 Task: What's the schedule for the last Metrorail Orange Line train from Dadeland South to Miami Airport?
Action: Mouse moved to (153, 68)
Screenshot: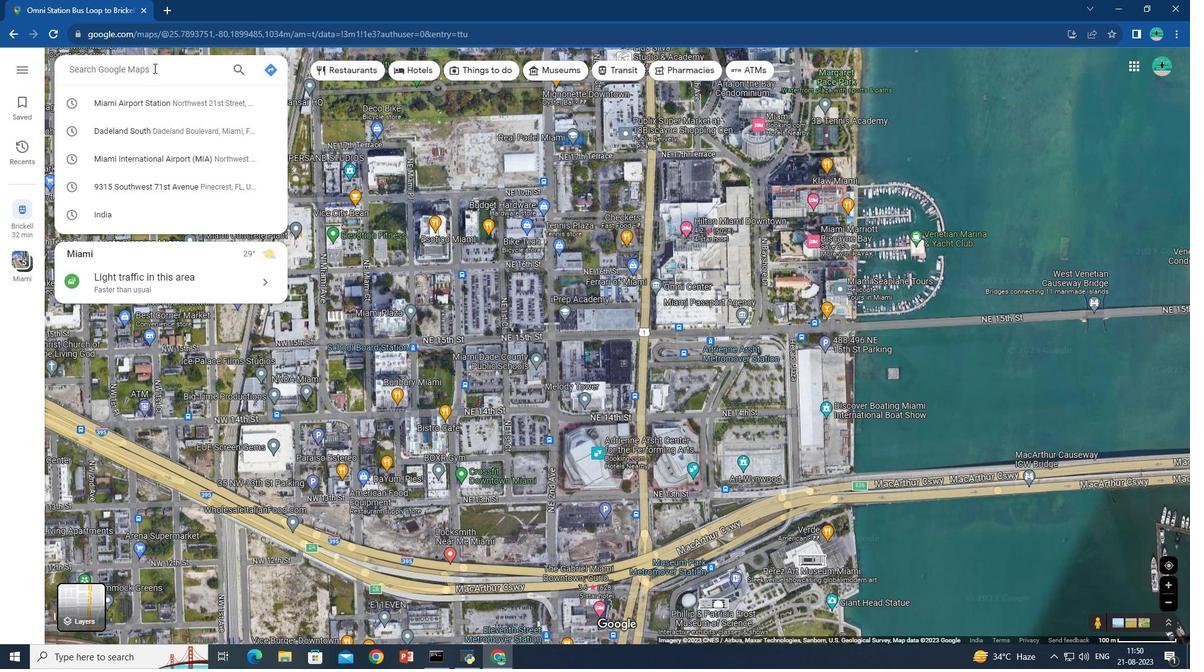 
Action: Mouse pressed left at (153, 68)
Screenshot: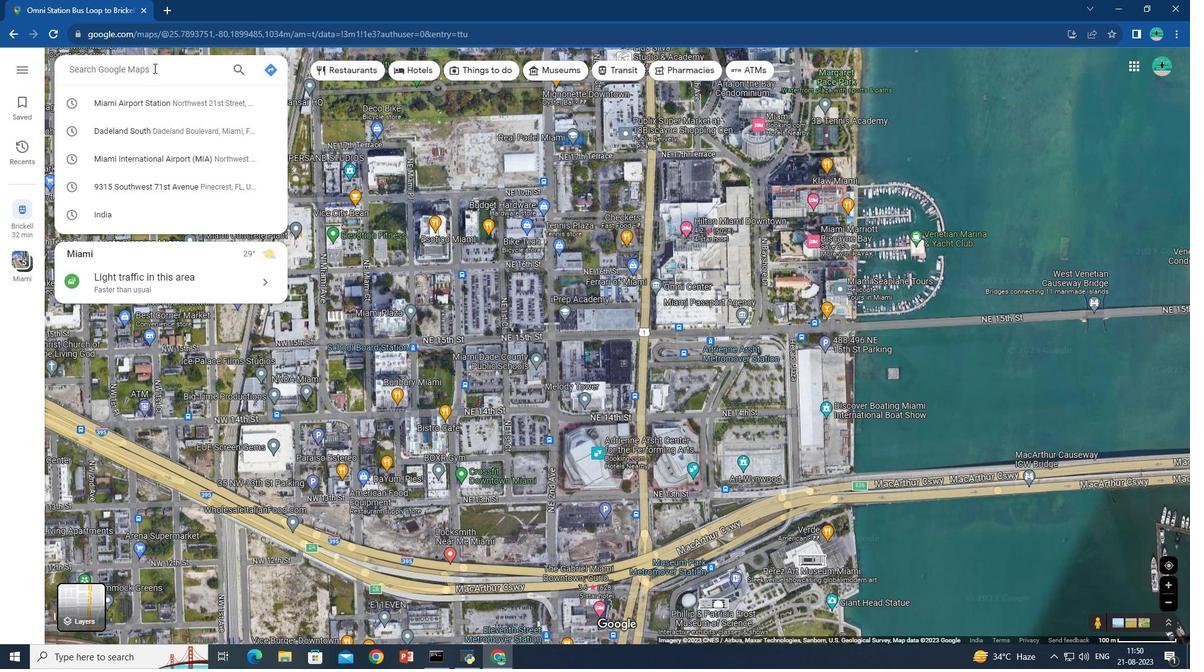 
Action: Key pressed <Key.shift><Key.shift><Key.shift><Key.shift><Key.shift><Key.shift><Key.shift><Key.shift>Dadeland<Key.space><Key.shift>South<Key.space>
Screenshot: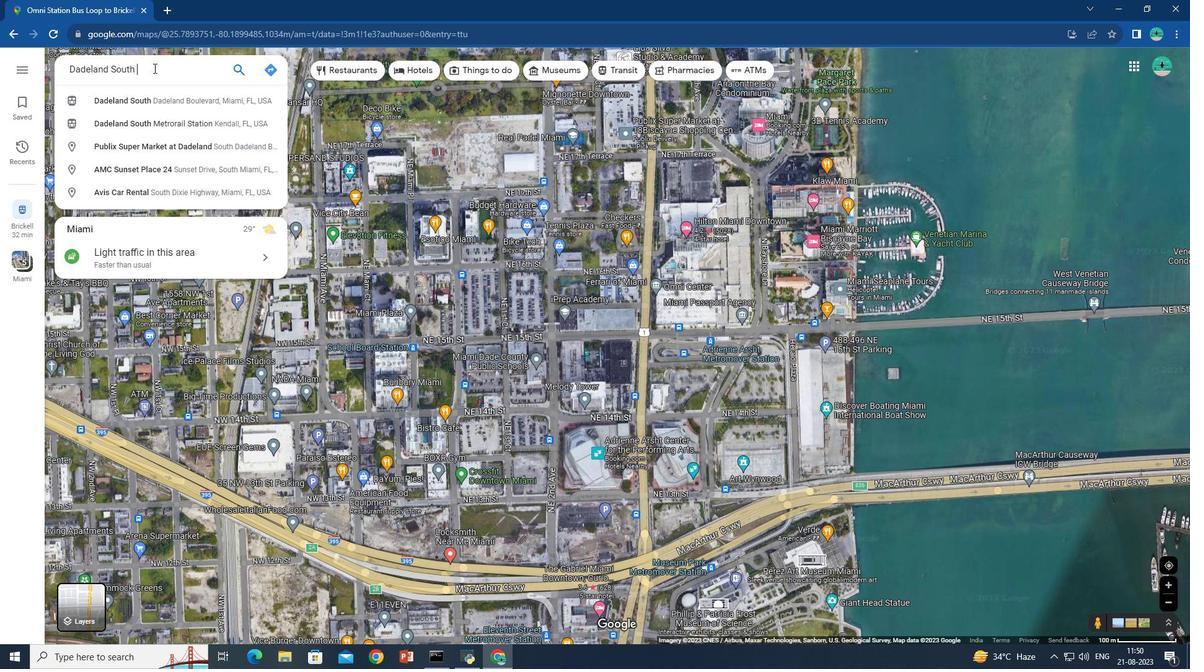 
Action: Mouse moved to (273, 71)
Screenshot: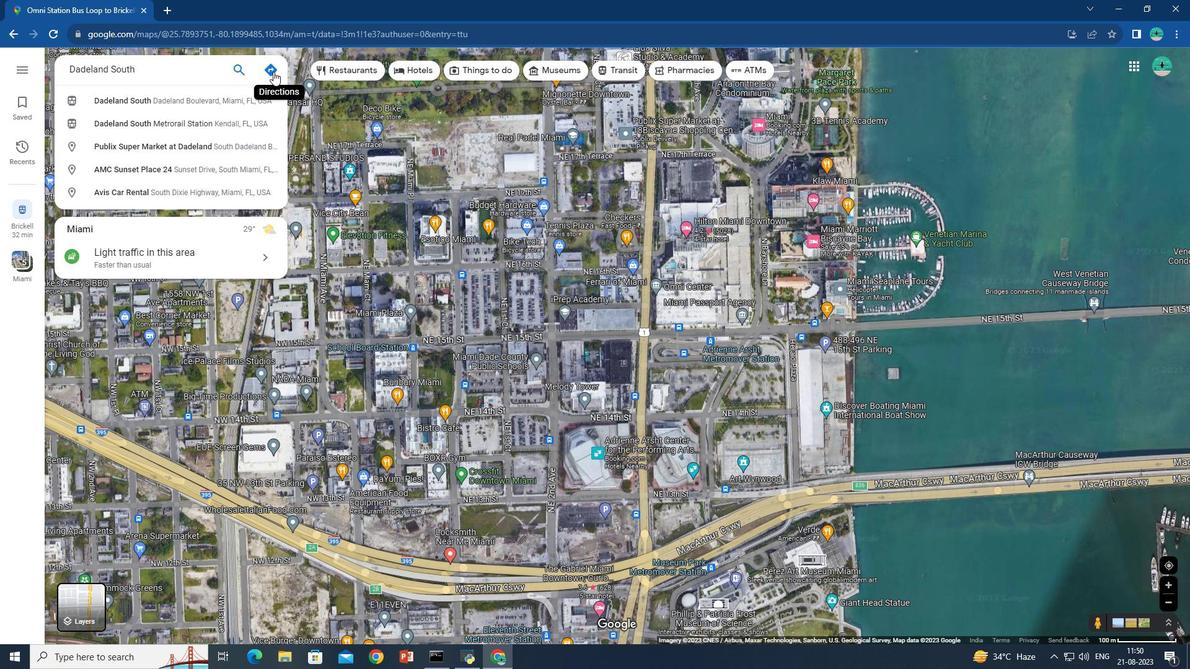 
Action: Mouse pressed left at (273, 71)
Screenshot: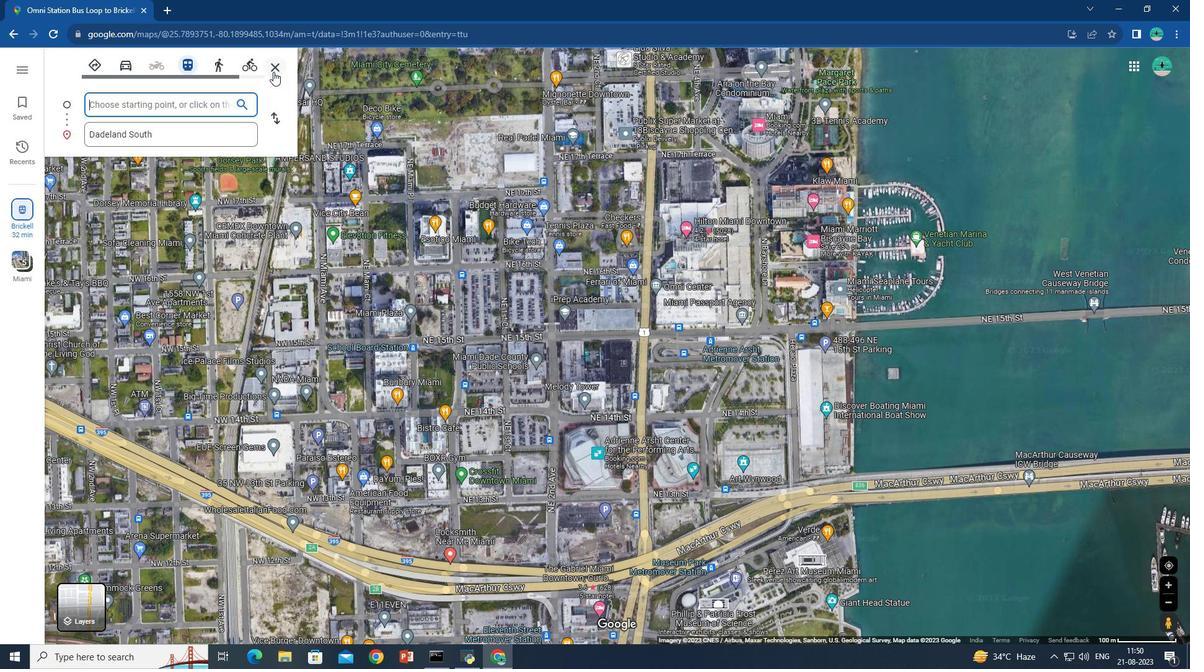 
Action: Mouse moved to (272, 117)
Screenshot: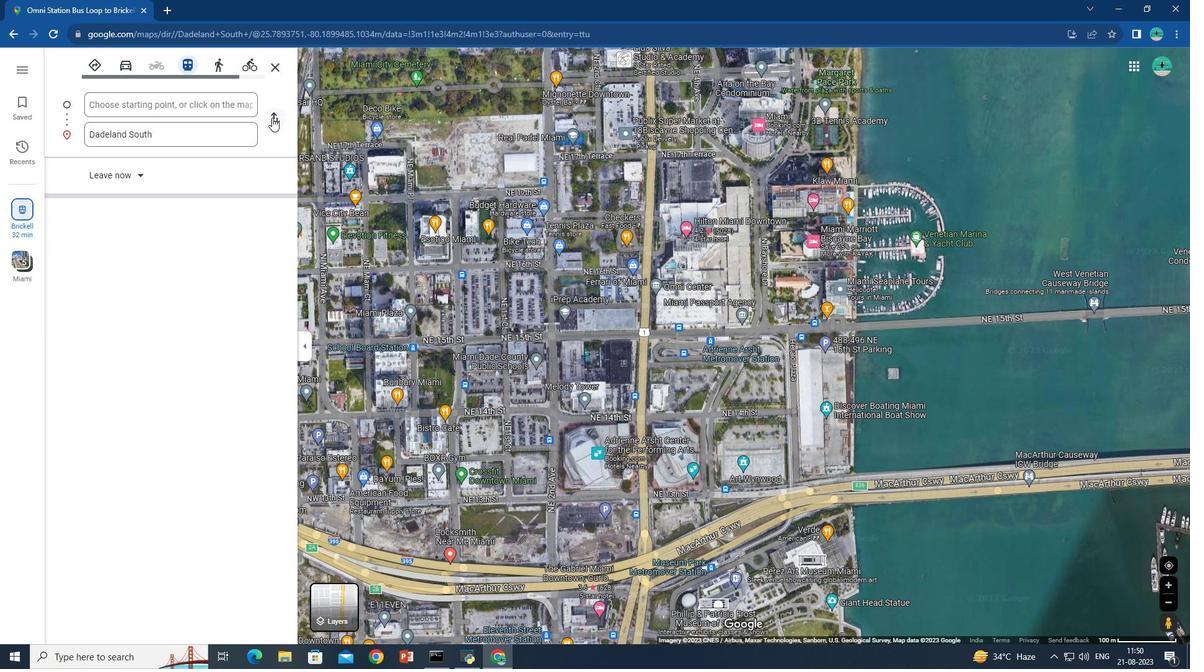 
Action: Mouse pressed left at (272, 117)
Screenshot: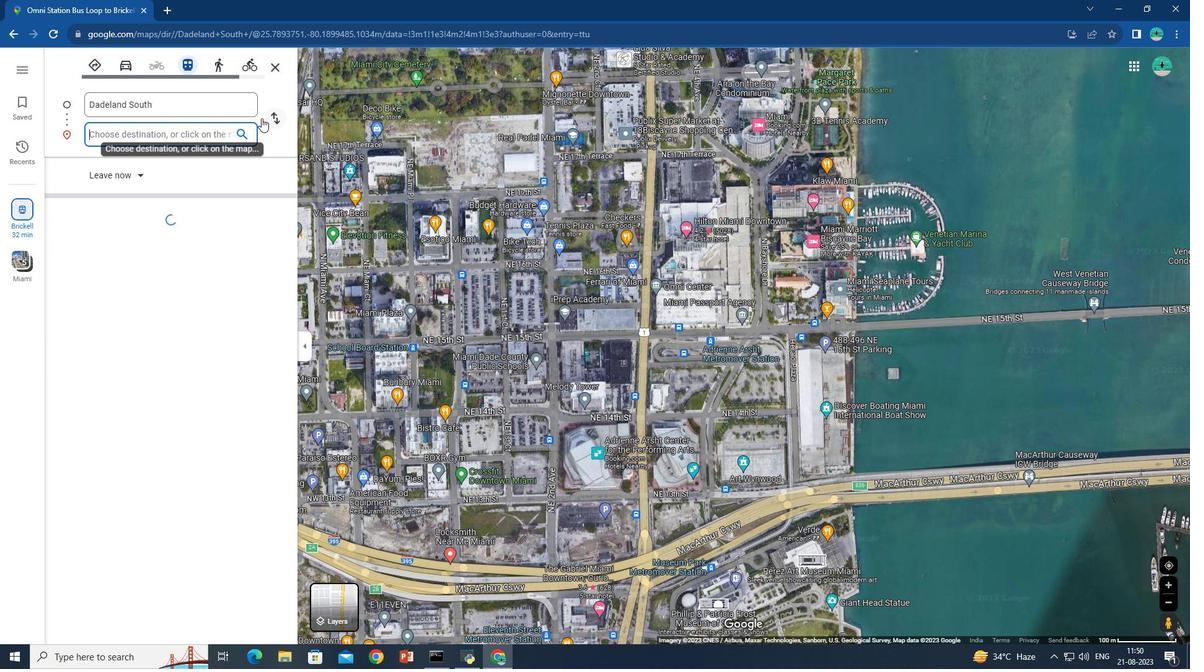 
Action: Mouse moved to (172, 135)
Screenshot: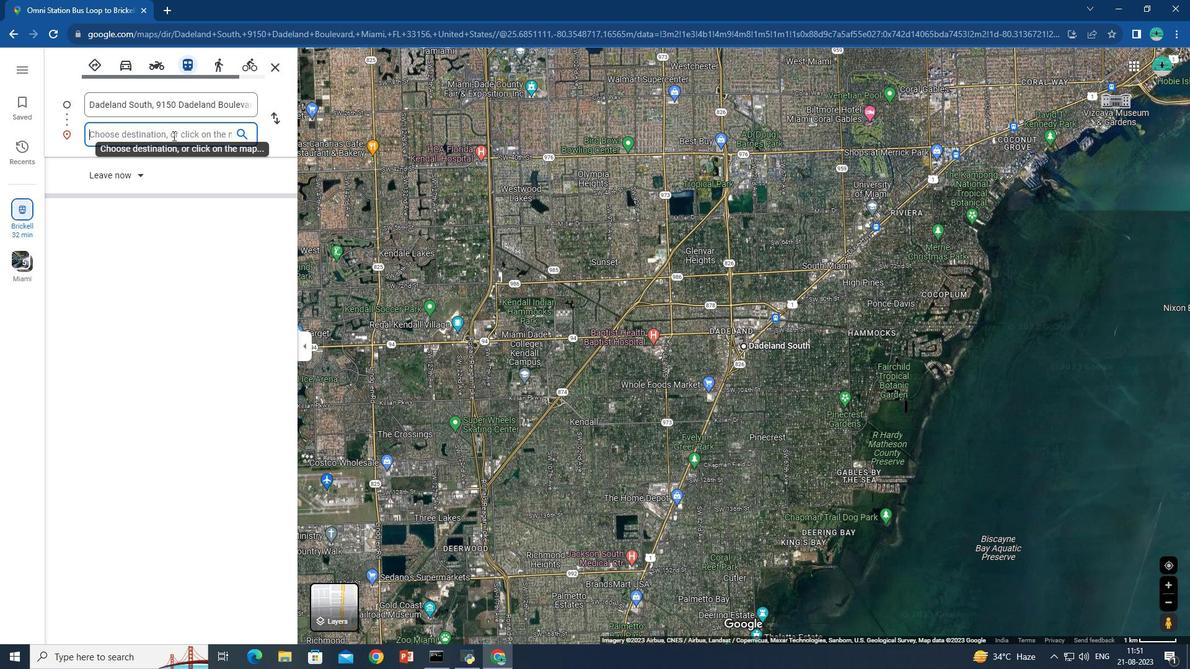 
Action: Mouse pressed left at (172, 135)
Screenshot: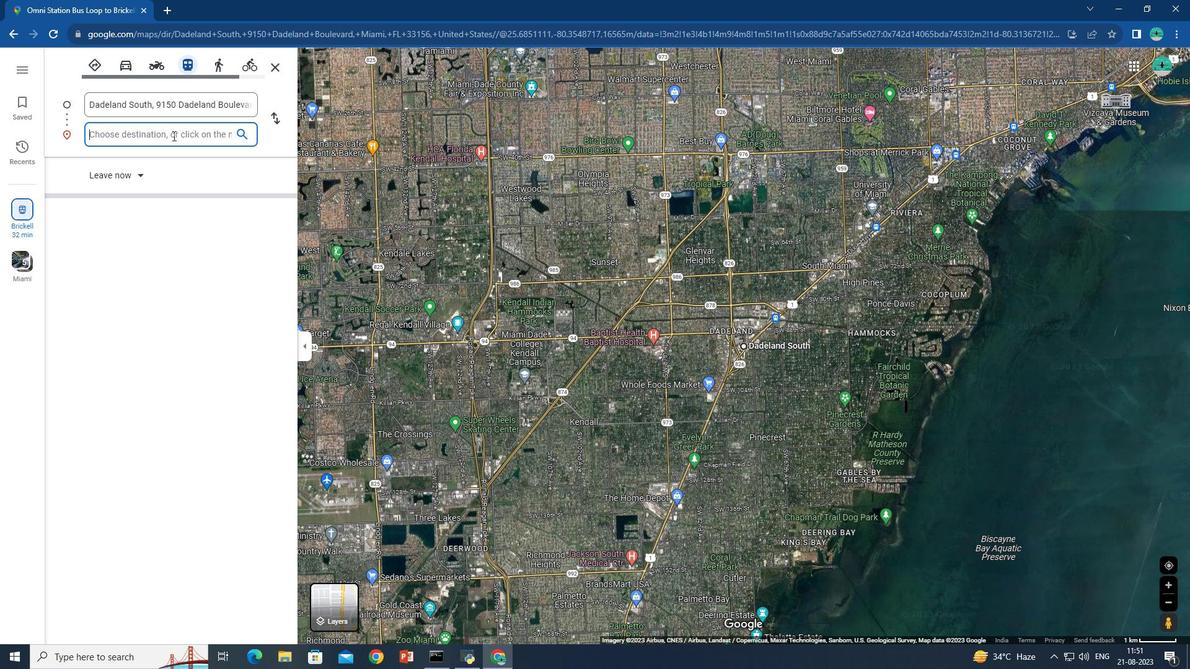 
Action: Key pressed <Key.shift><Key.shift><Key.shift><Key.shift><Key.shift><Key.shift><Key.shift><Key.shift><Key.shift><Key.shift><Key.shift>Miami<Key.space><Key.shift><Key.shift><Key.shift><Key.shift><Key.shift><Key.shift>Airport<Key.enter>
Screenshot: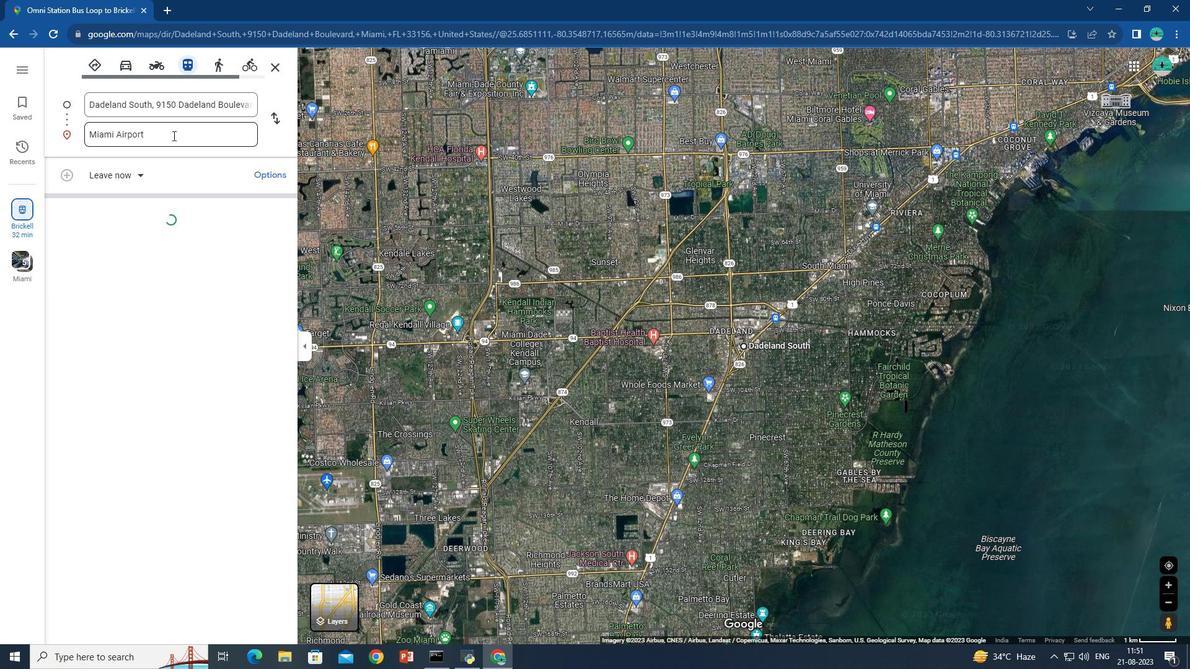 
Action: Mouse moved to (190, 63)
Screenshot: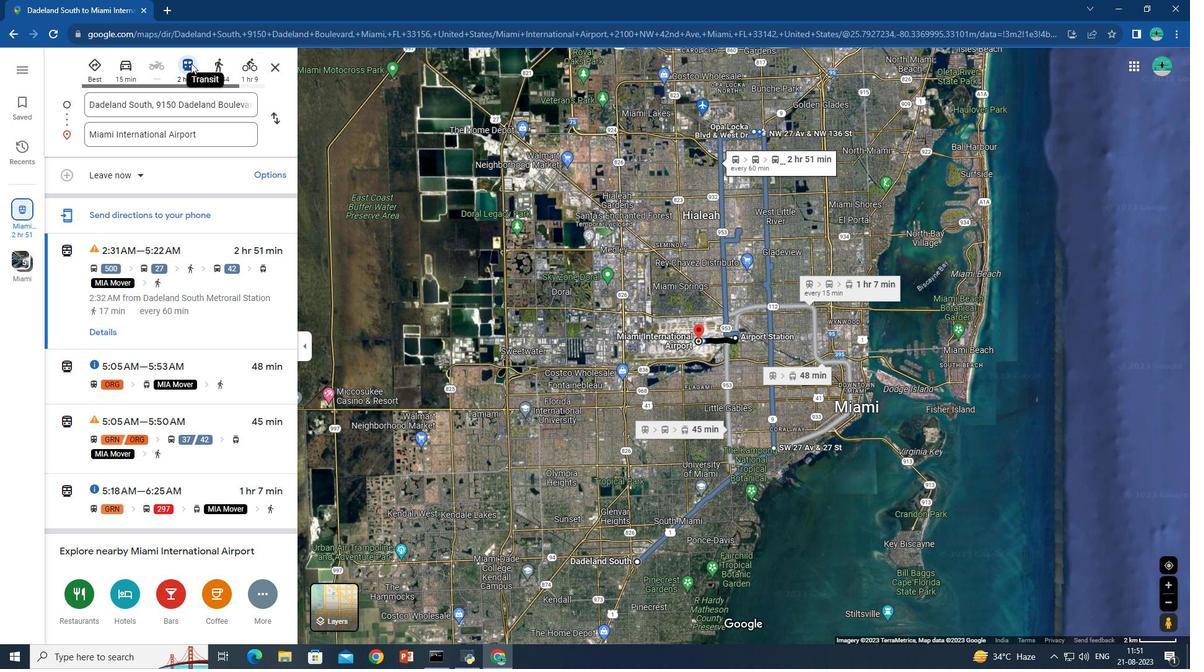 
Action: Mouse pressed left at (190, 63)
Screenshot: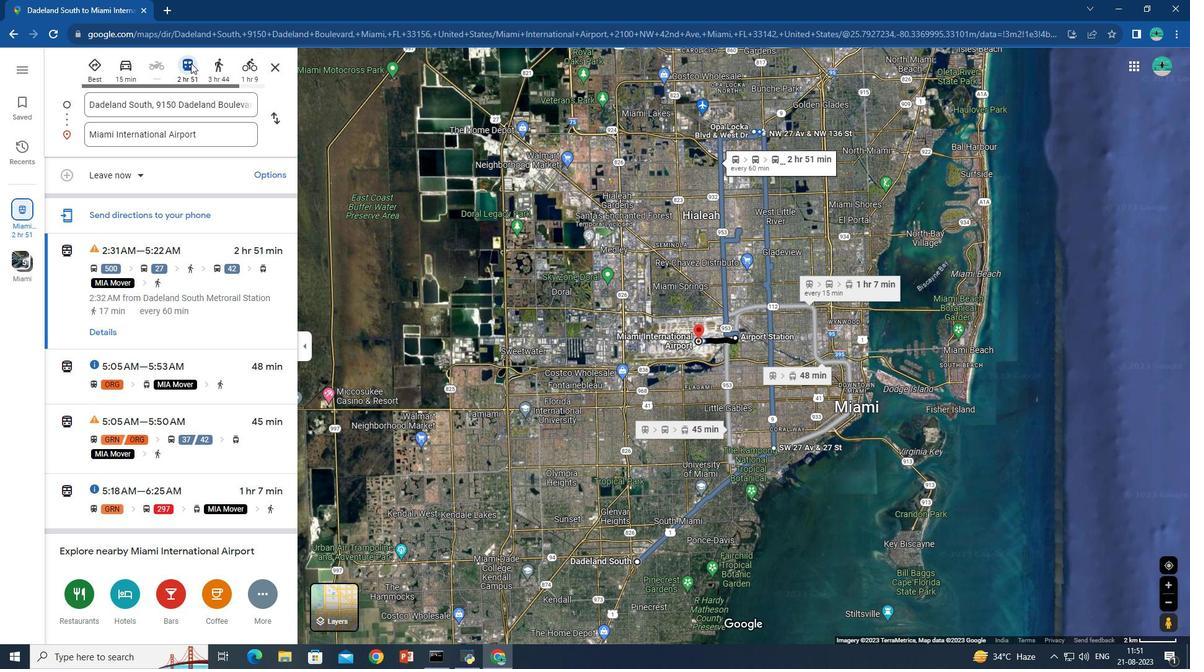 
Action: Mouse moved to (109, 382)
Screenshot: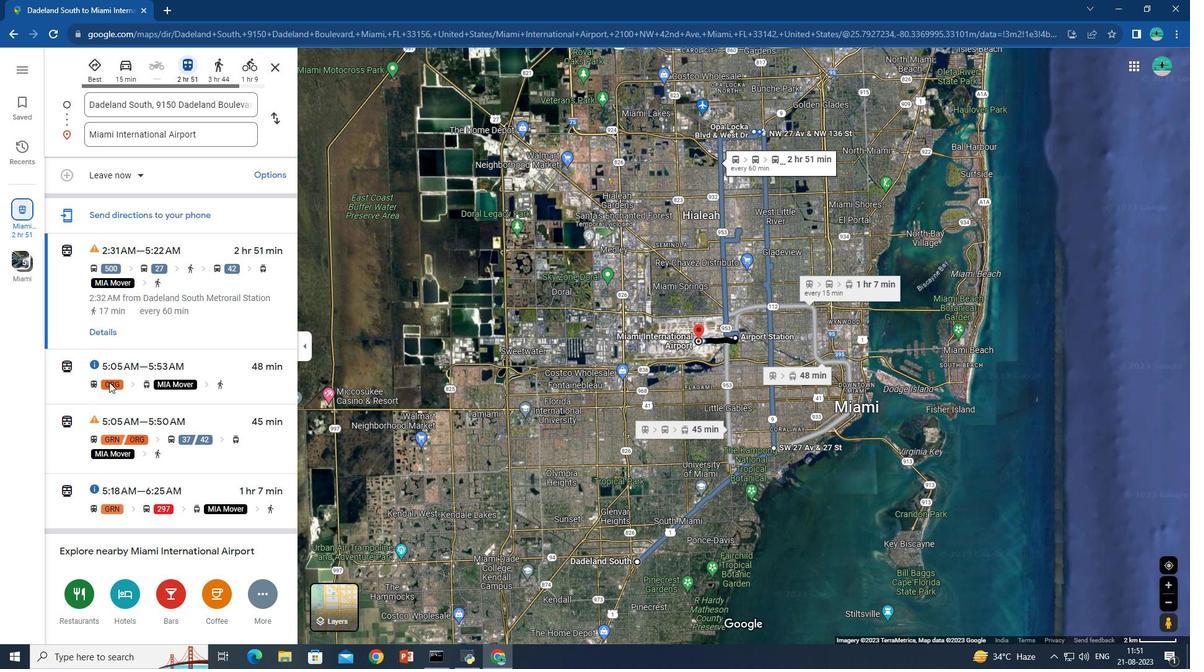 
Action: Mouse pressed left at (109, 382)
Screenshot: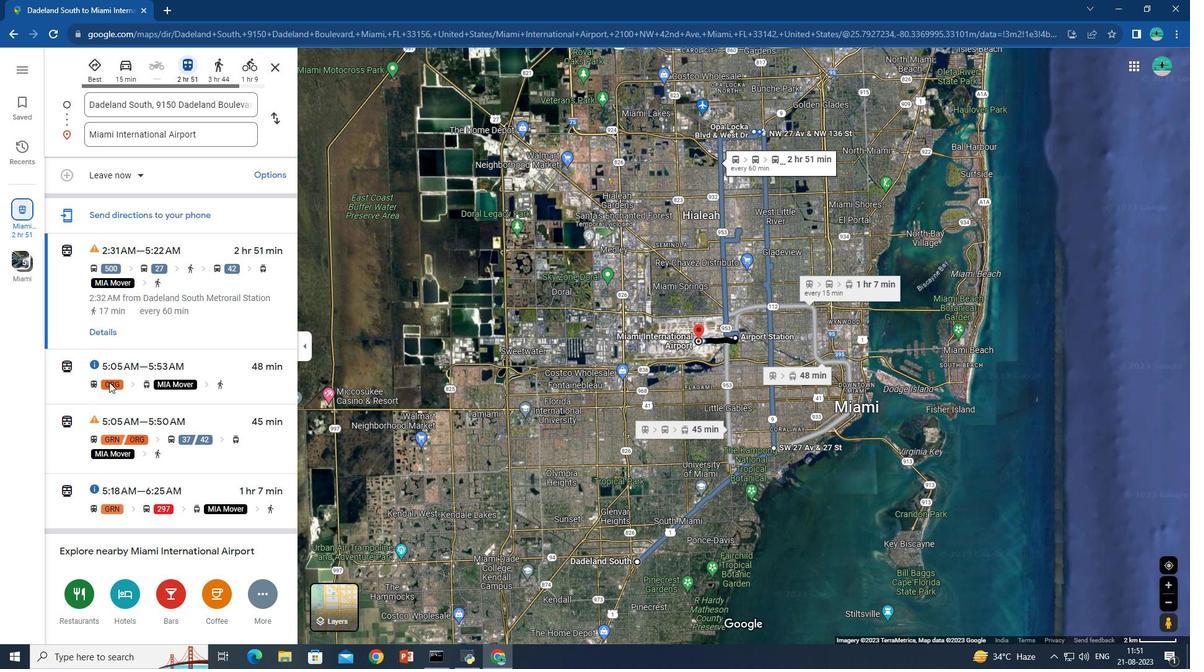 
Action: Mouse moved to (671, 512)
Screenshot: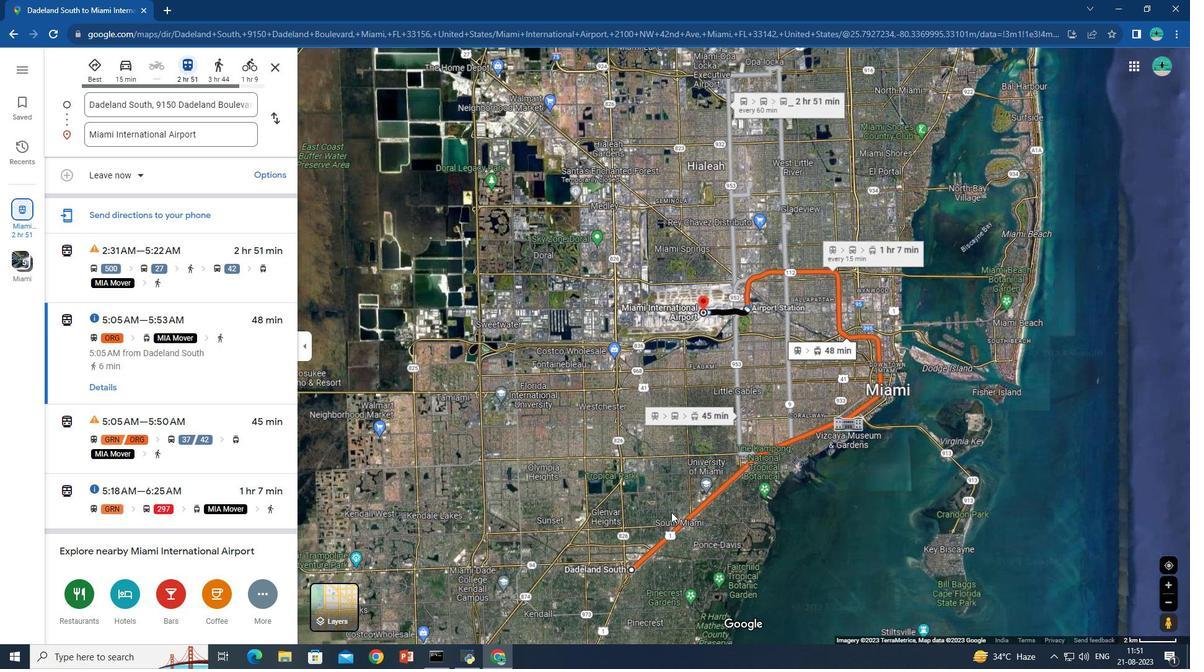 
Action: Mouse scrolled (671, 513) with delta (0, 0)
Screenshot: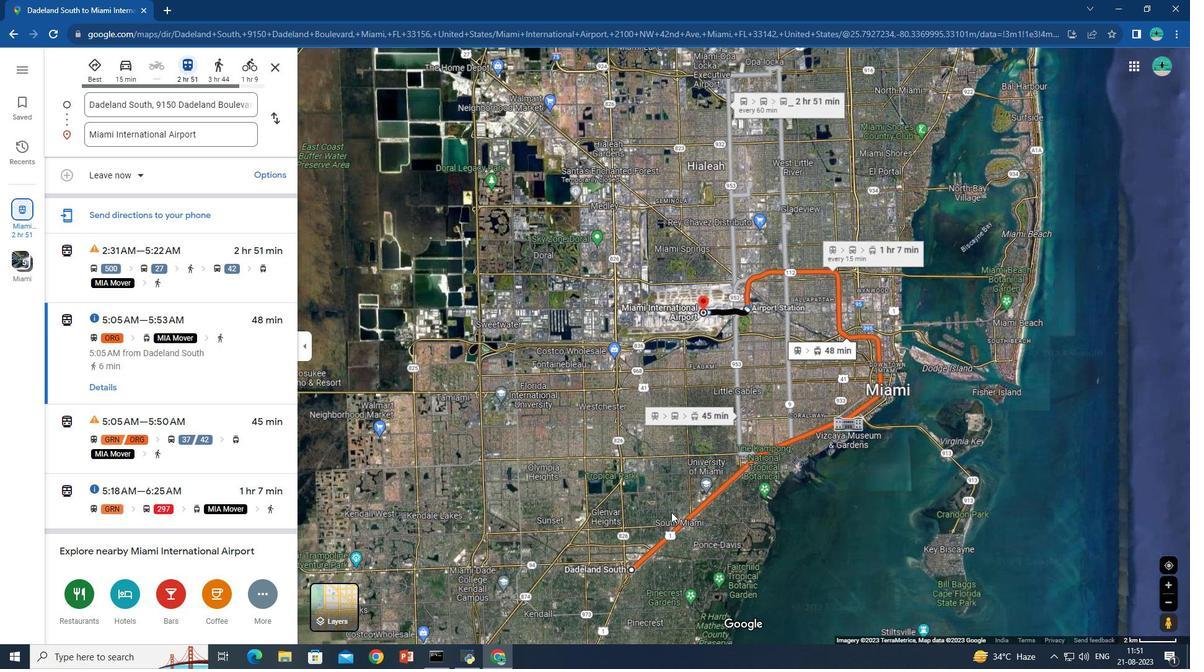 
Action: Mouse scrolled (671, 513) with delta (0, 0)
Screenshot: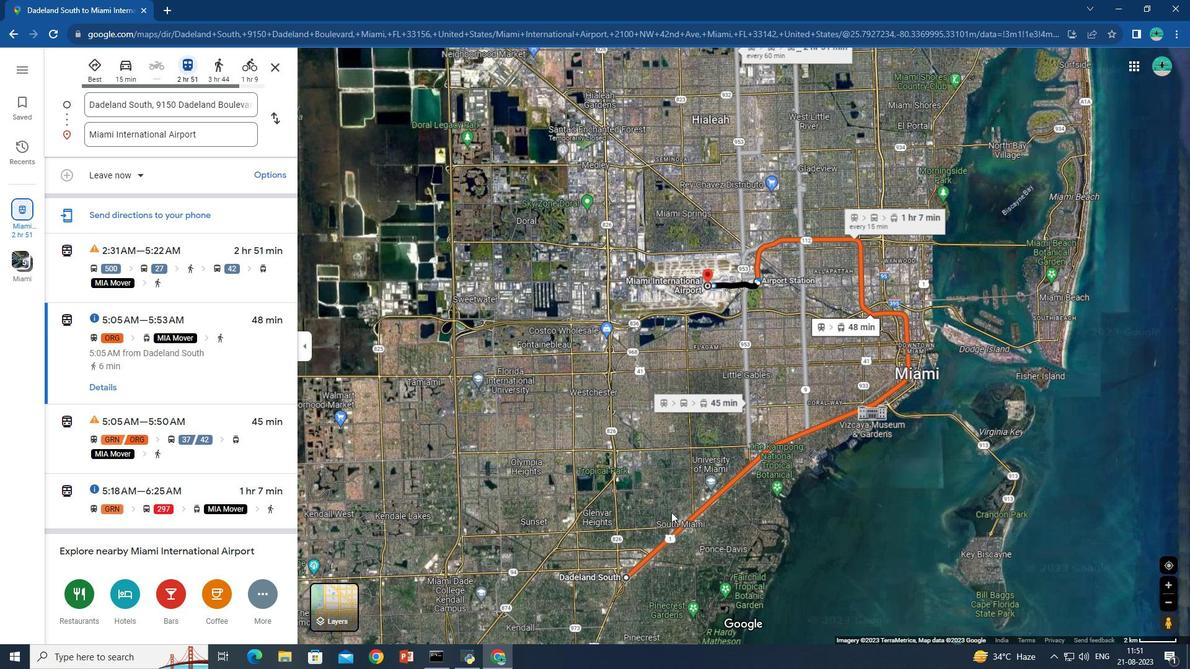 
Action: Mouse scrolled (671, 513) with delta (0, 0)
Screenshot: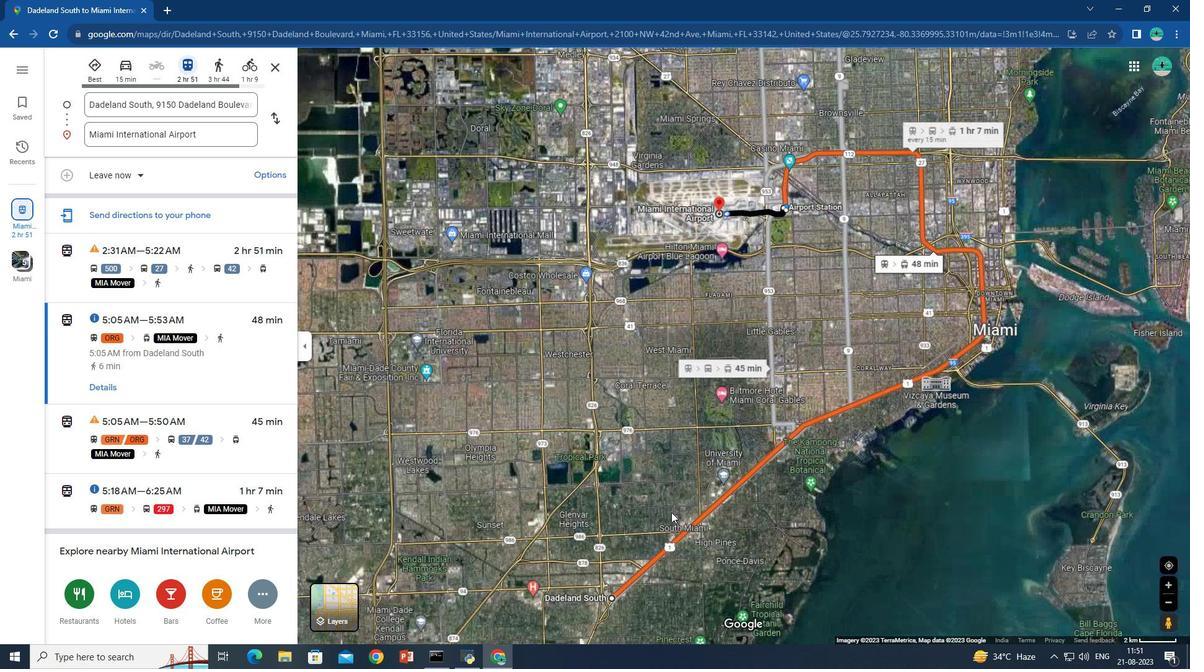 
Action: Mouse scrolled (671, 513) with delta (0, 0)
Screenshot: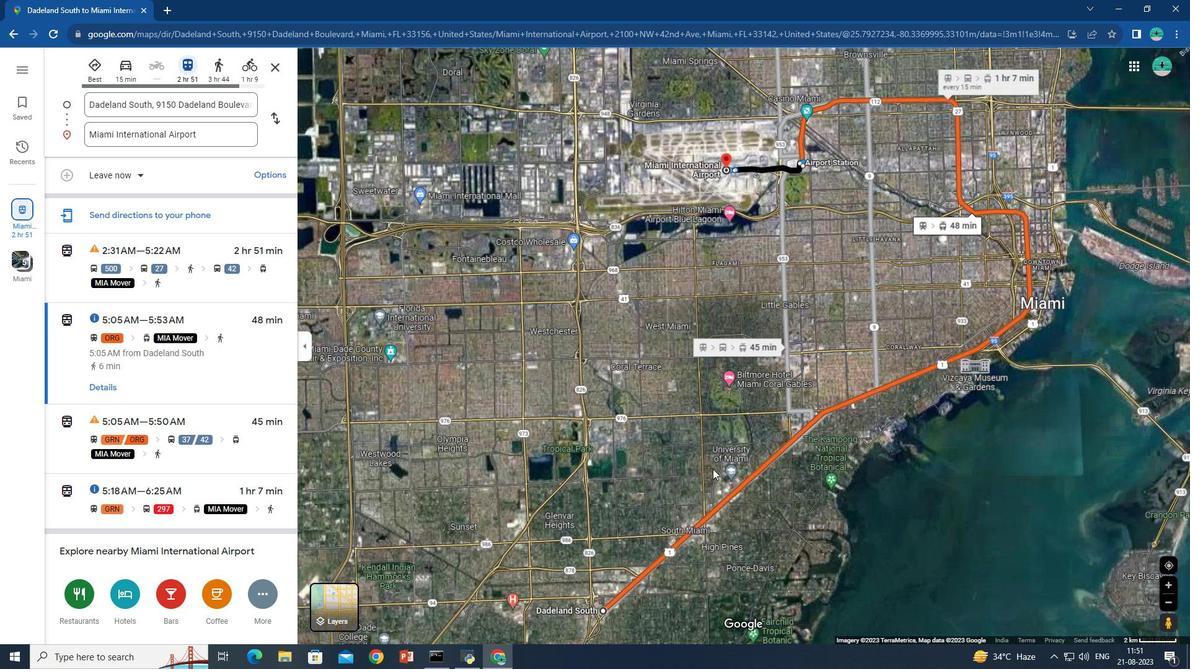 
Action: Mouse moved to (719, 185)
Screenshot: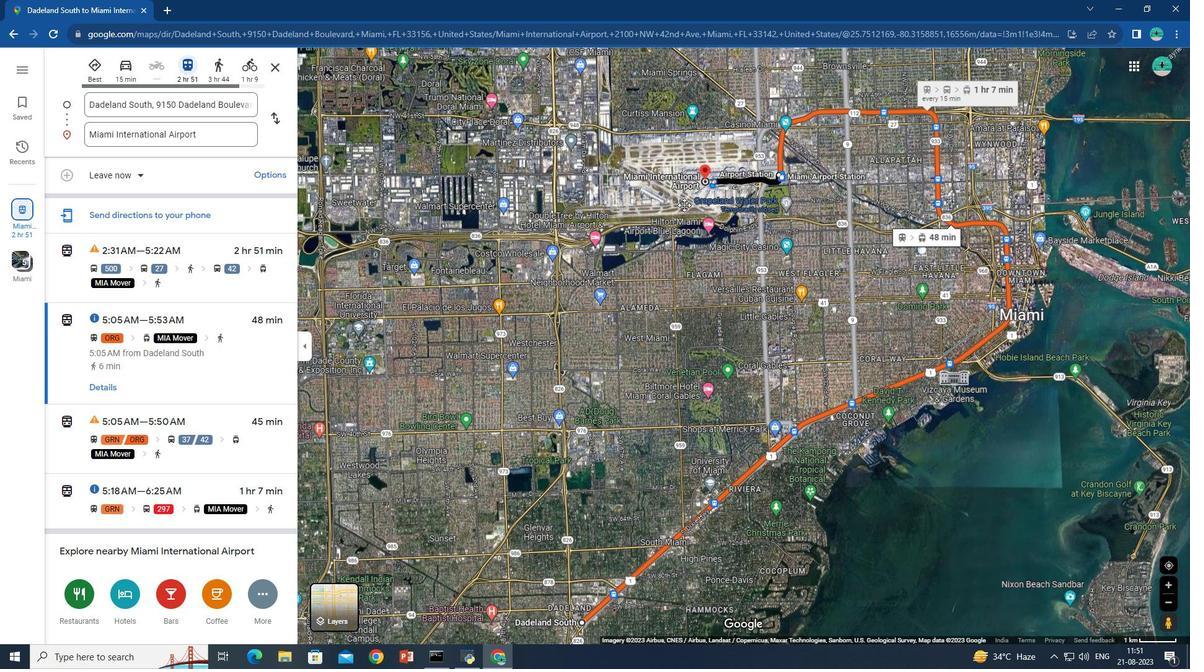 
Action: Mouse pressed left at (719, 185)
Screenshot: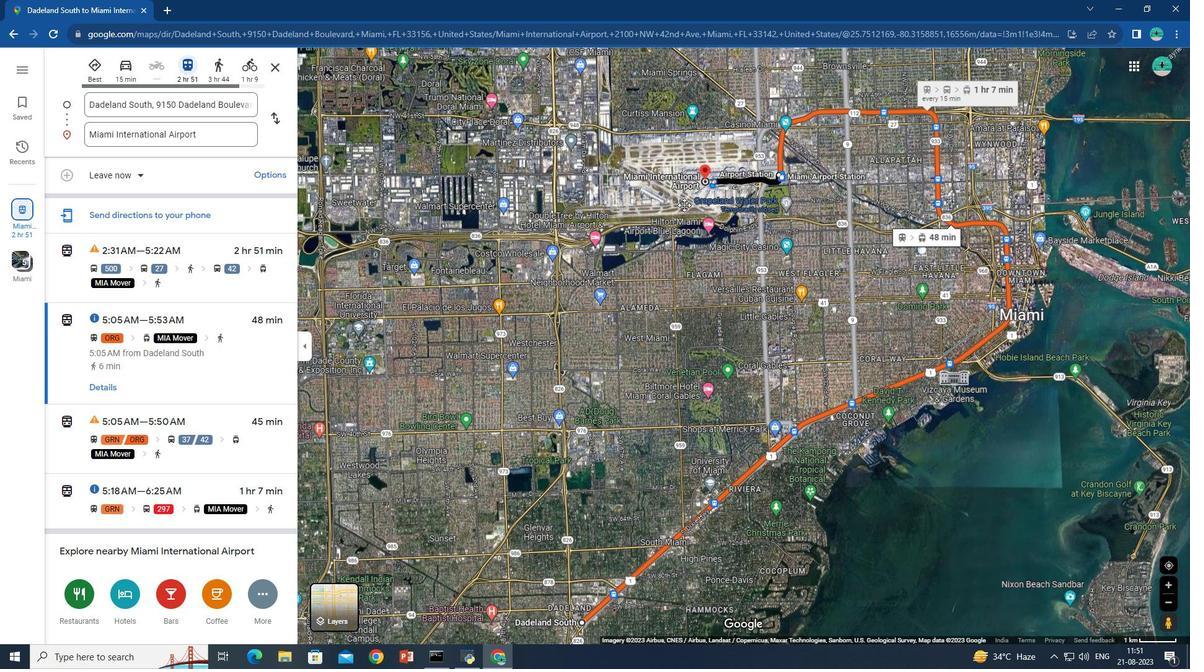 
Action: Mouse moved to (109, 384)
Screenshot: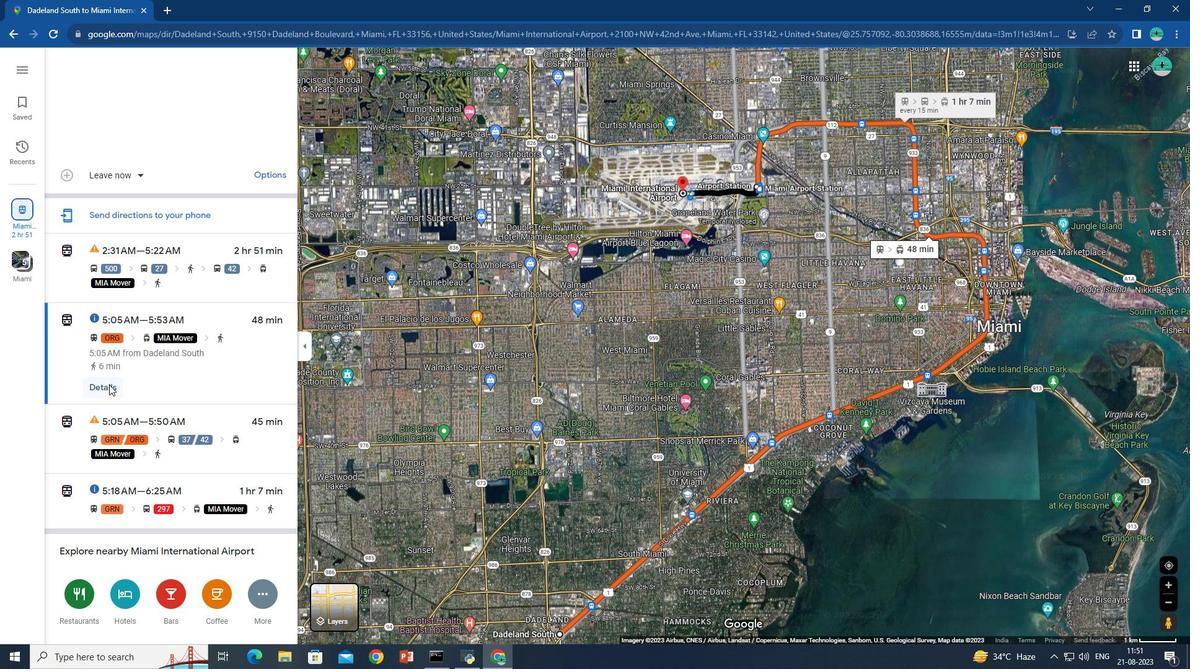 
Action: Mouse pressed left at (109, 384)
Screenshot: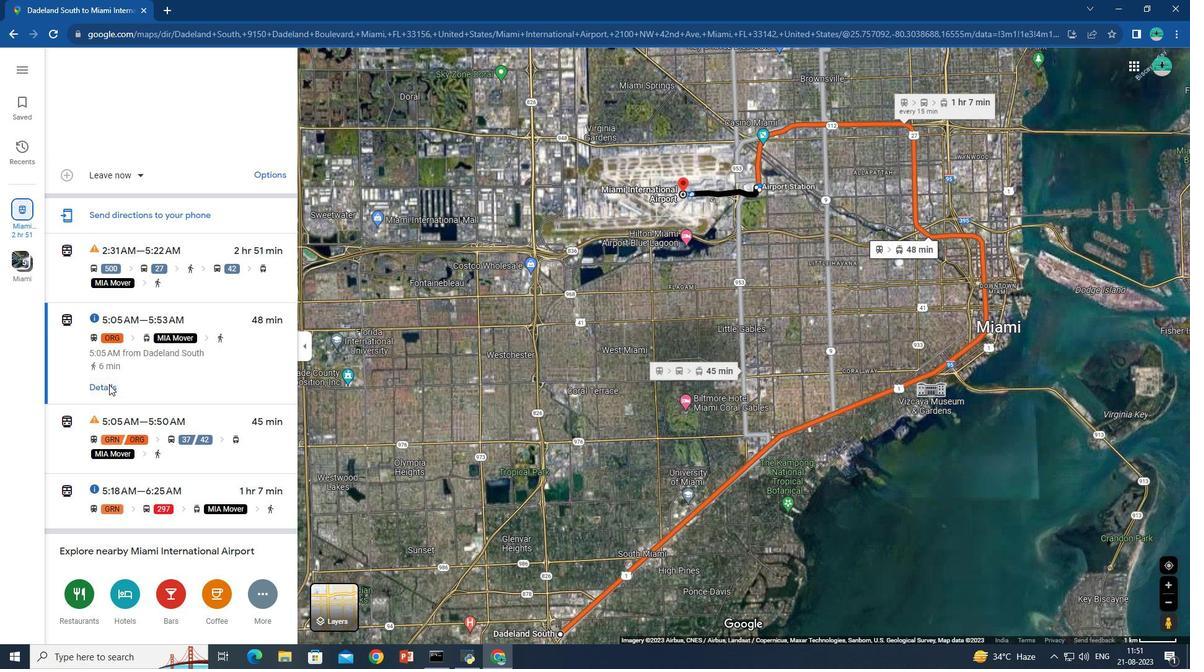 
Action: Mouse moved to (115, 275)
Screenshot: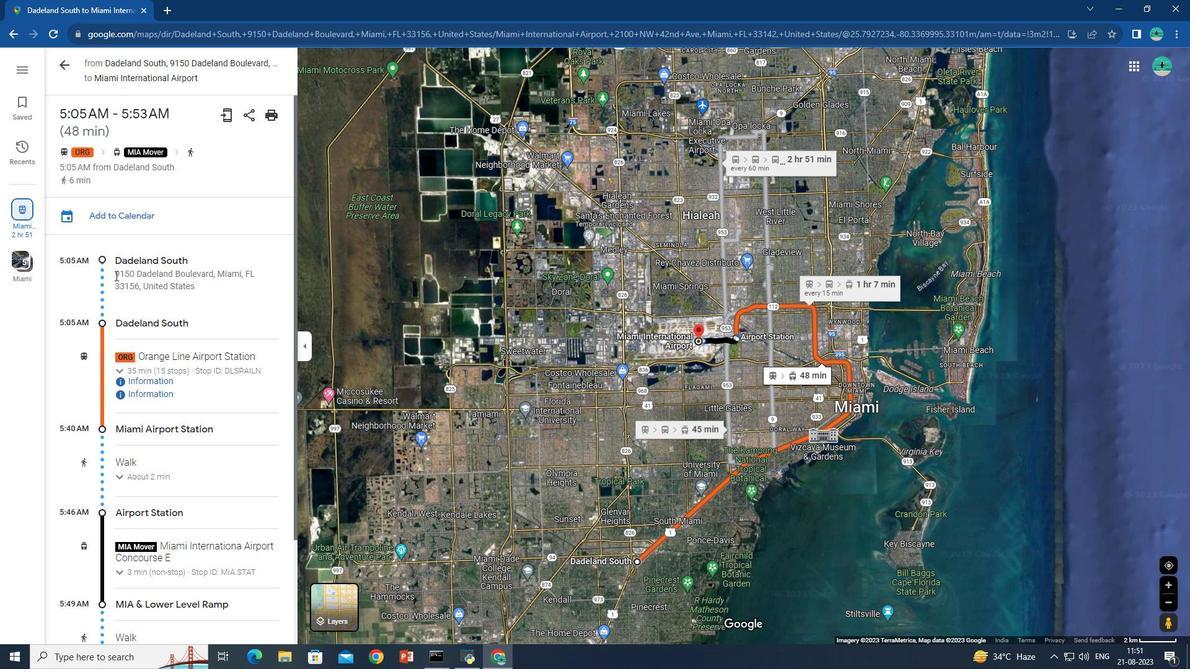 
Action: Mouse scrolled (115, 275) with delta (0, 0)
Screenshot: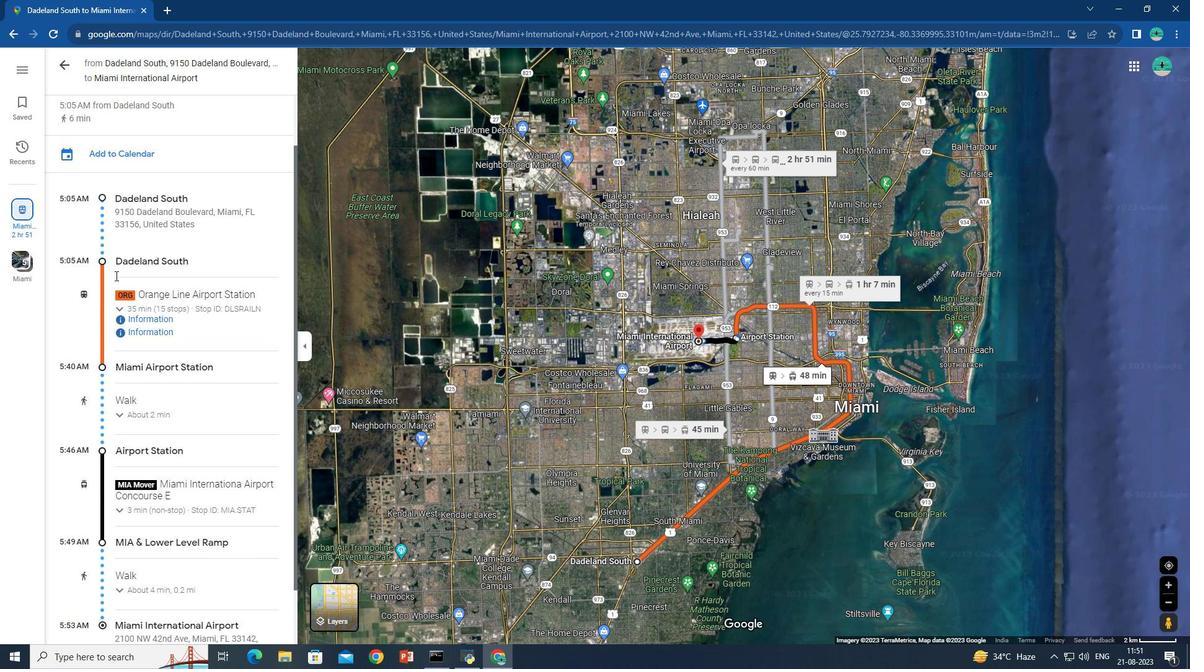 
Action: Mouse scrolled (115, 275) with delta (0, 0)
Screenshot: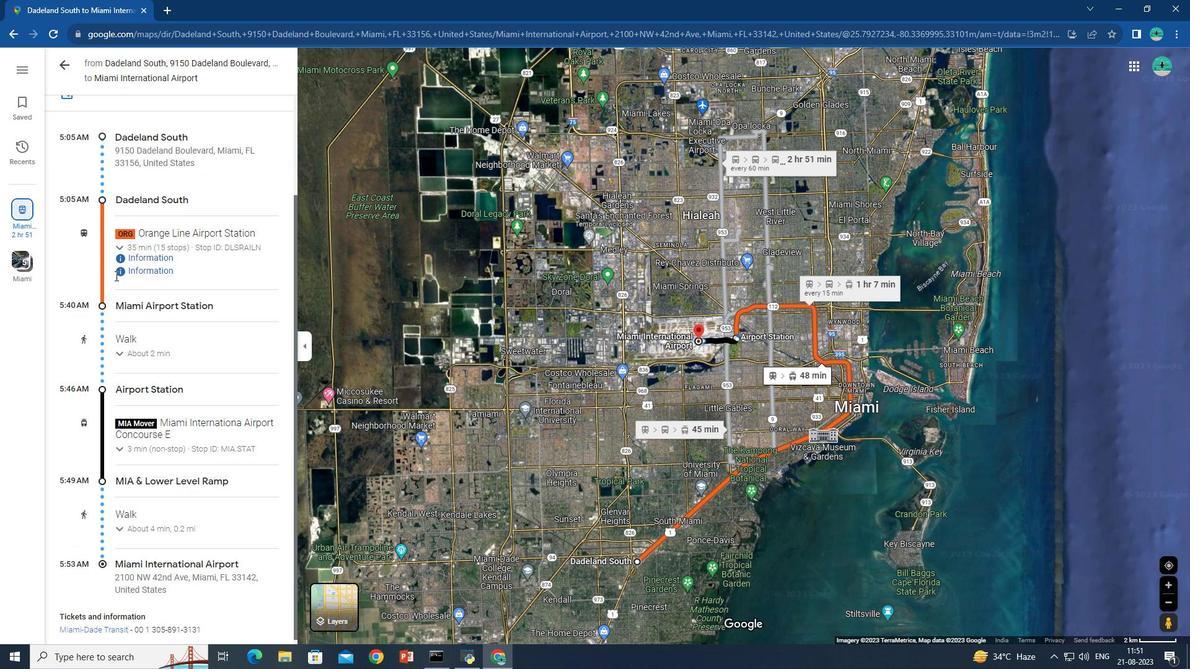 
Action: Mouse scrolled (115, 275) with delta (0, 0)
Screenshot: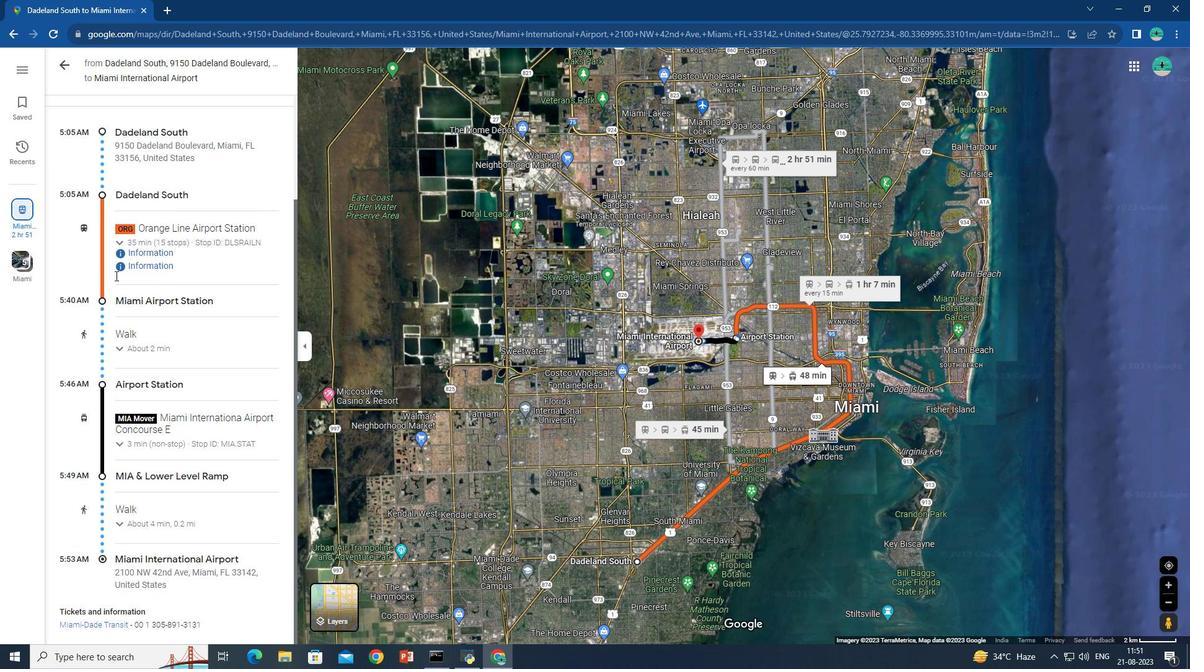 
Action: Mouse scrolled (115, 275) with delta (0, 0)
Screenshot: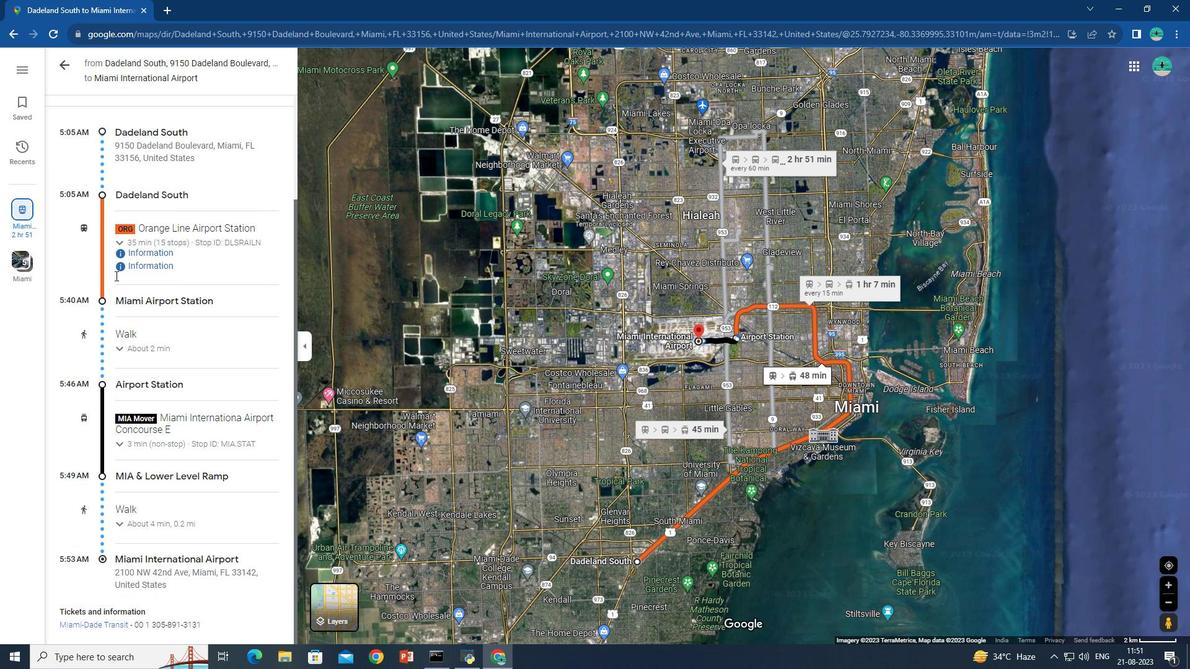 
Action: Mouse moved to (125, 524)
Screenshot: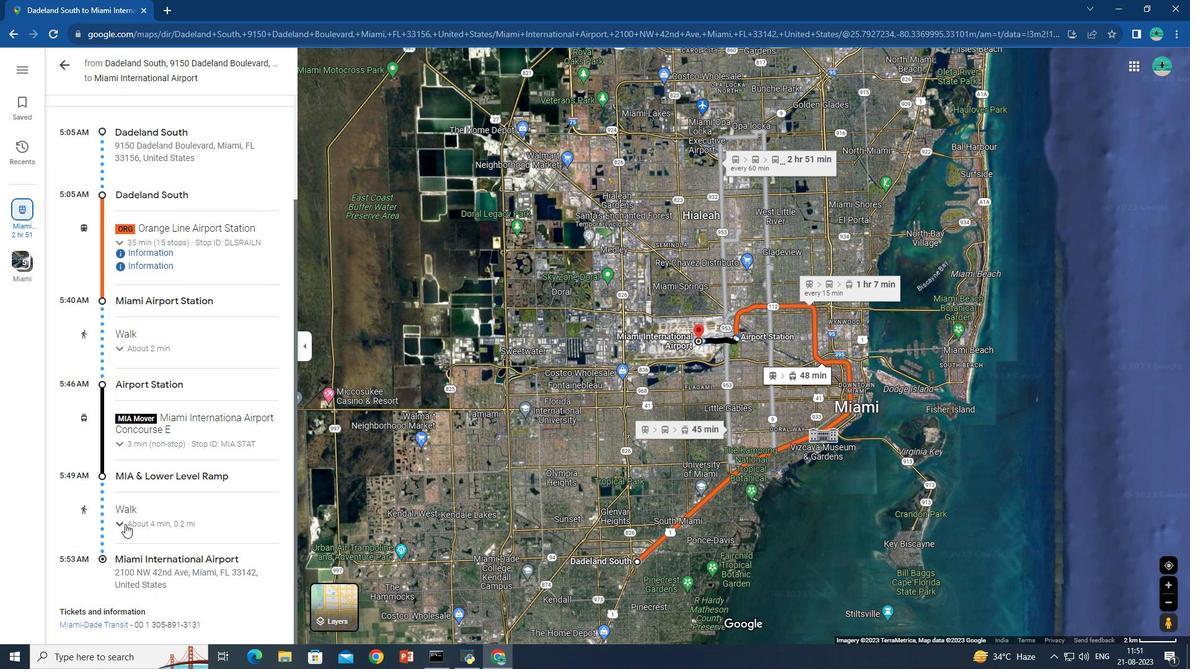 
Action: Mouse pressed left at (125, 524)
Screenshot: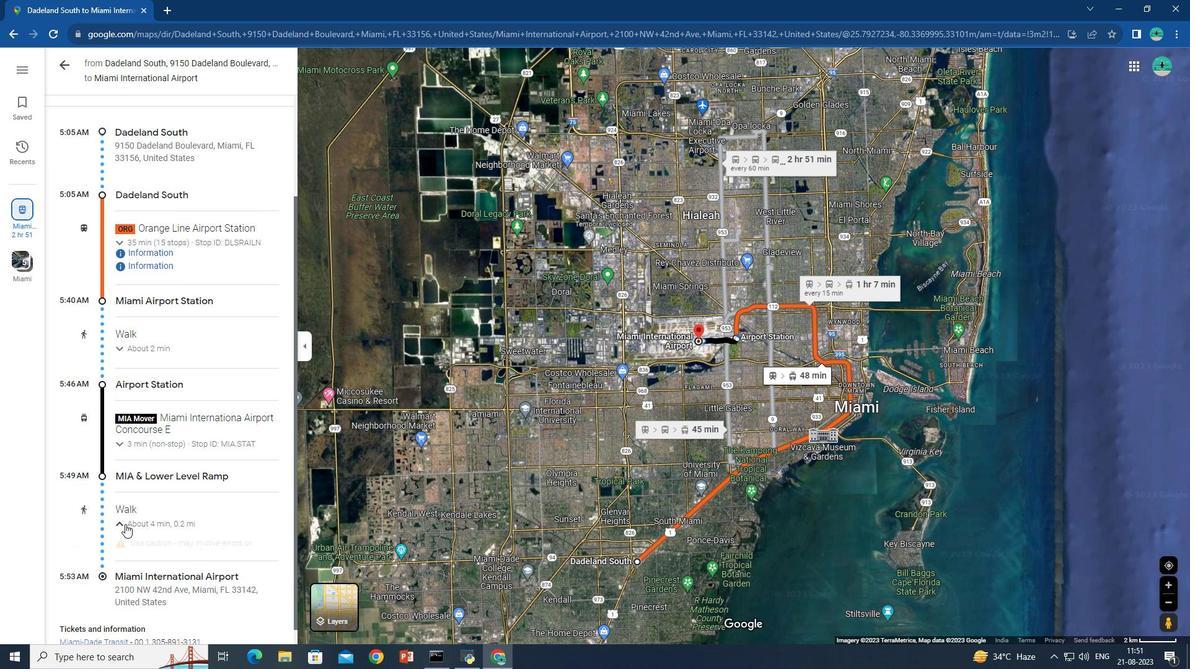 
Action: Mouse moved to (125, 534)
Screenshot: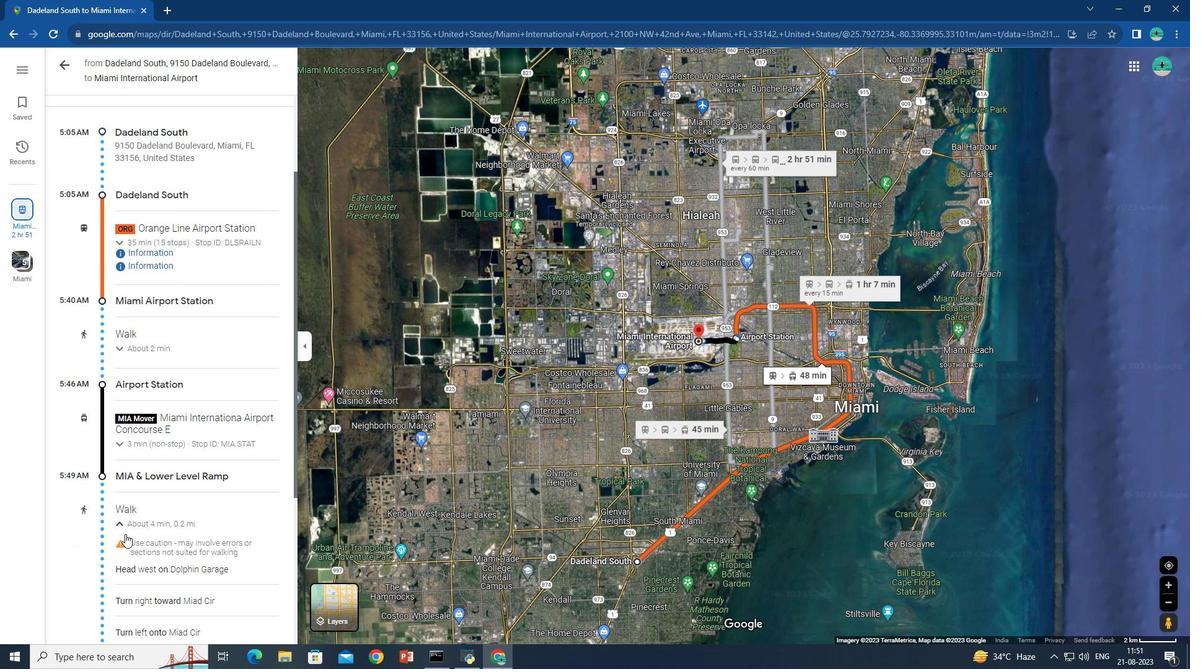 
Action: Mouse scrolled (125, 533) with delta (0, 0)
Screenshot: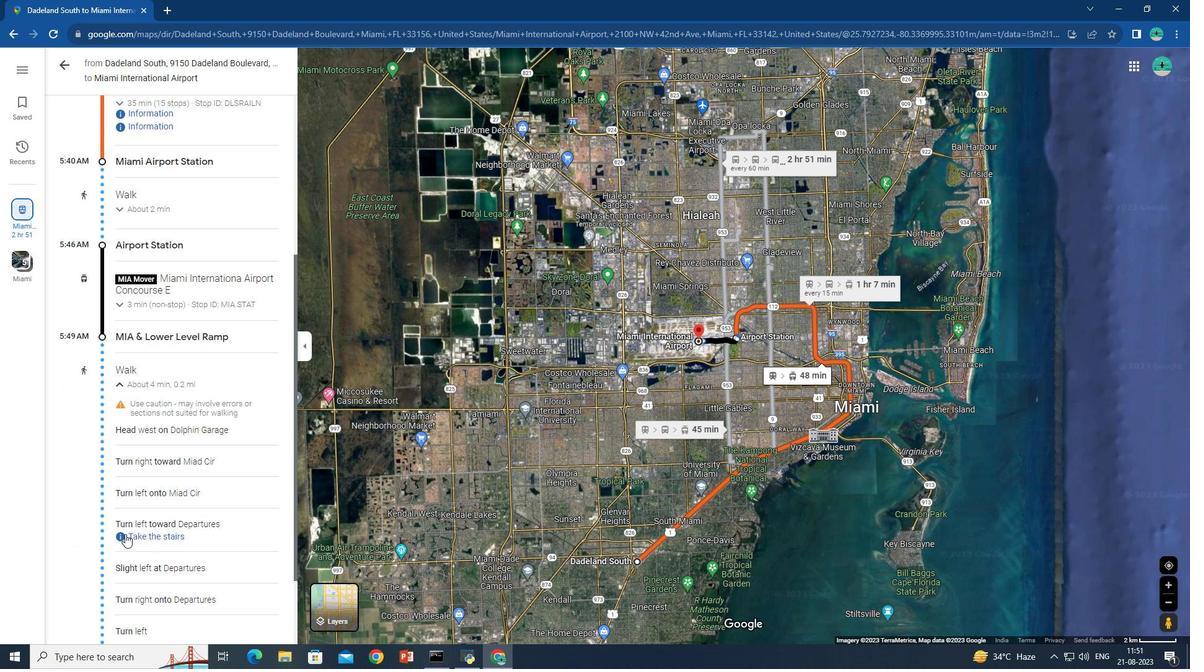 
Action: Mouse scrolled (125, 533) with delta (0, 0)
Screenshot: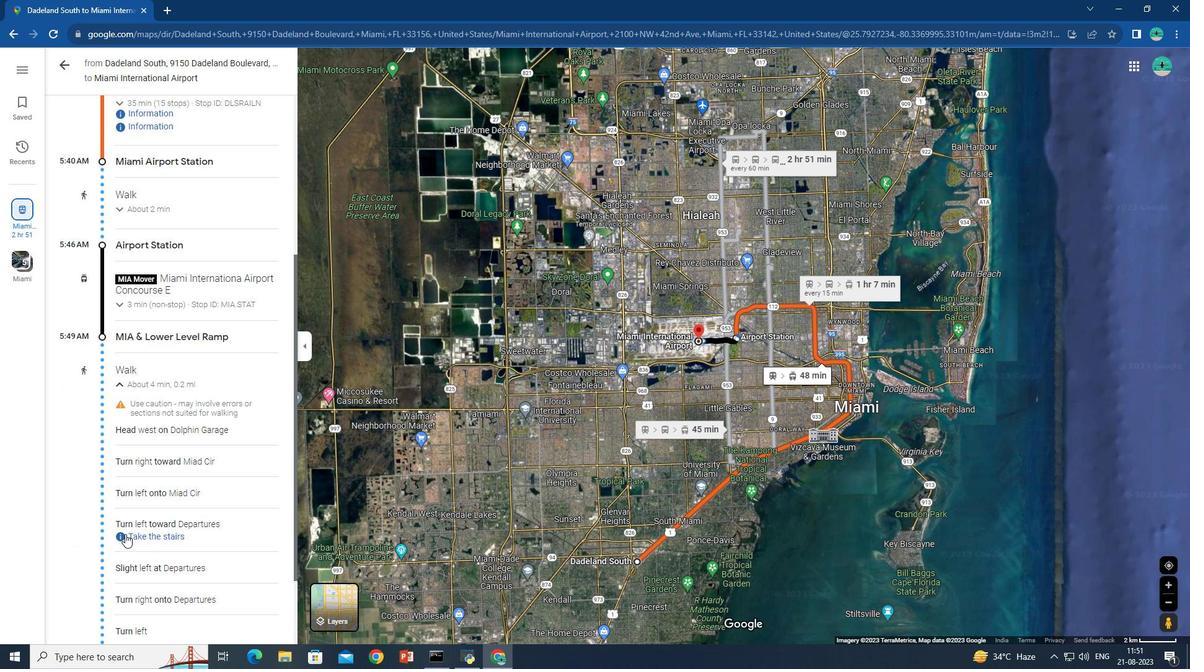 
Action: Mouse scrolled (125, 533) with delta (0, 0)
Screenshot: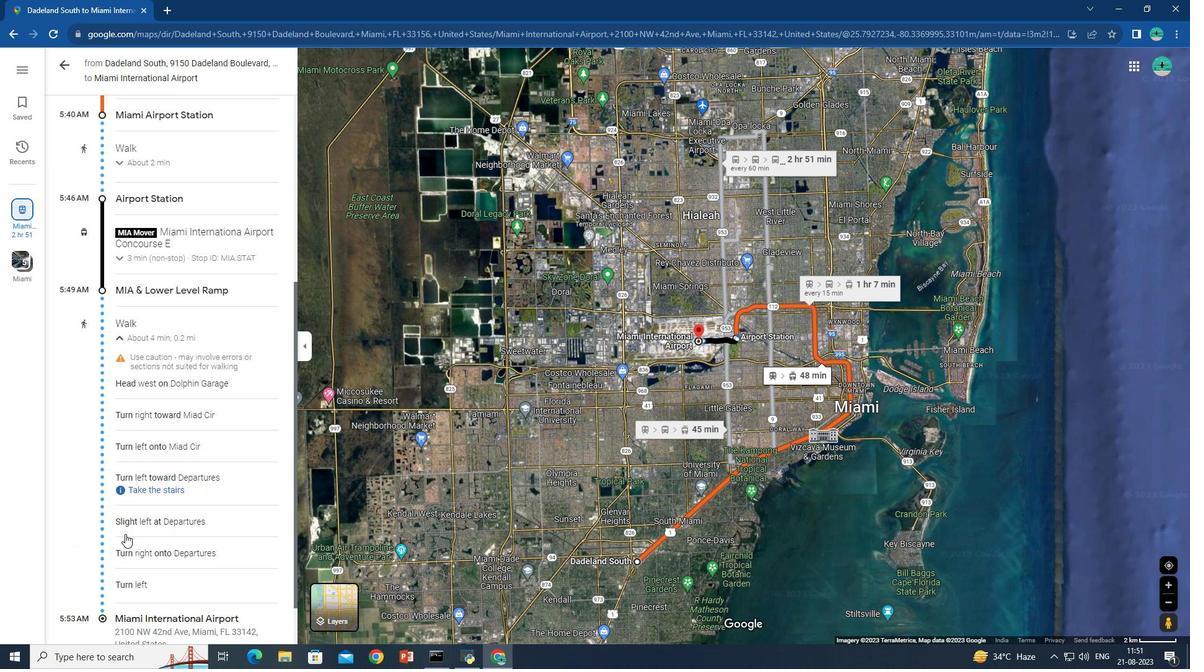
Action: Mouse moved to (130, 511)
Screenshot: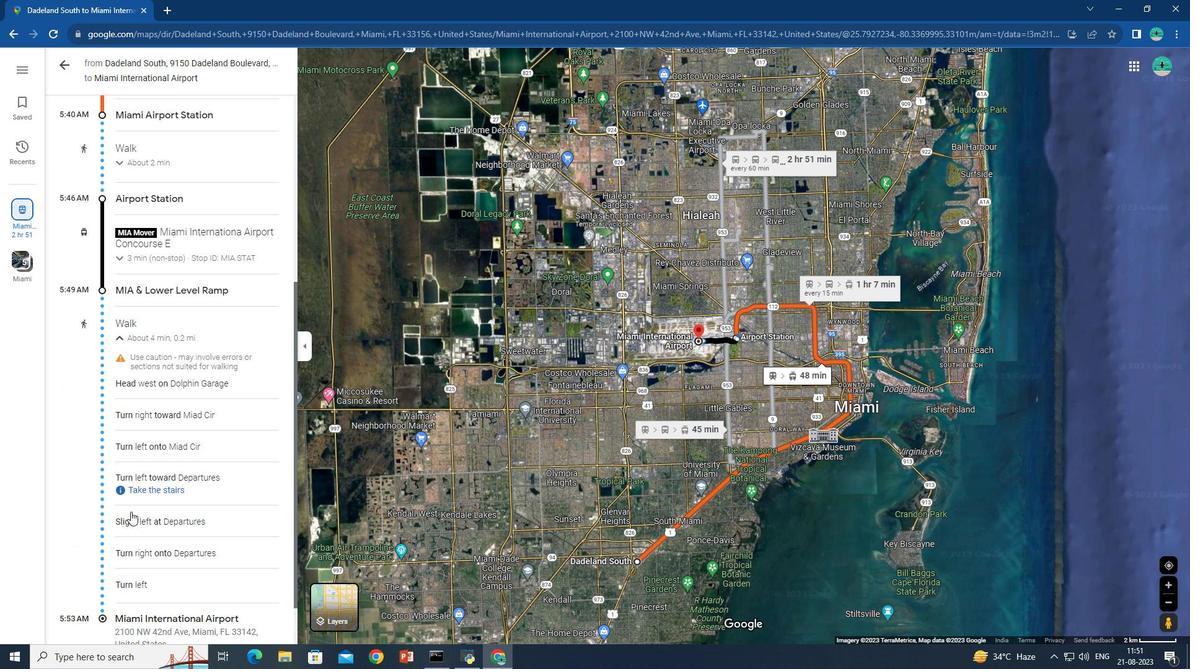 
Action: Mouse scrolled (130, 511) with delta (0, 0)
Screenshot: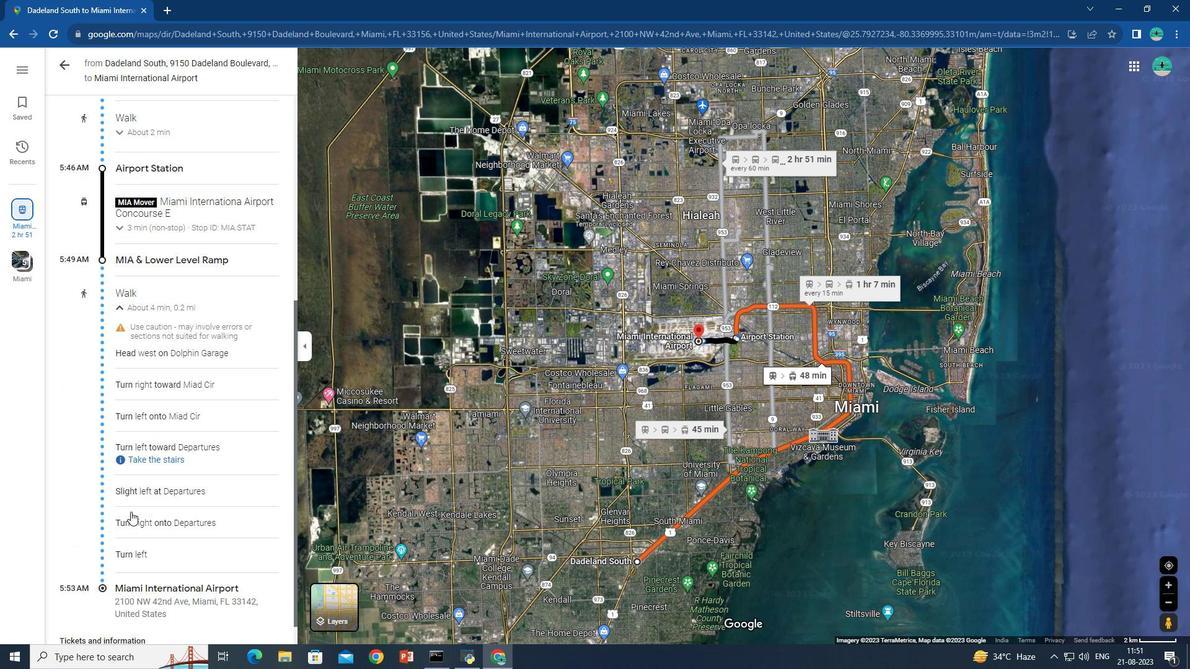 
Action: Mouse scrolled (130, 511) with delta (0, 0)
Screenshot: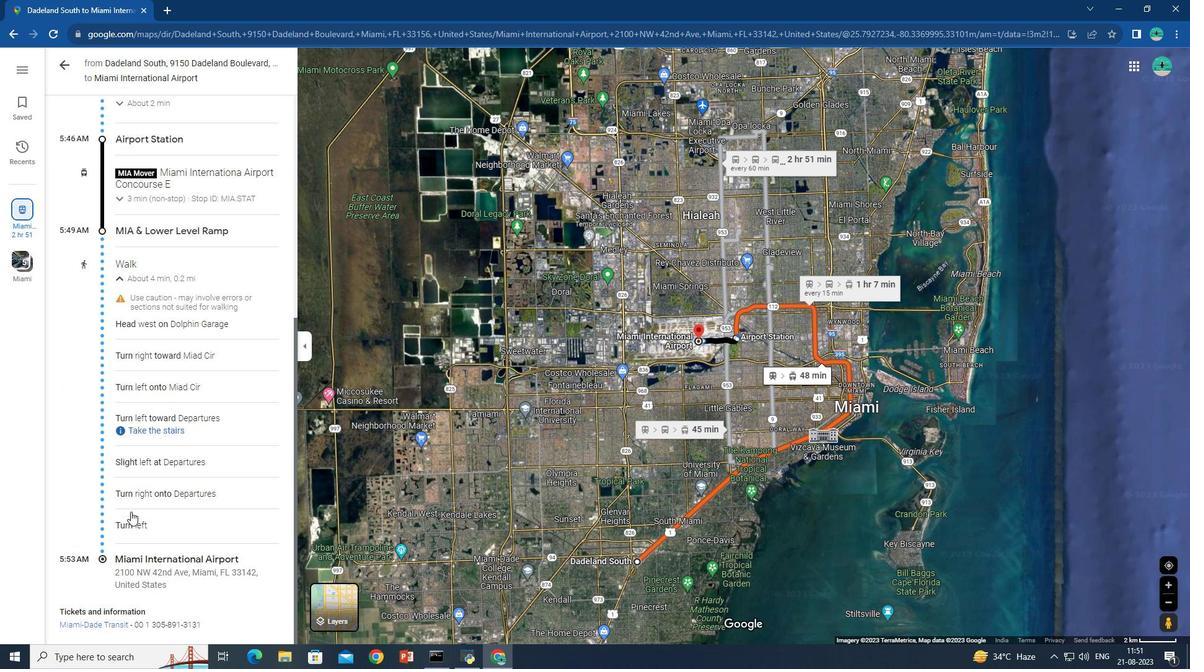 
Action: Mouse scrolled (130, 511) with delta (0, 0)
Screenshot: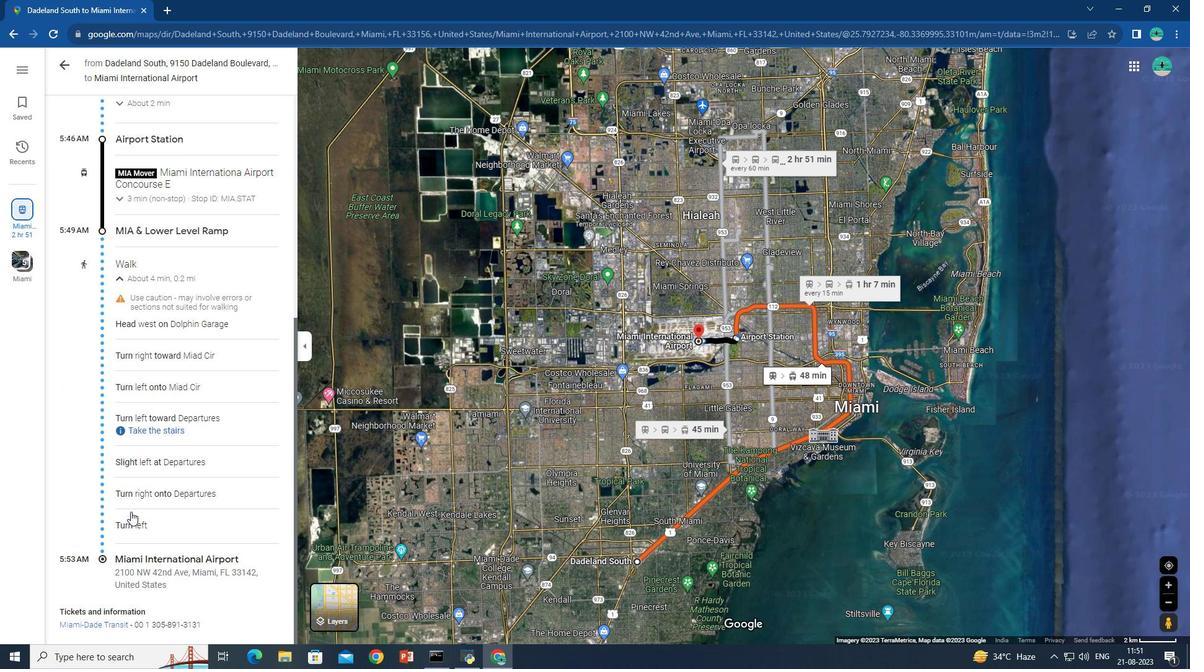 
Action: Mouse scrolled (130, 511) with delta (0, 0)
Screenshot: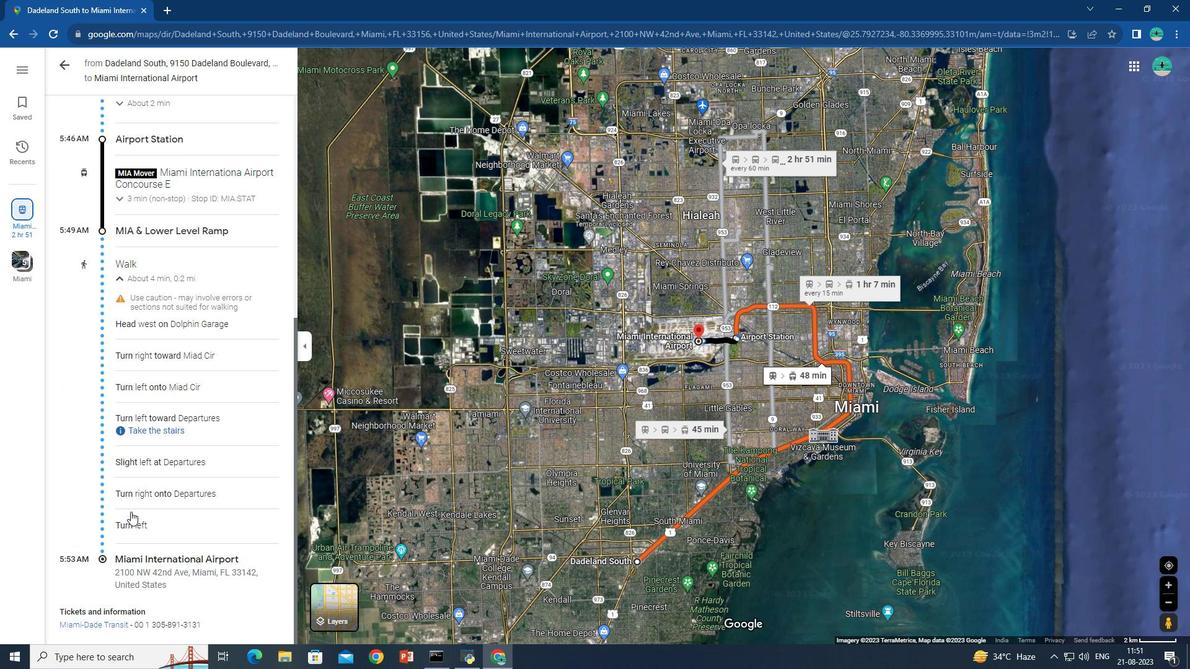 
Action: Mouse moved to (128, 520)
Screenshot: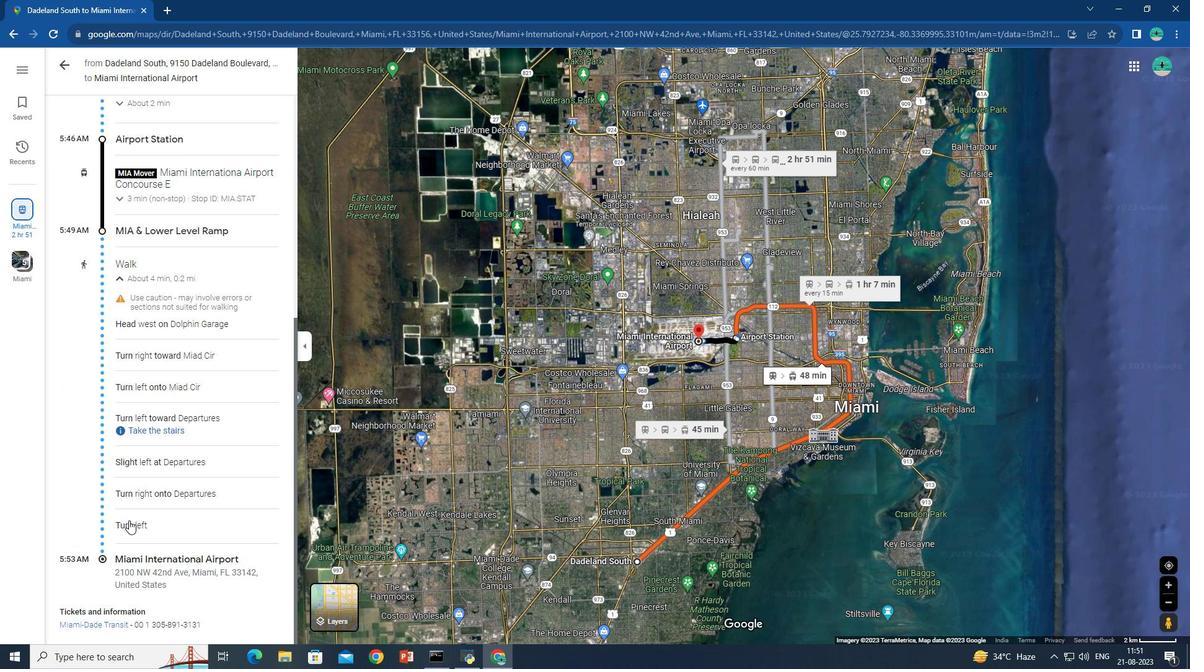 
Action: Mouse pressed left at (128, 520)
Screenshot: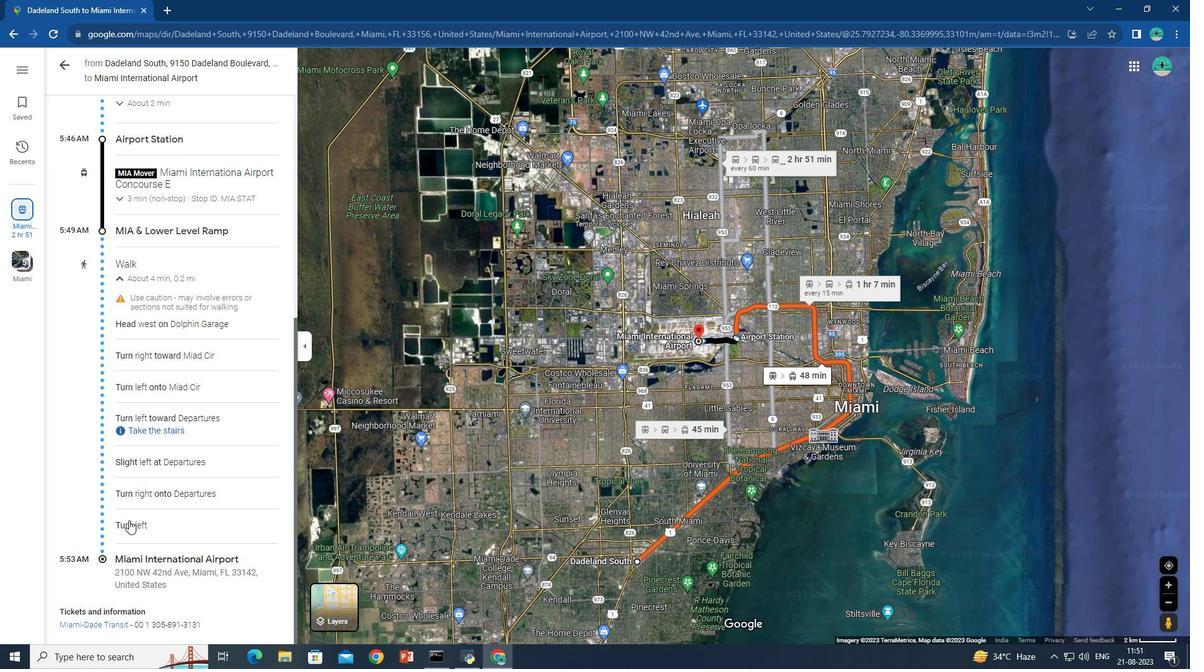 
Action: Mouse moved to (130, 503)
Screenshot: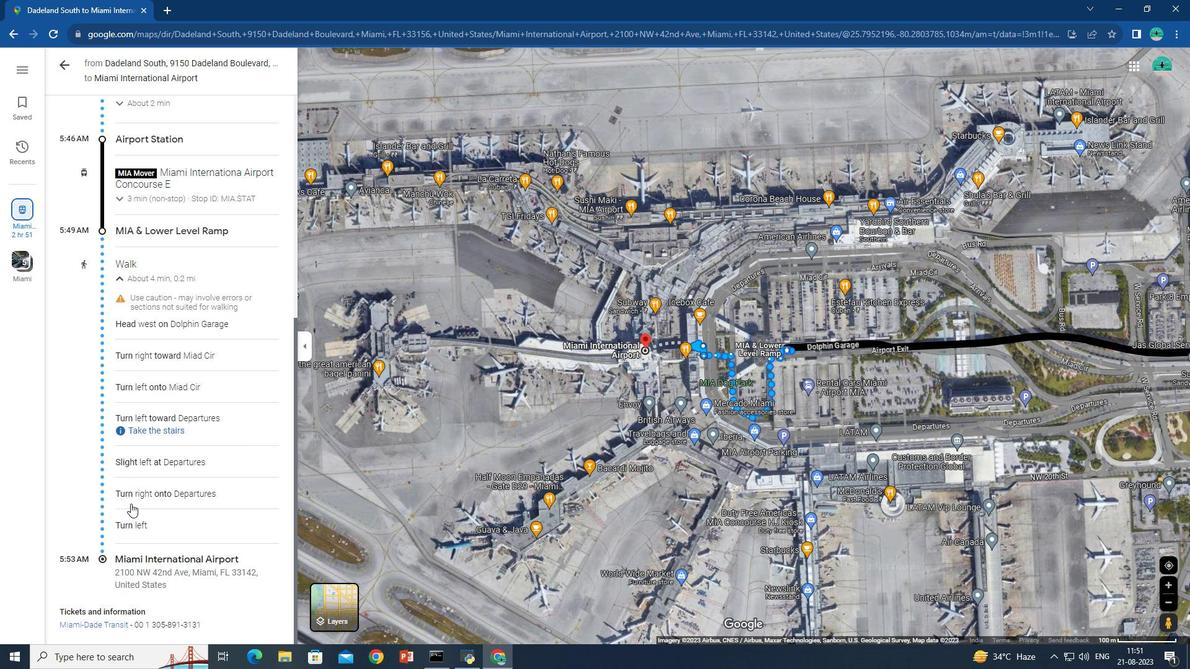 
Action: Mouse scrolled (130, 504) with delta (0, 0)
Screenshot: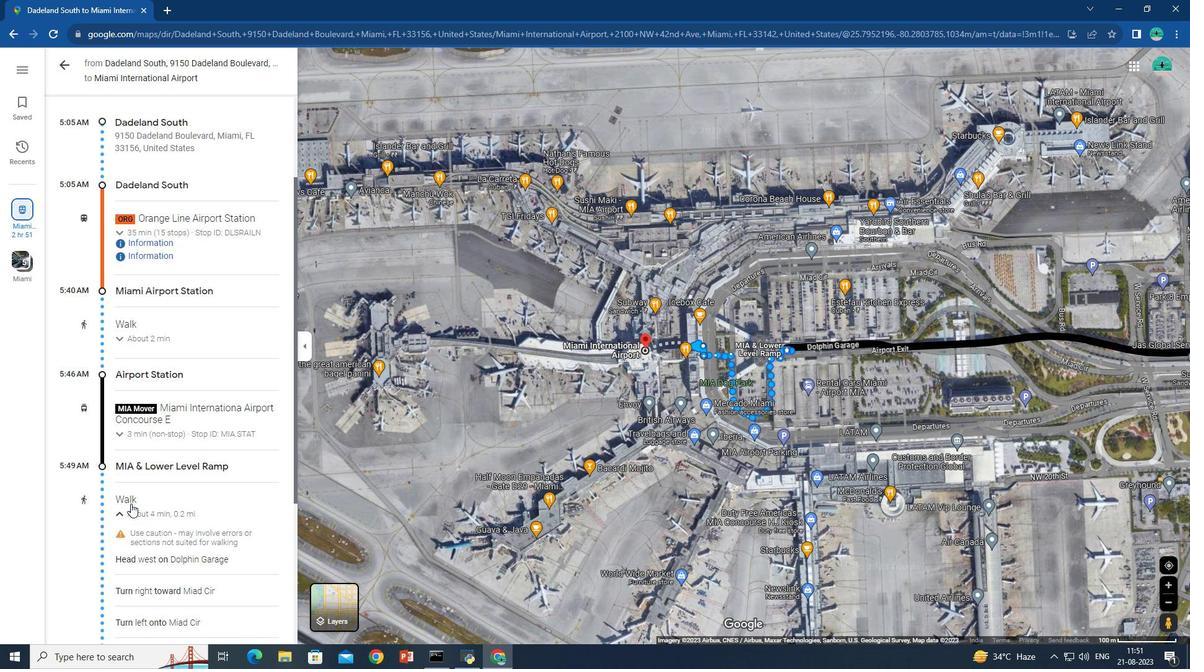 
Action: Mouse scrolled (130, 504) with delta (0, 0)
Screenshot: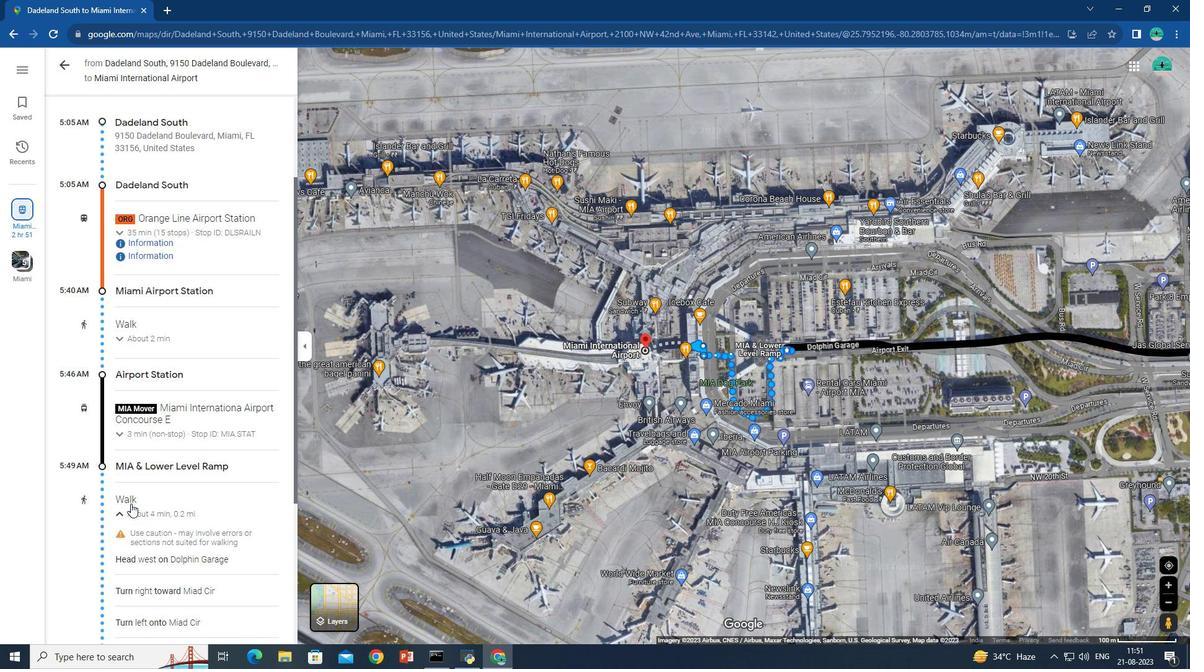 
Action: Mouse scrolled (130, 504) with delta (0, 0)
Screenshot: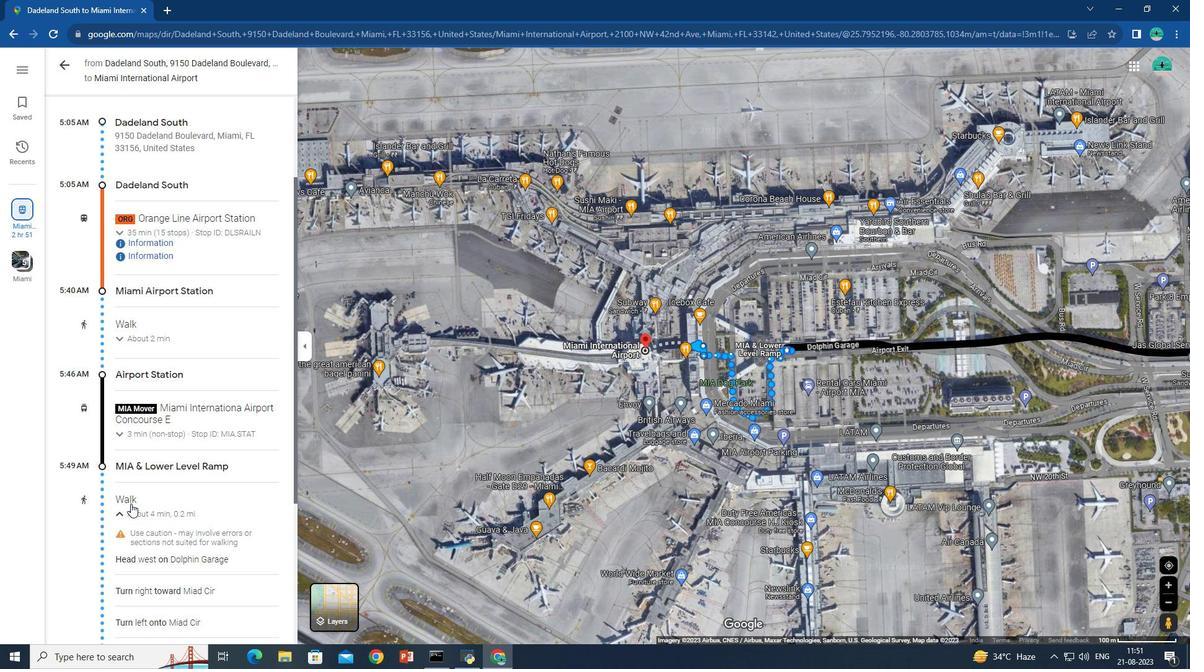 
Action: Mouse scrolled (130, 504) with delta (0, 0)
Screenshot: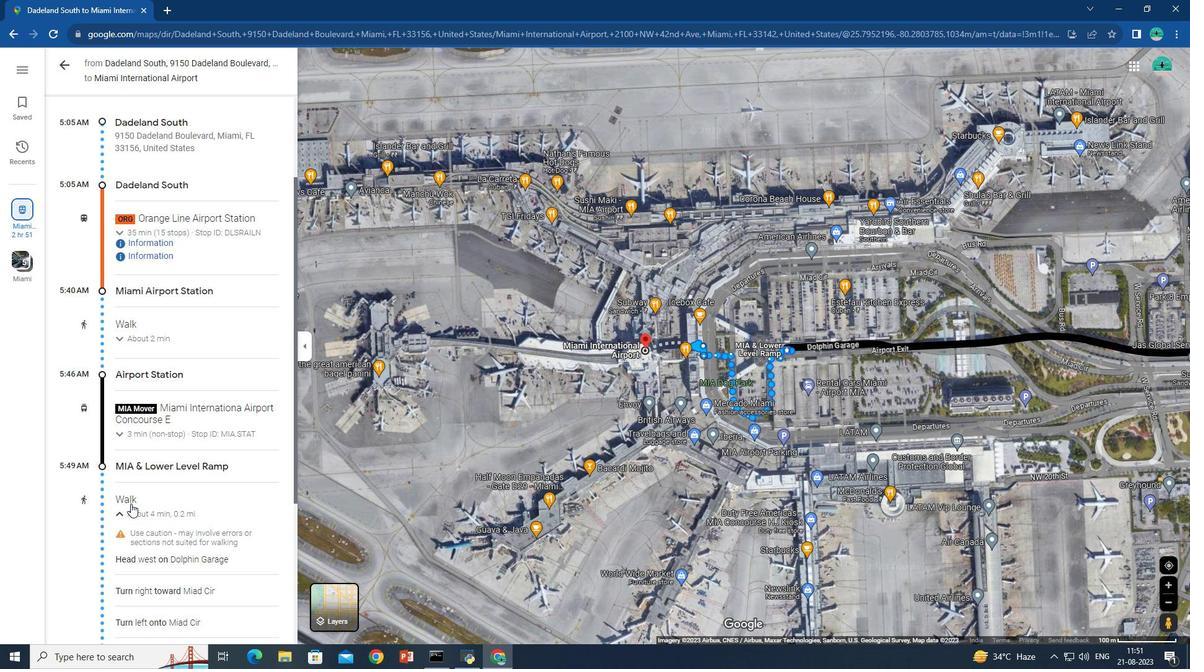 
Action: Mouse scrolled (130, 504) with delta (0, 0)
Screenshot: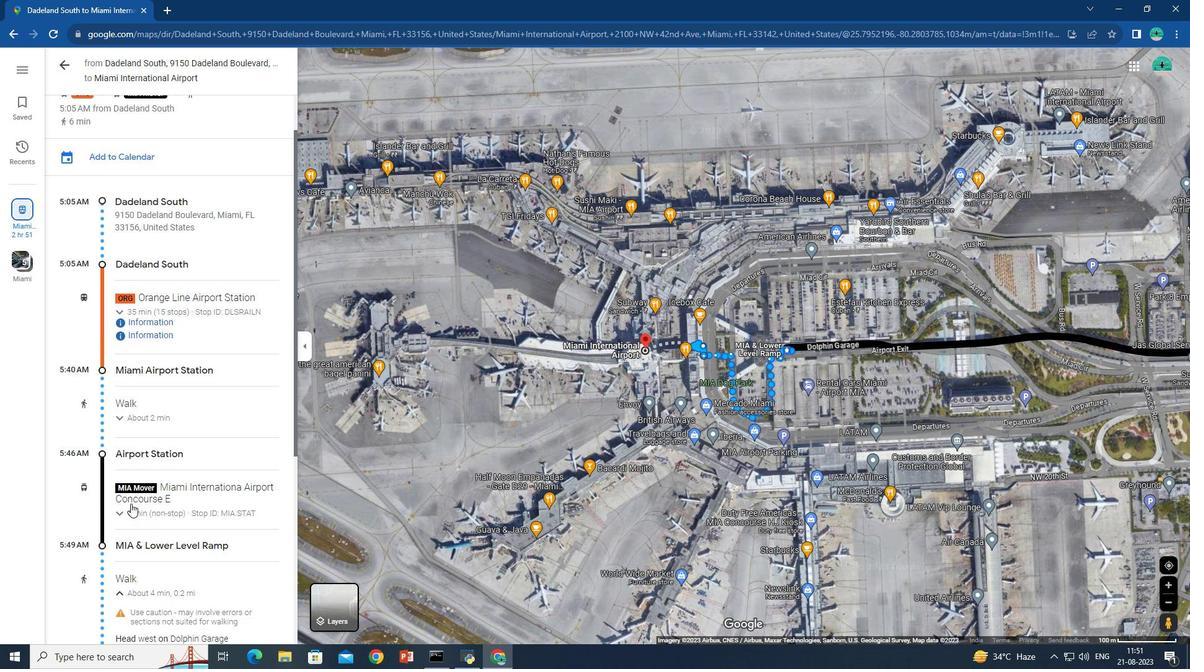 
Action: Mouse scrolled (130, 504) with delta (0, 0)
Screenshot: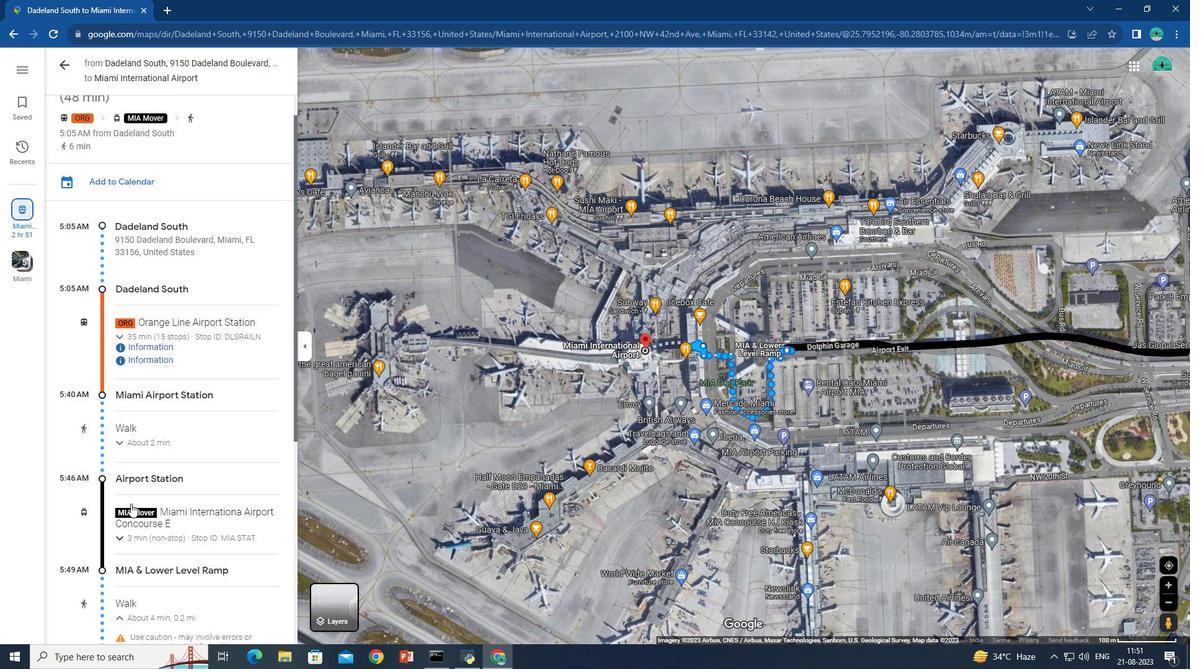 
Action: Mouse scrolled (130, 504) with delta (0, 0)
Screenshot: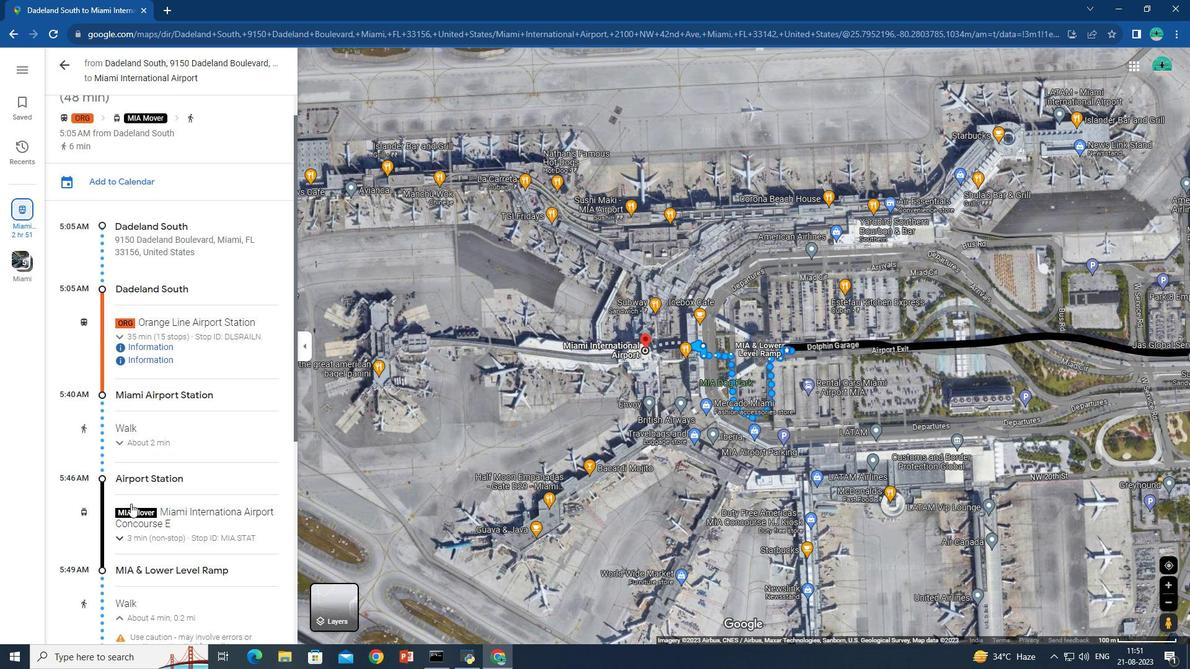 
Action: Mouse scrolled (130, 504) with delta (0, 0)
Screenshot: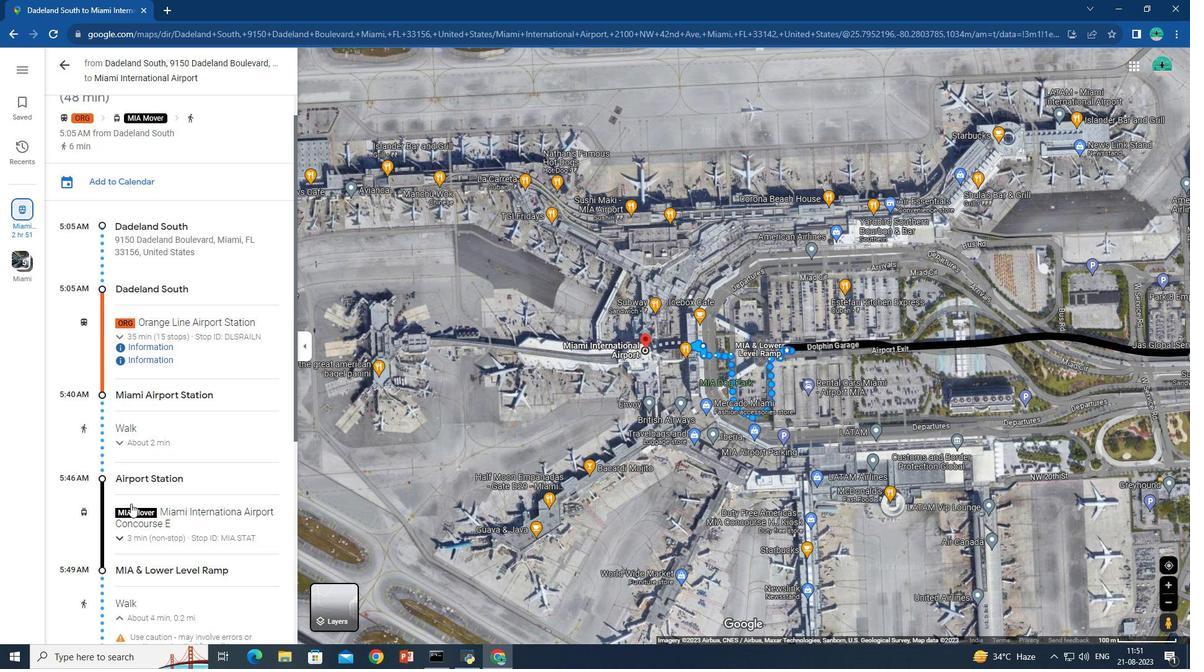 
Action: Mouse scrolled (130, 504) with delta (0, 0)
Screenshot: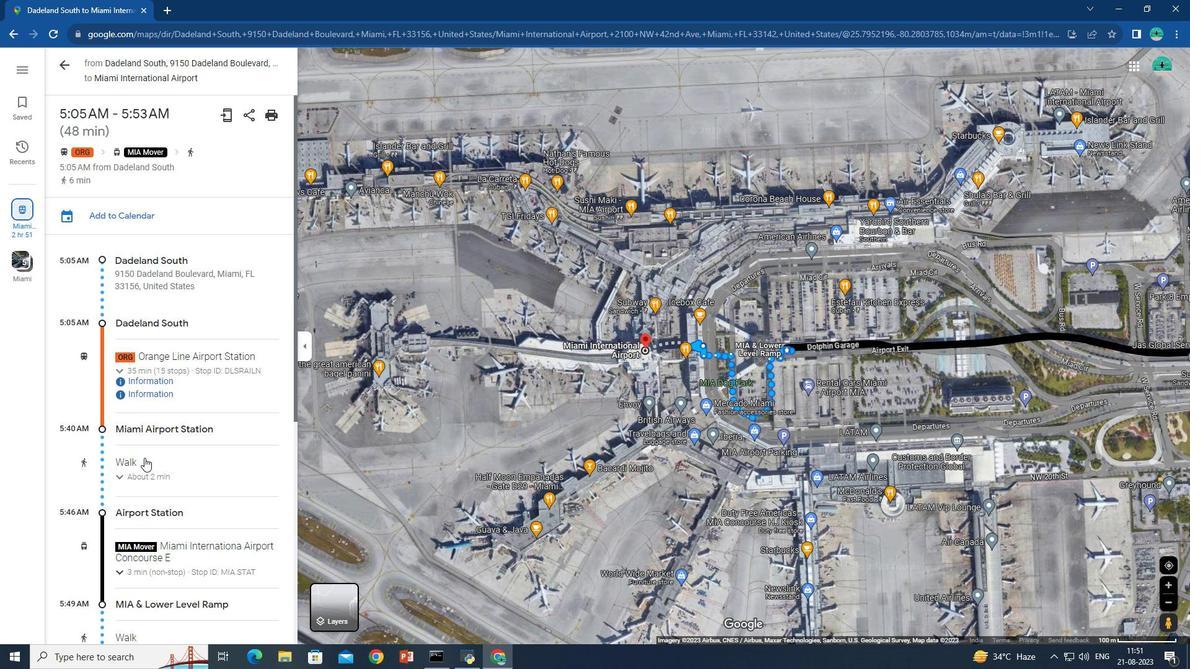 
Action: Mouse scrolled (130, 504) with delta (0, 0)
Screenshot: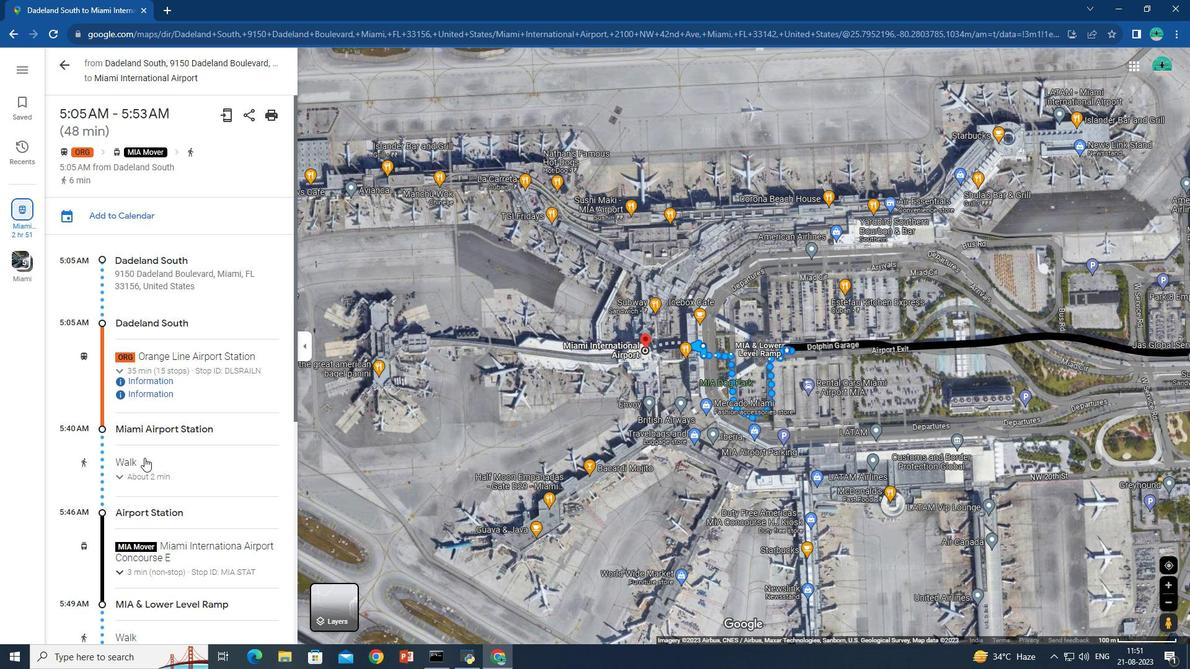 
Action: Mouse moved to (177, 270)
Screenshot: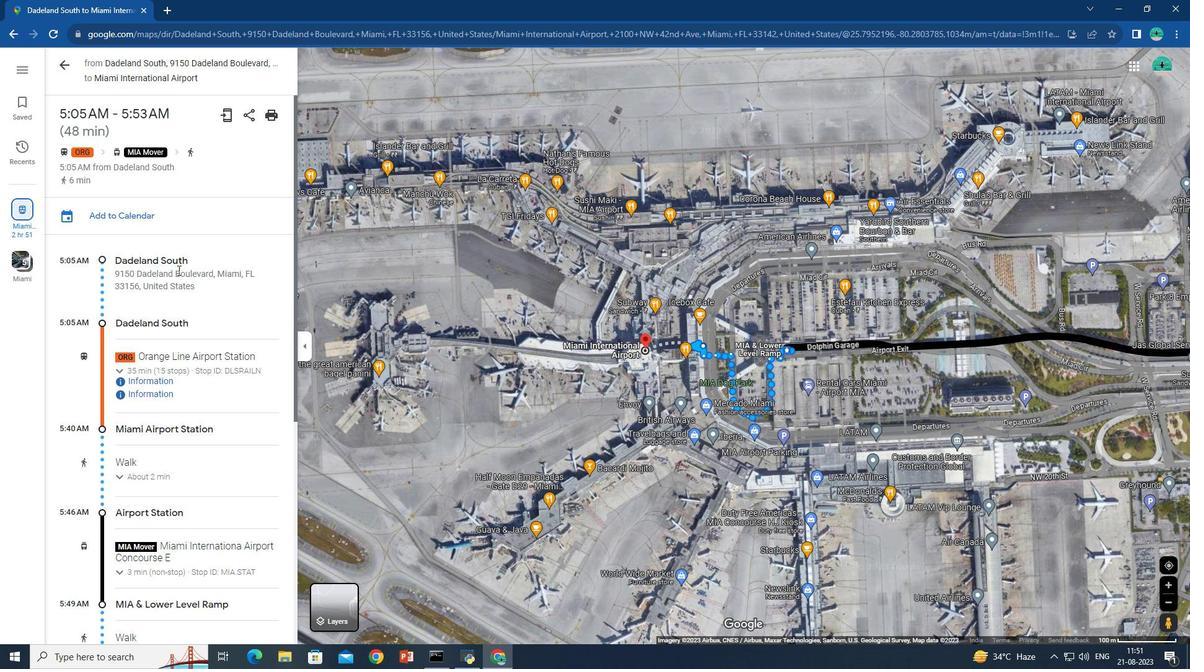 
Action: Mouse pressed left at (177, 270)
Screenshot: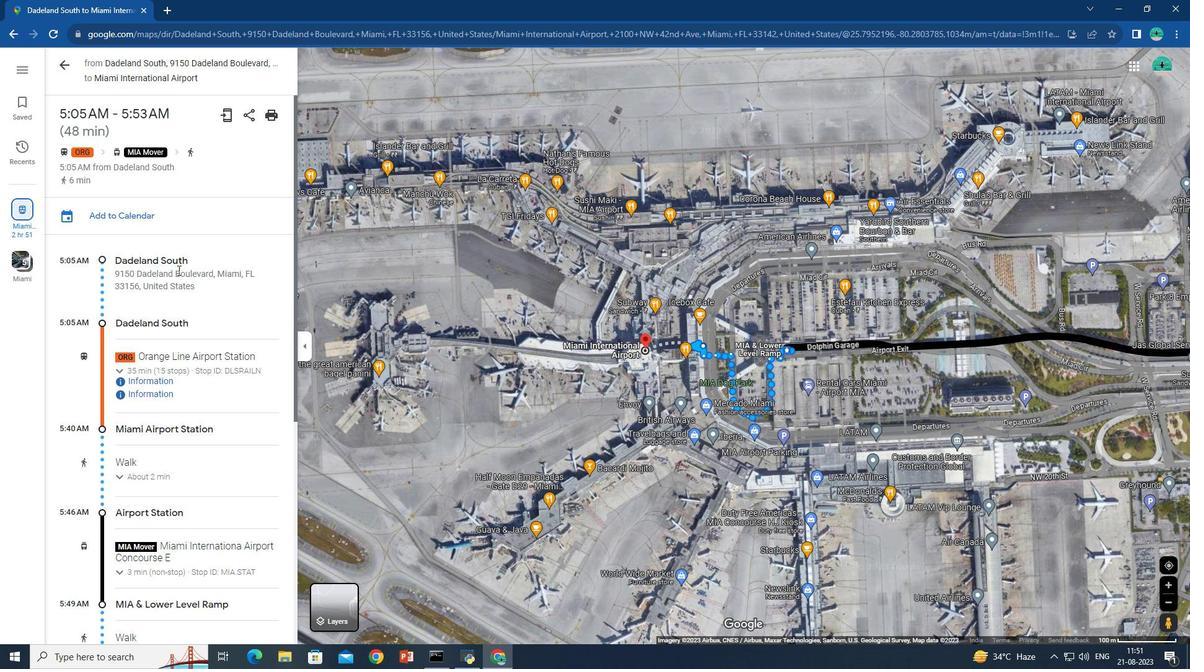 
Action: Mouse moved to (176, 272)
Screenshot: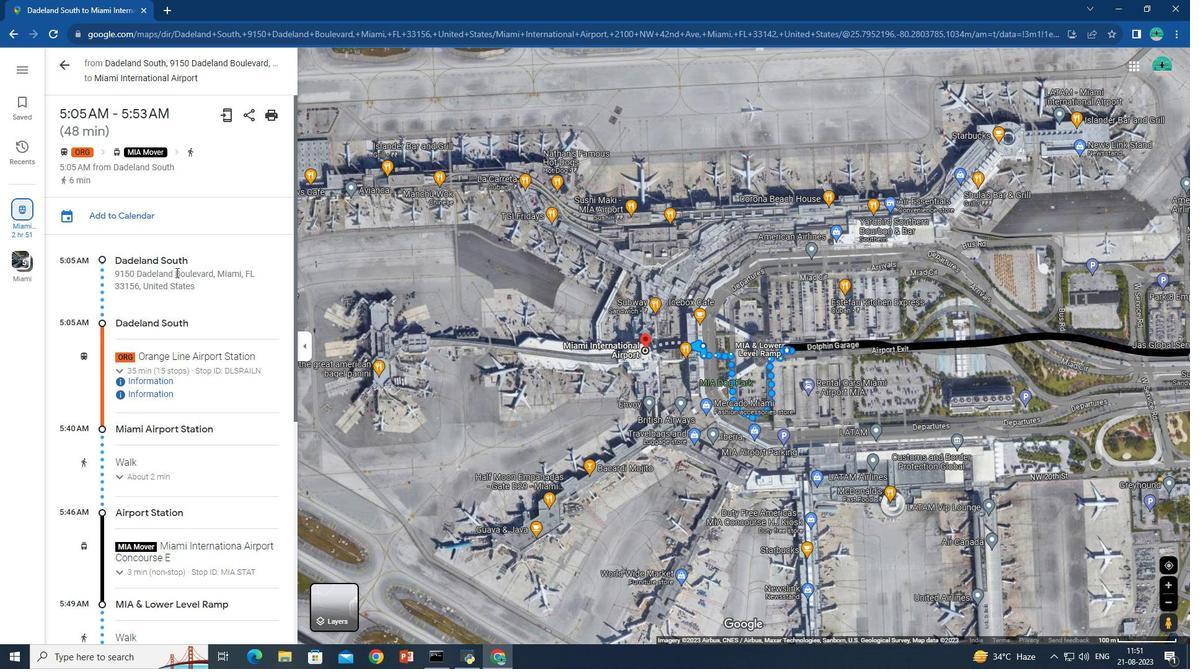 
Action: Mouse pressed left at (176, 272)
Screenshot: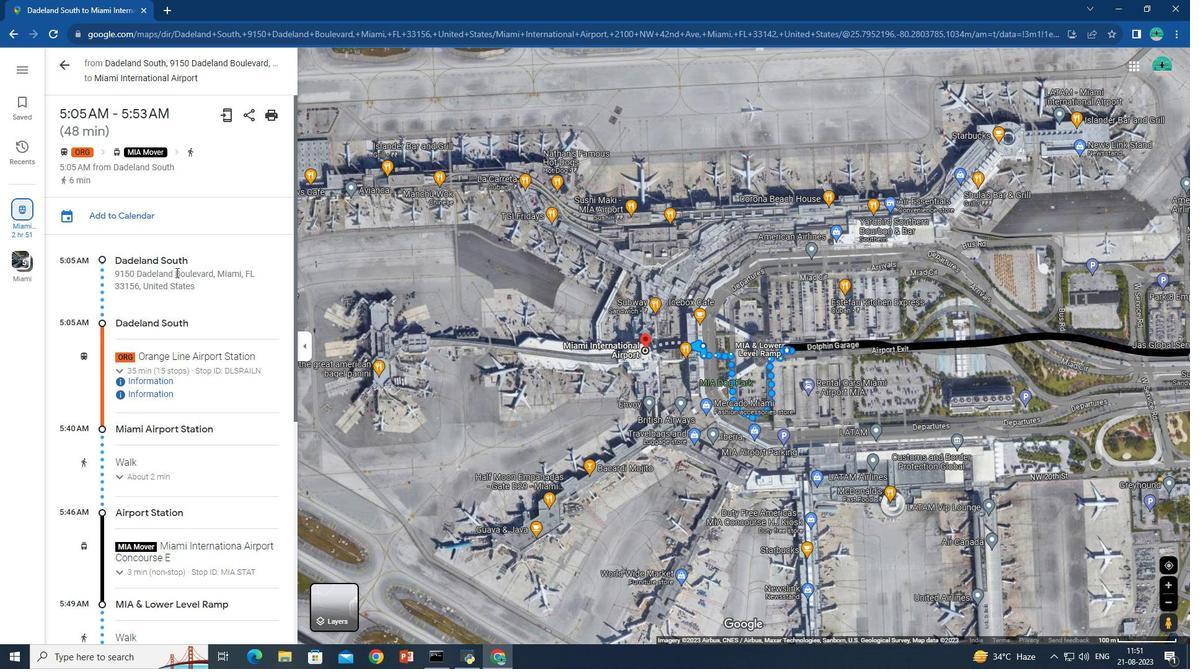 
Action: Mouse moved to (153, 259)
Screenshot: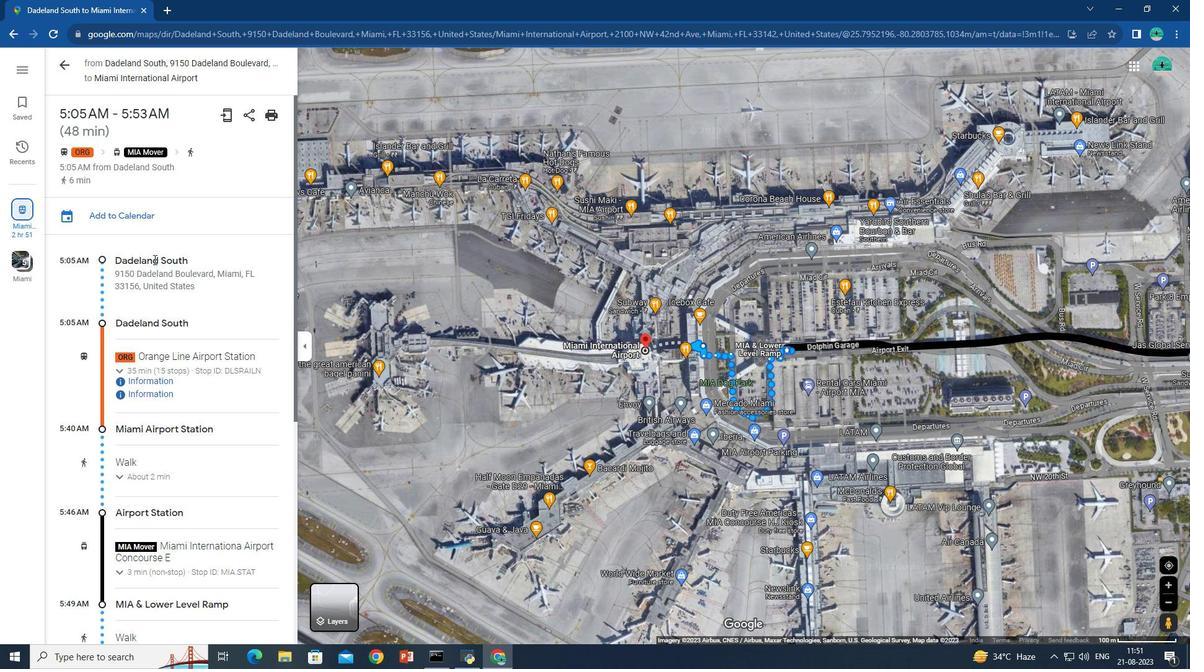 
Action: Mouse pressed left at (153, 259)
Screenshot: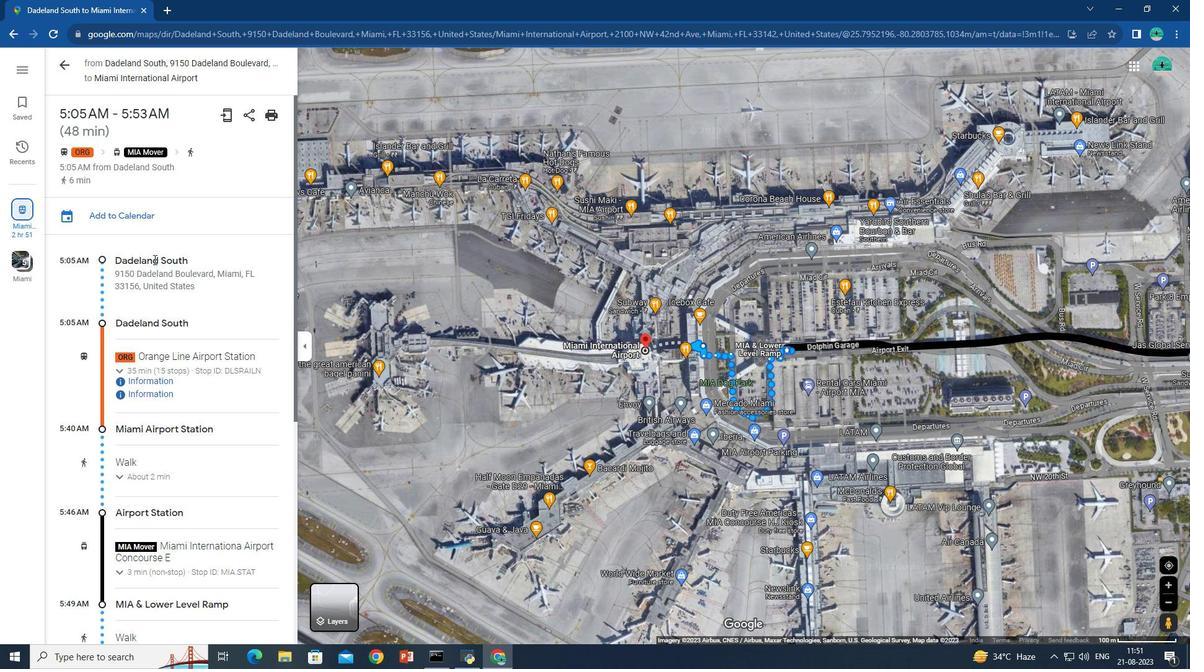 
Action: Mouse moved to (115, 293)
Screenshot: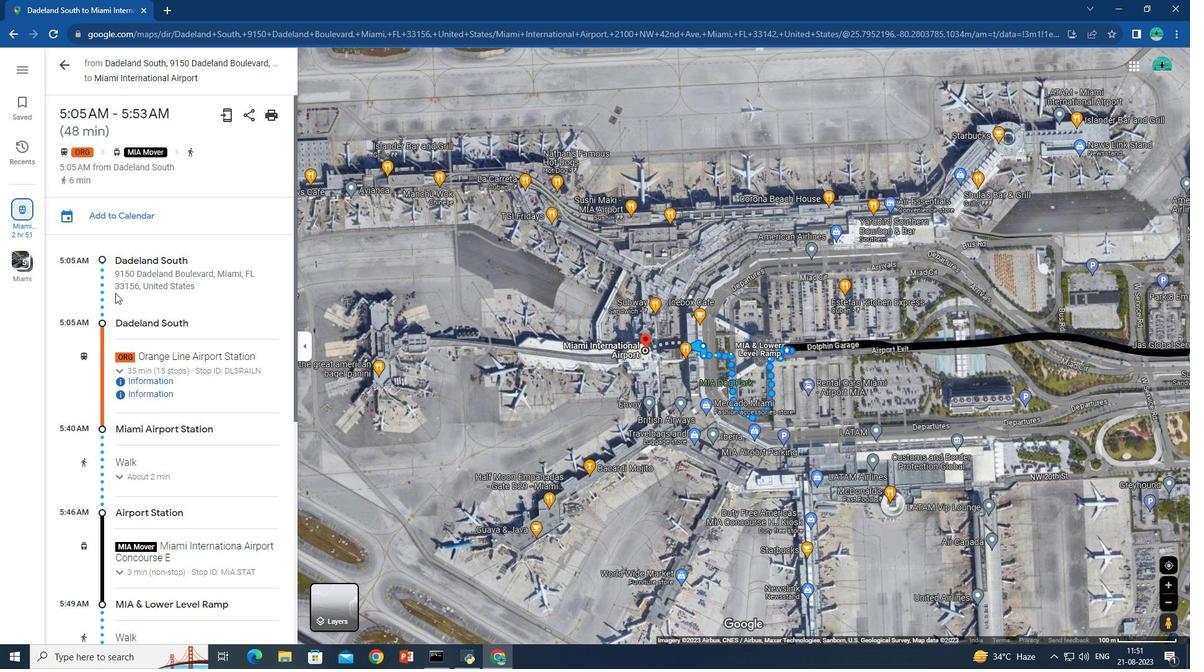 
Action: Mouse pressed left at (115, 293)
Screenshot: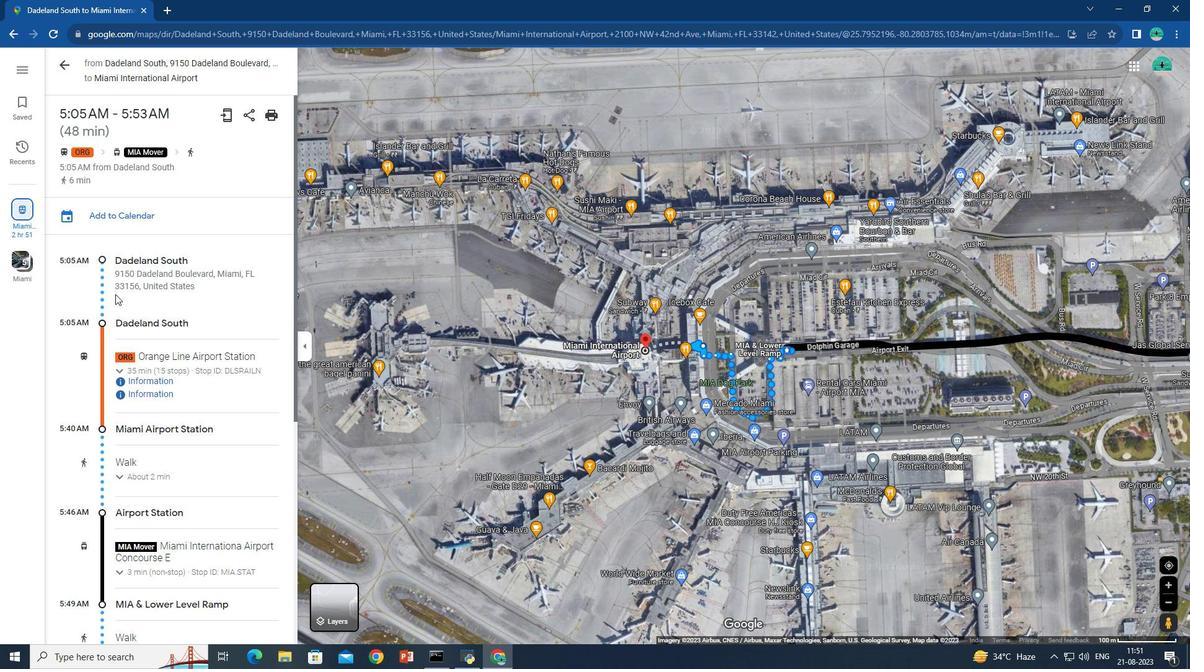 
Action: Mouse moved to (102, 310)
Screenshot: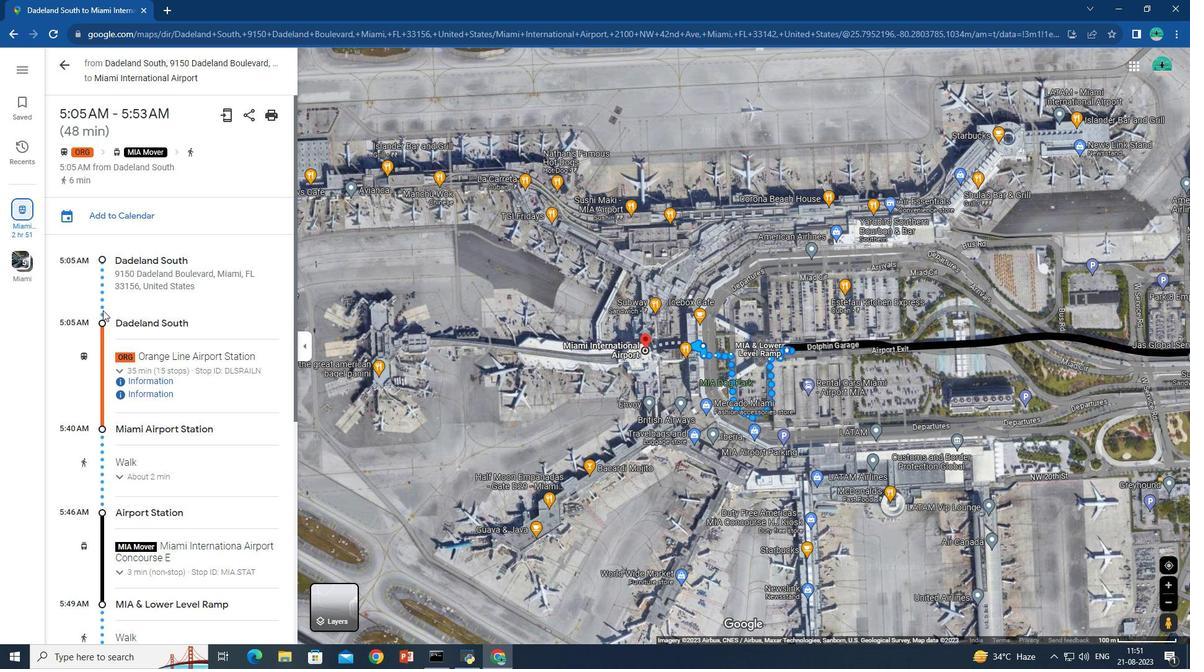 
Action: Mouse pressed left at (102, 310)
Screenshot: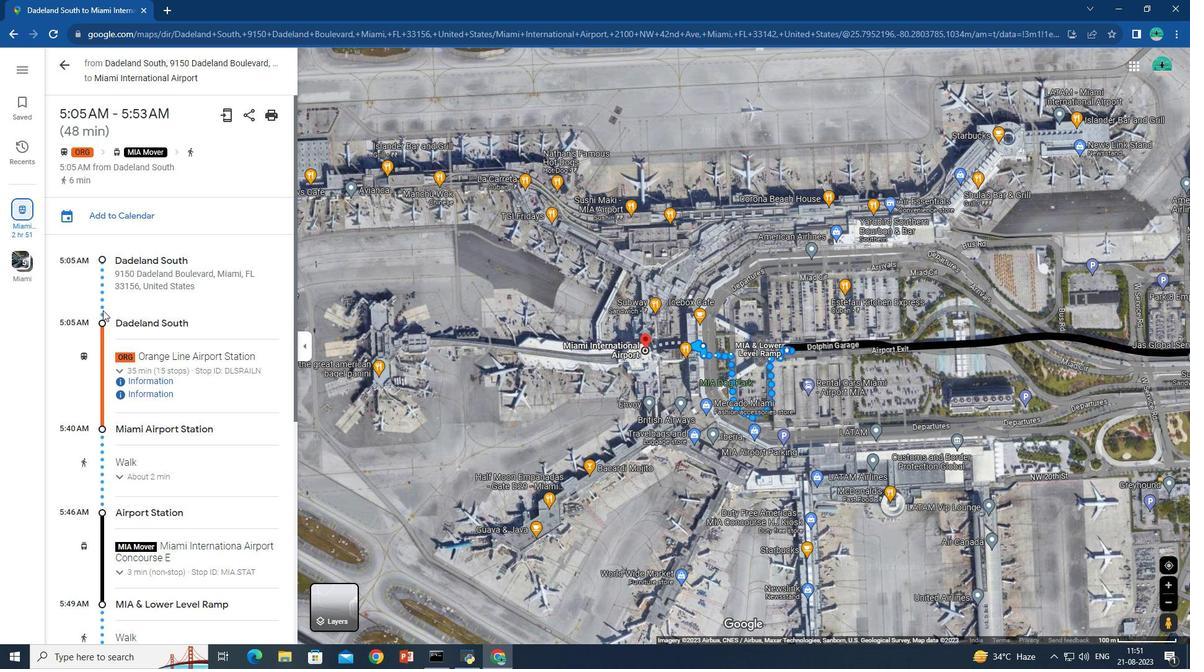 
Action: Mouse moved to (99, 307)
Screenshot: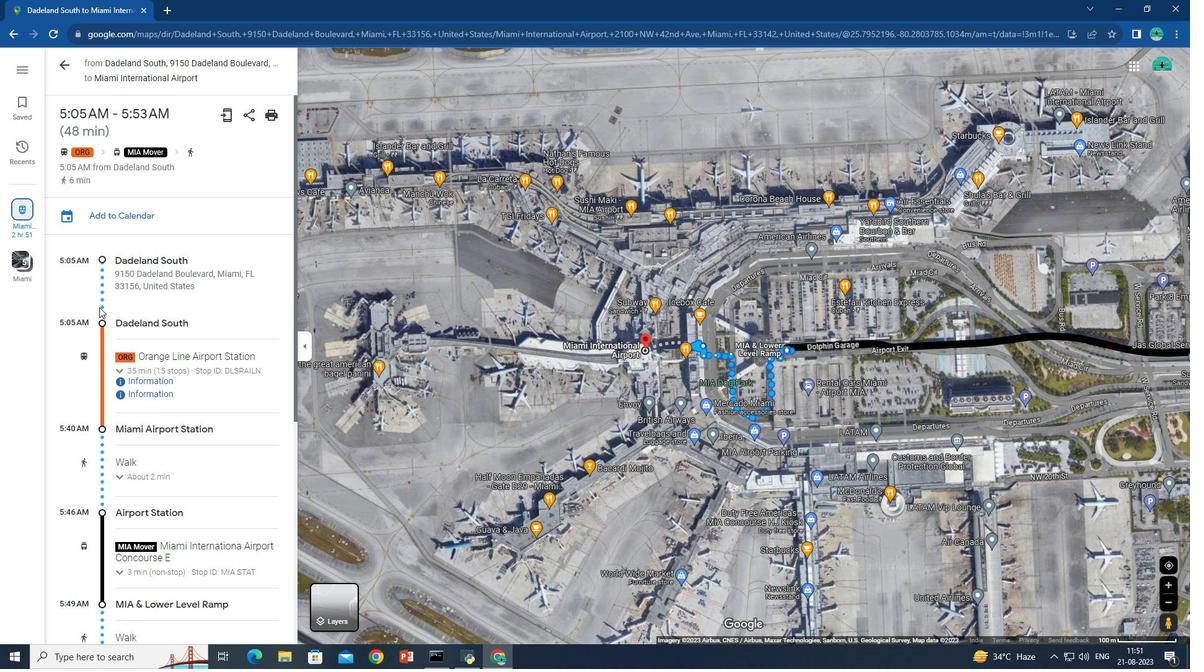 
Action: Mouse pressed left at (99, 307)
Screenshot: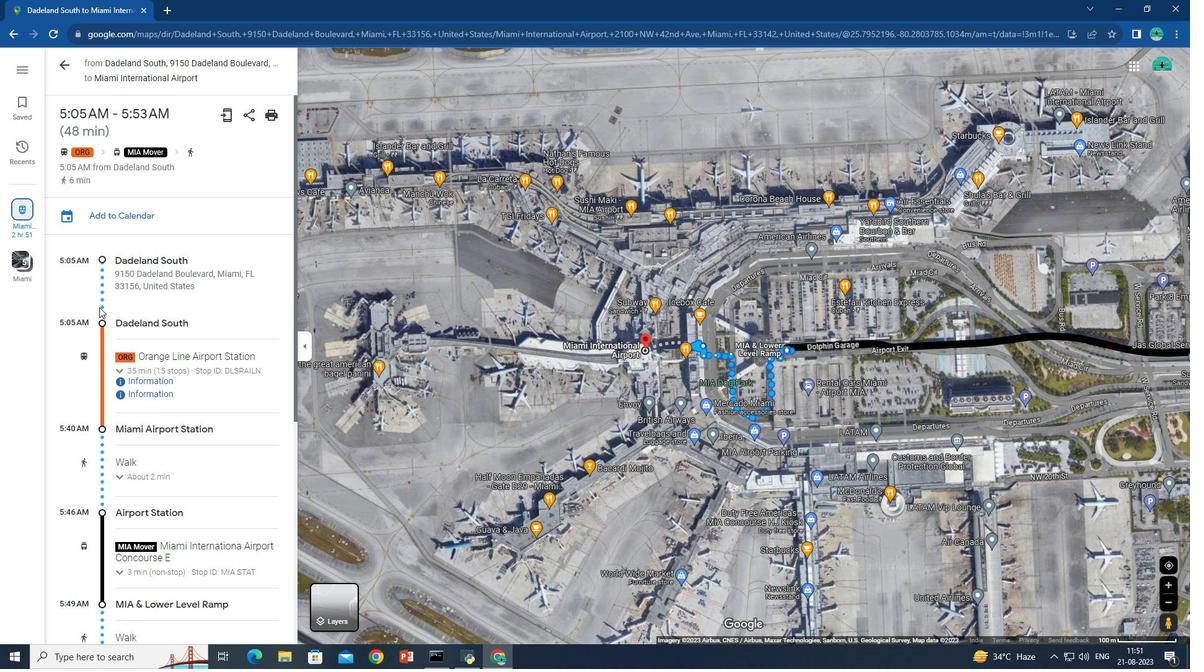 
Action: Mouse moved to (134, 425)
Screenshot: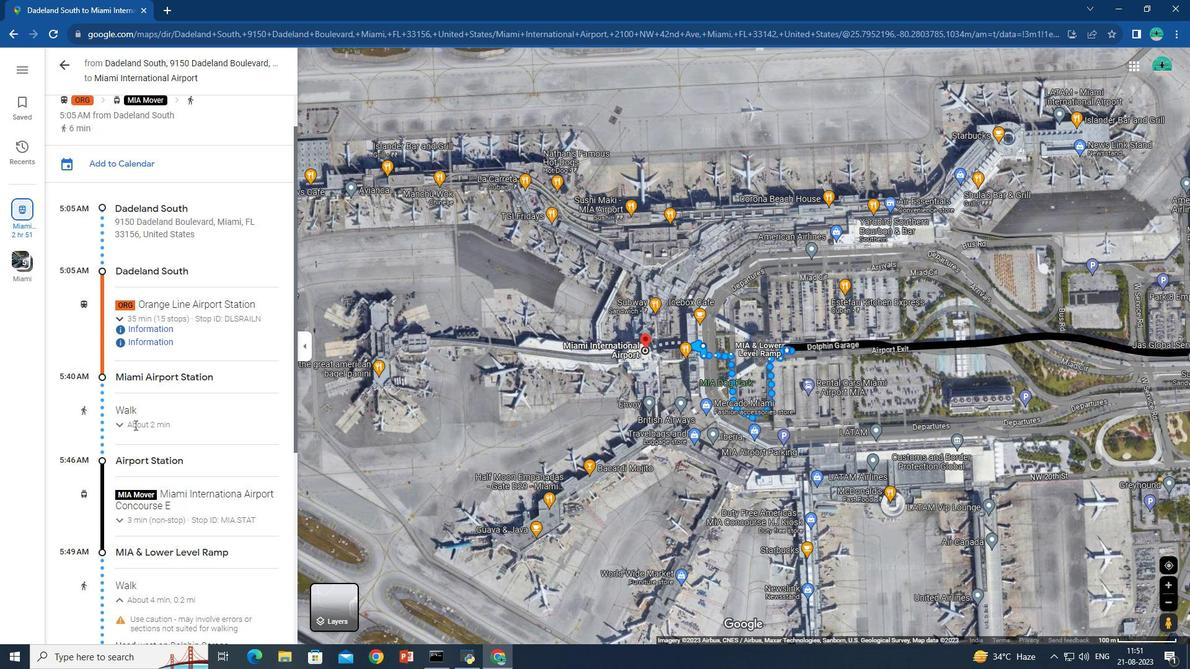 
Action: Mouse scrolled (134, 424) with delta (0, 0)
Screenshot: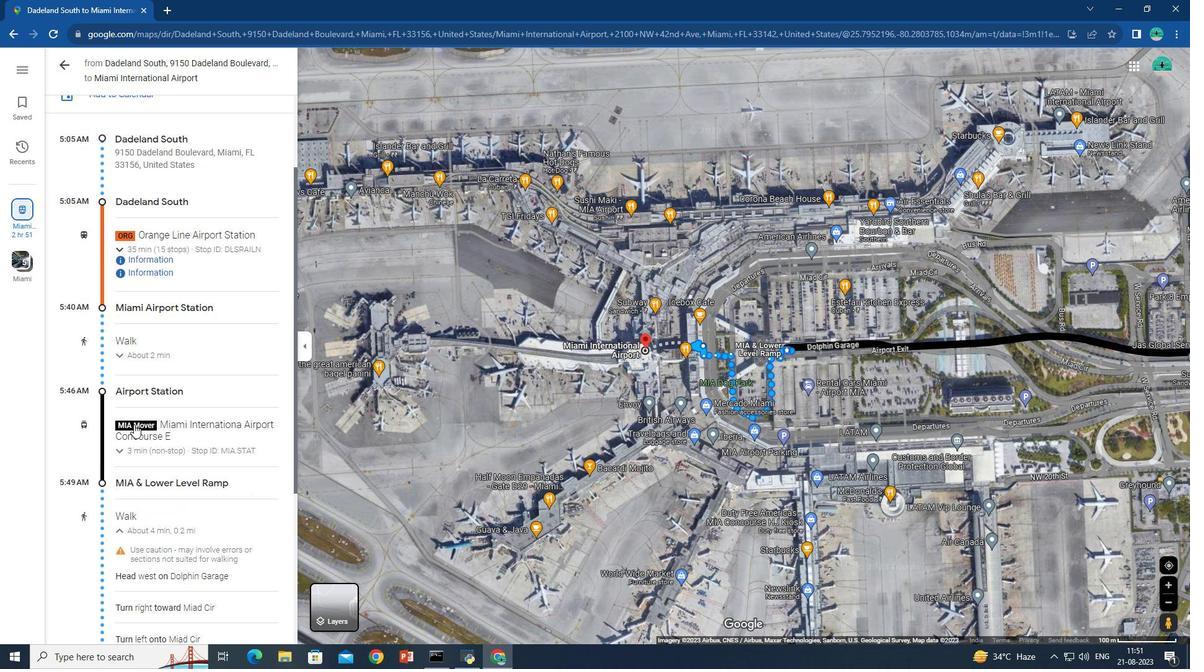 
Action: Mouse scrolled (134, 424) with delta (0, 0)
Screenshot: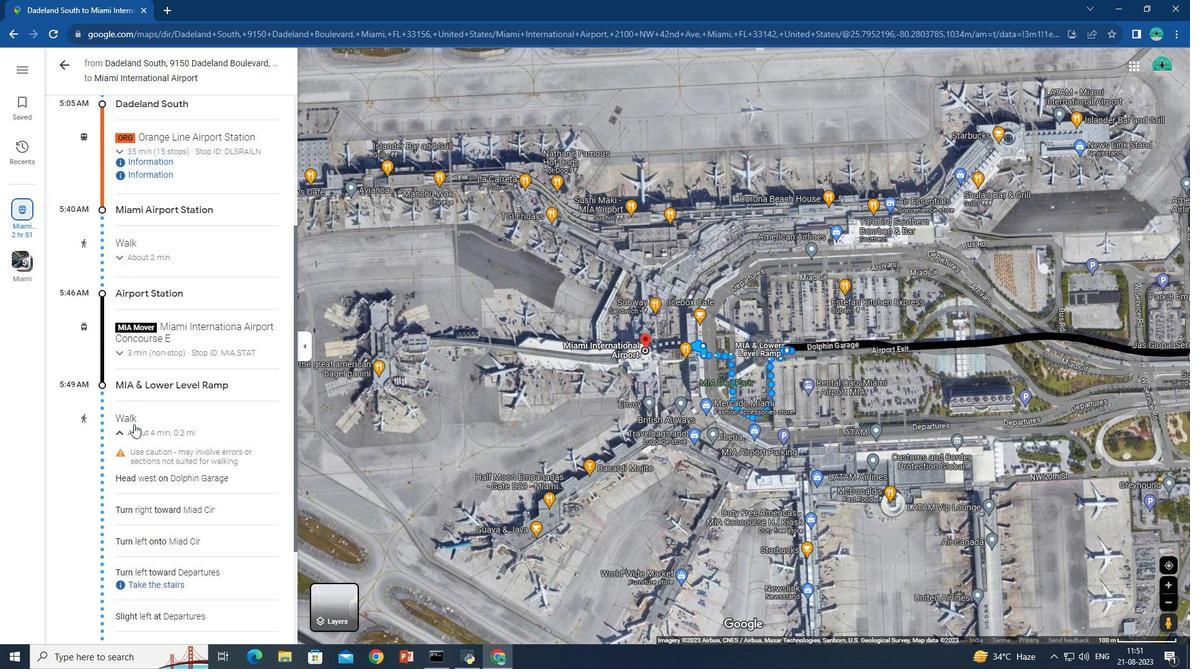 
Action: Mouse scrolled (134, 424) with delta (0, 0)
Screenshot: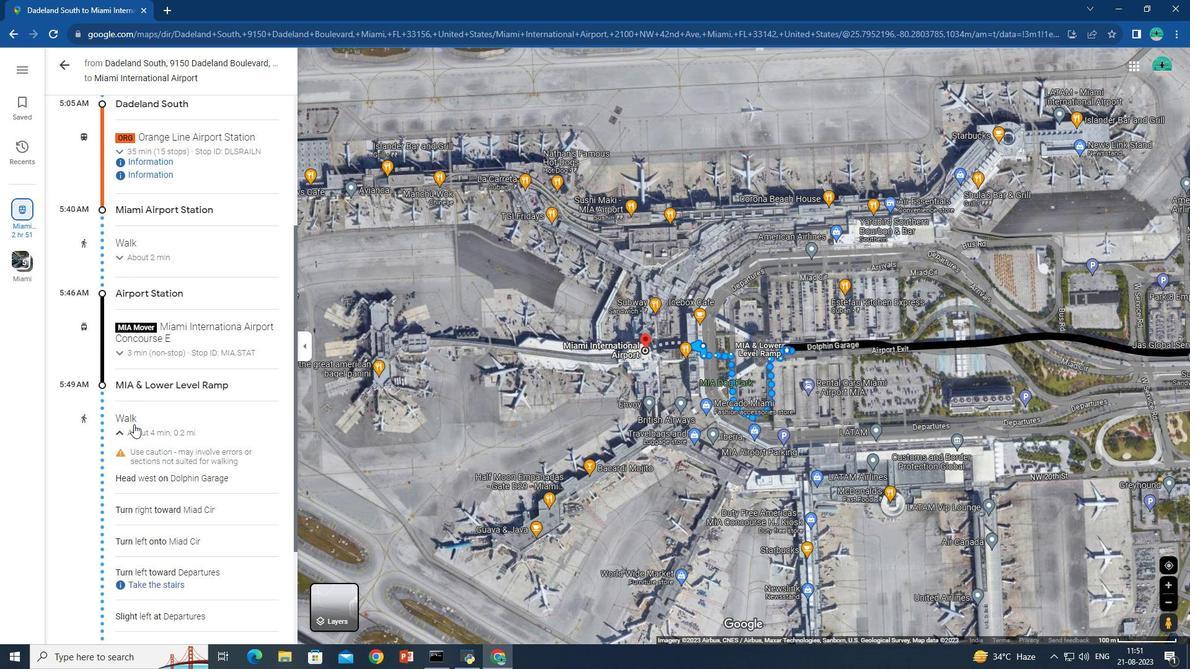 
Action: Mouse scrolled (134, 424) with delta (0, 0)
Screenshot: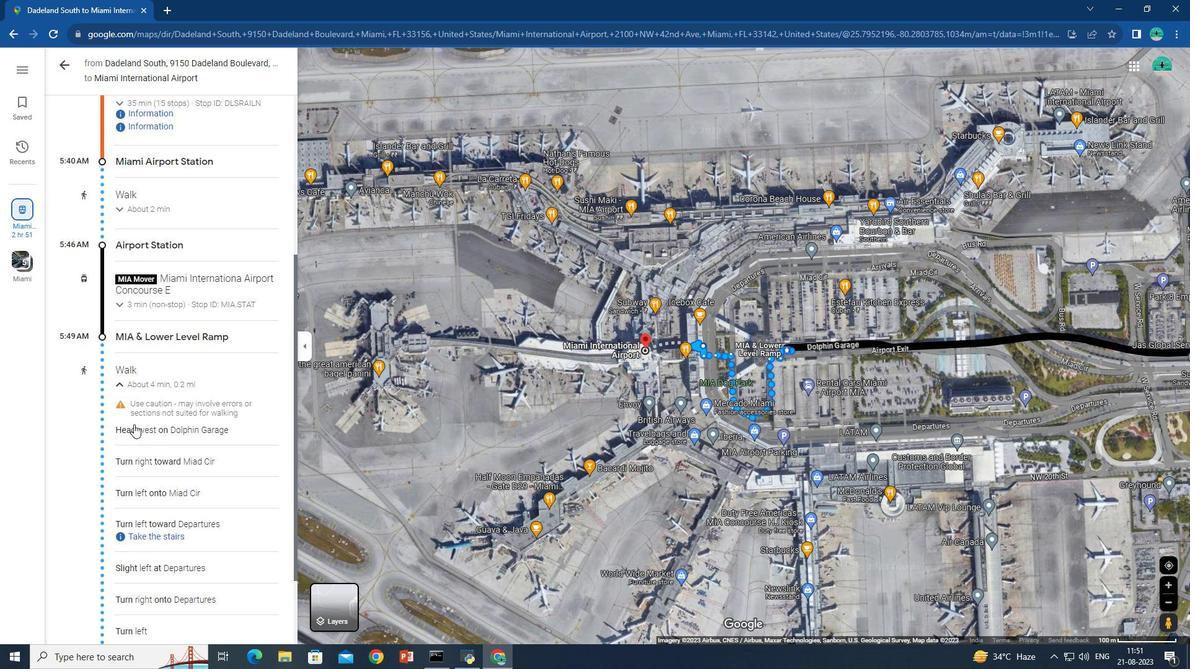 
Action: Mouse moved to (133, 424)
Screenshot: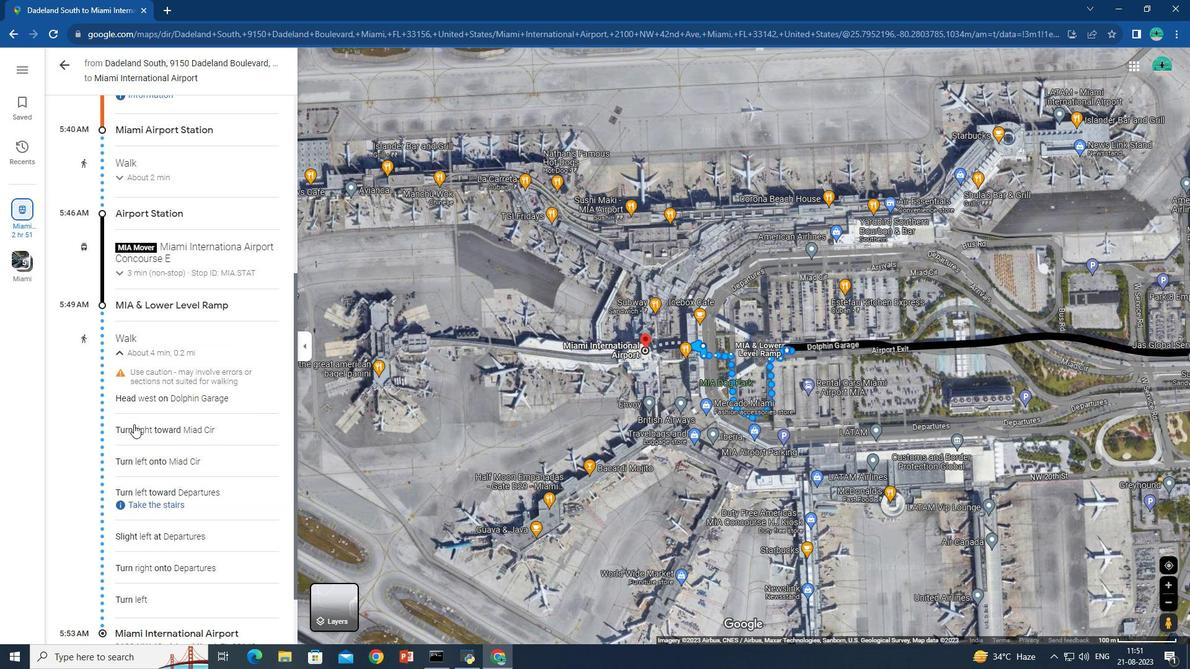
Action: Mouse scrolled (133, 423) with delta (0, 0)
Screenshot: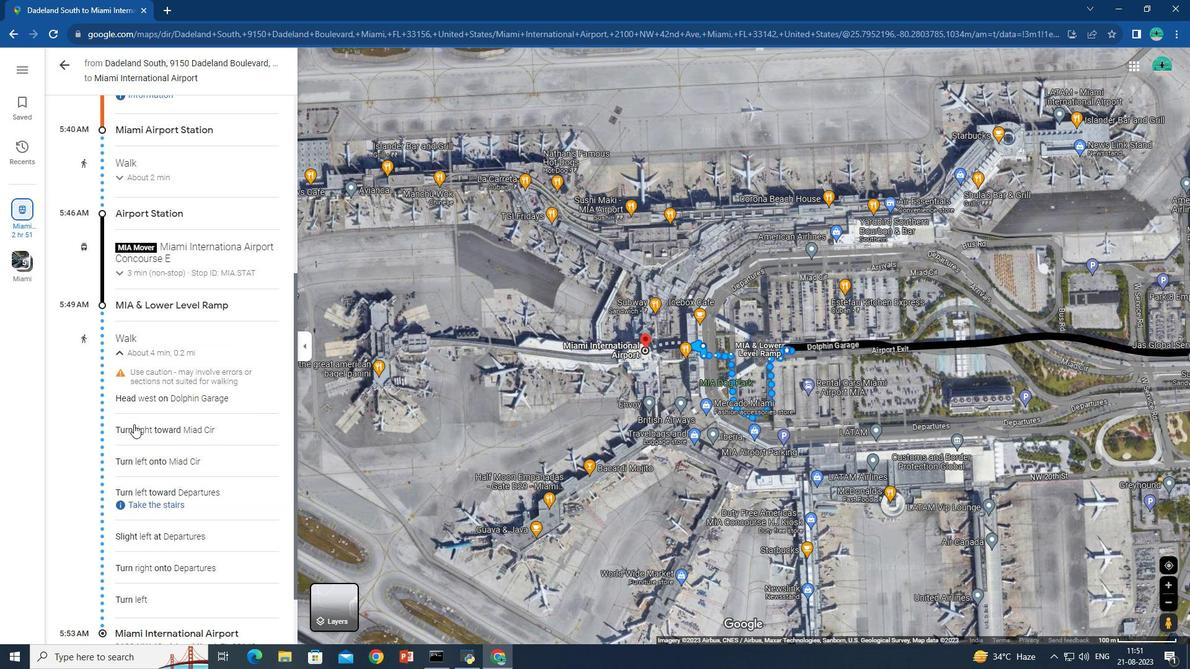 
Action: Mouse scrolled (133, 425) with delta (0, 0)
Screenshot: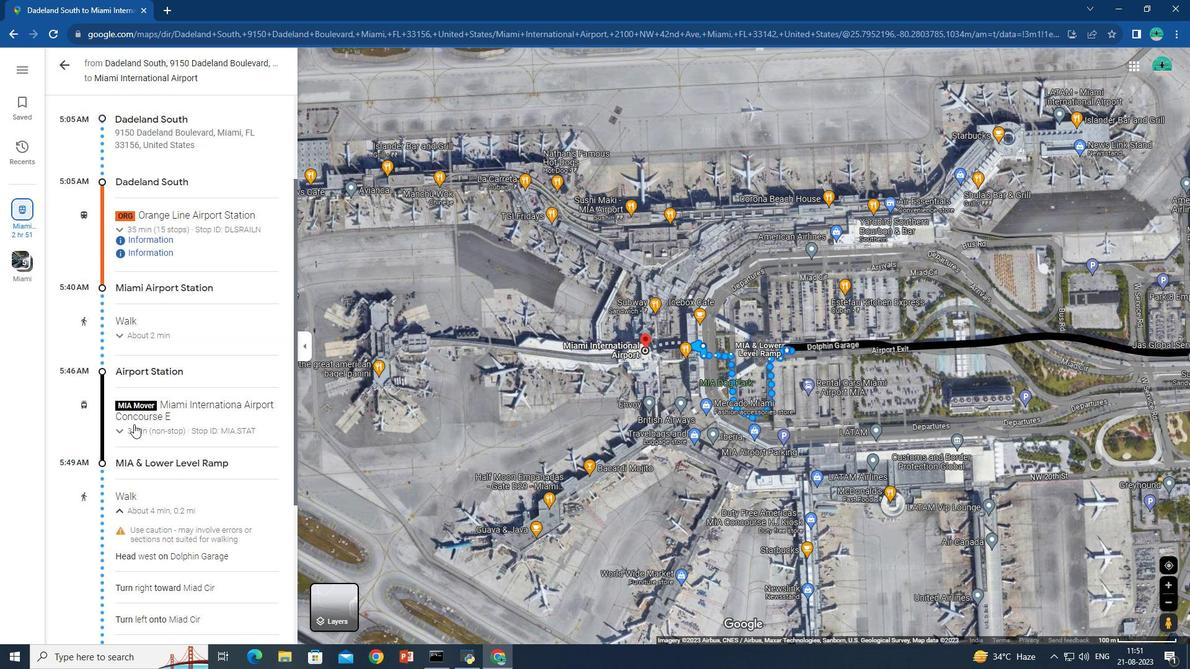 
Action: Mouse scrolled (133, 425) with delta (0, 0)
Screenshot: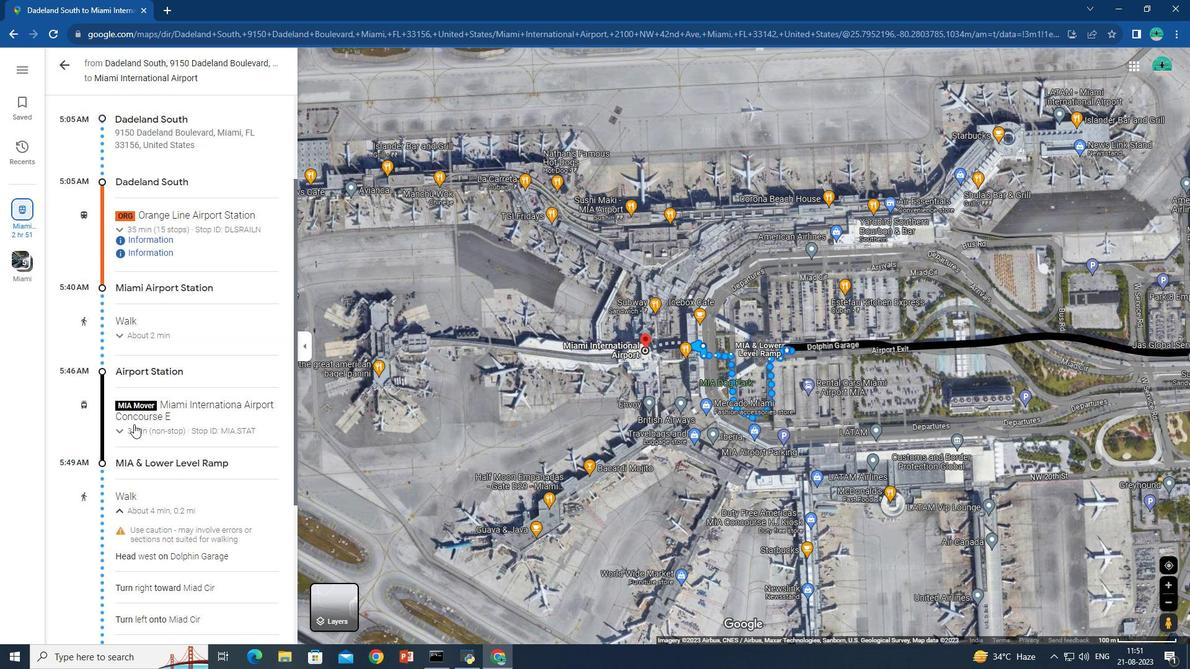 
Action: Mouse scrolled (133, 425) with delta (0, 0)
Screenshot: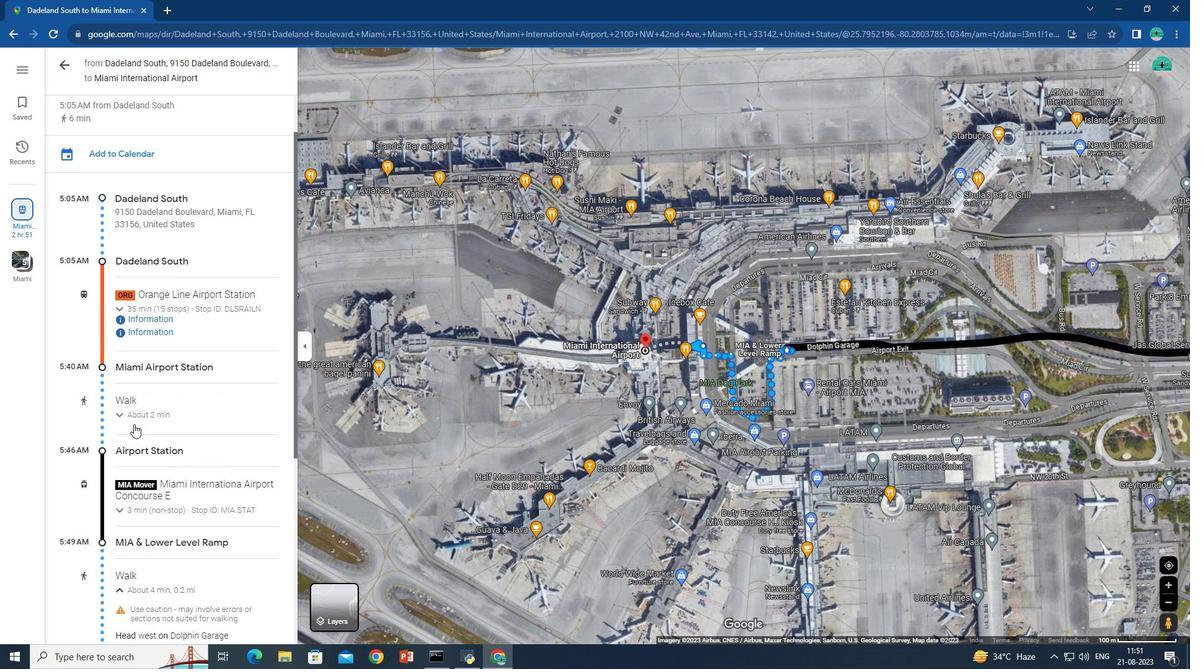 
Action: Mouse scrolled (133, 425) with delta (0, 0)
Screenshot: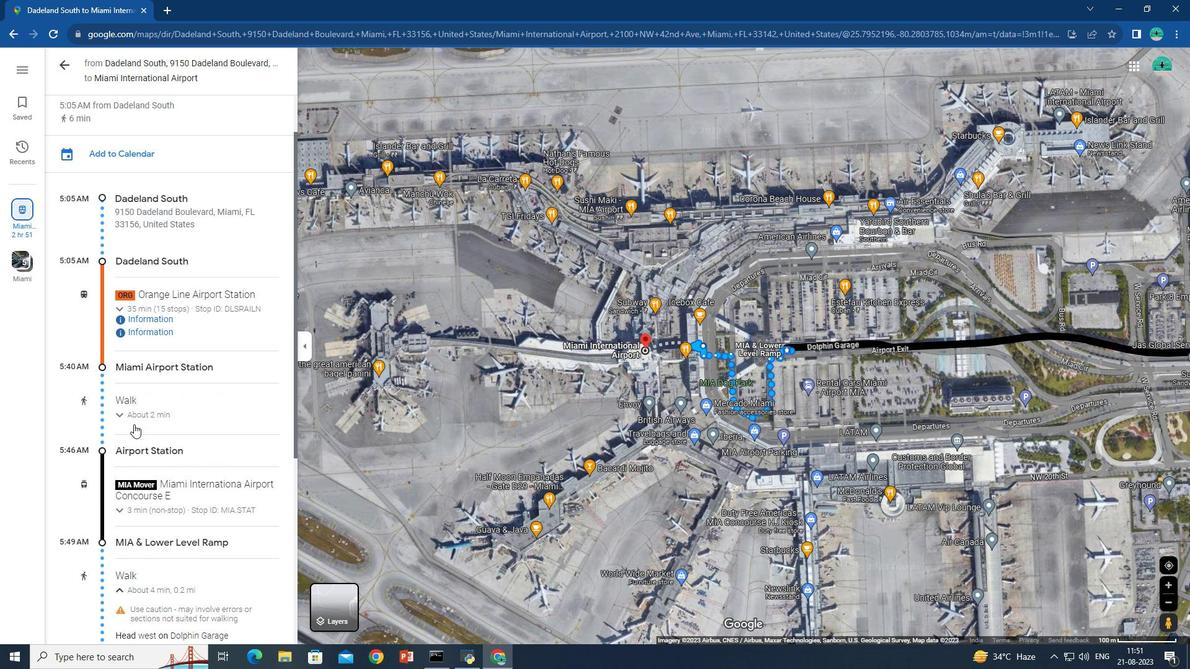 
Action: Mouse scrolled (133, 425) with delta (0, 0)
Screenshot: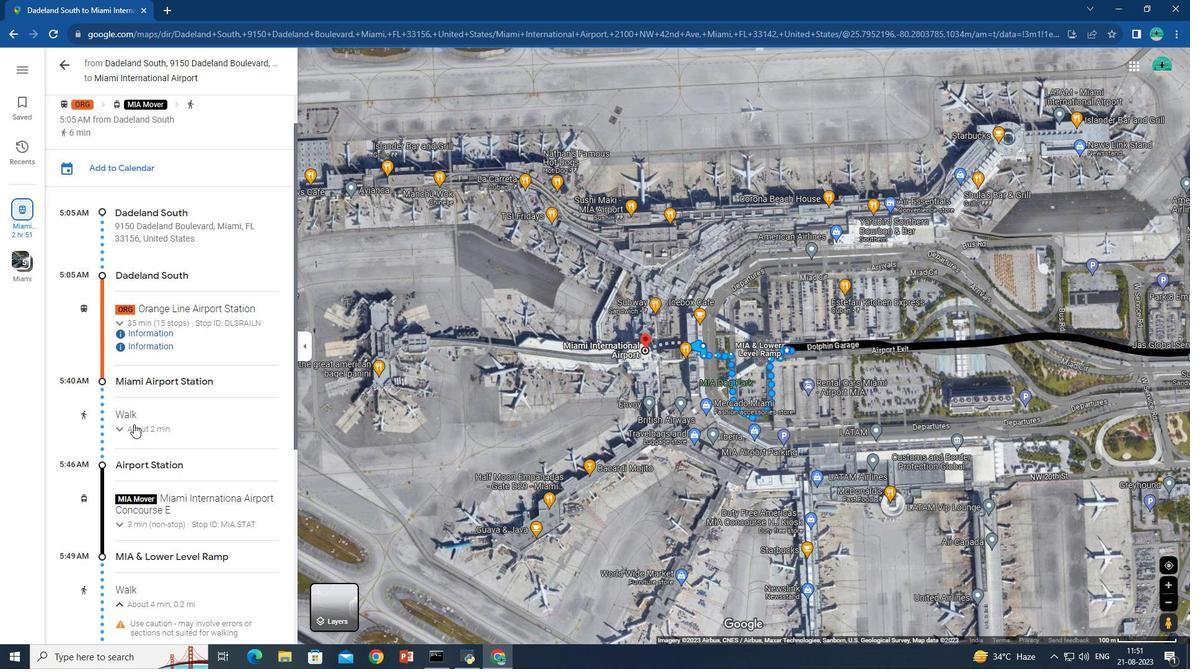
Action: Mouse scrolled (133, 425) with delta (0, 0)
Screenshot: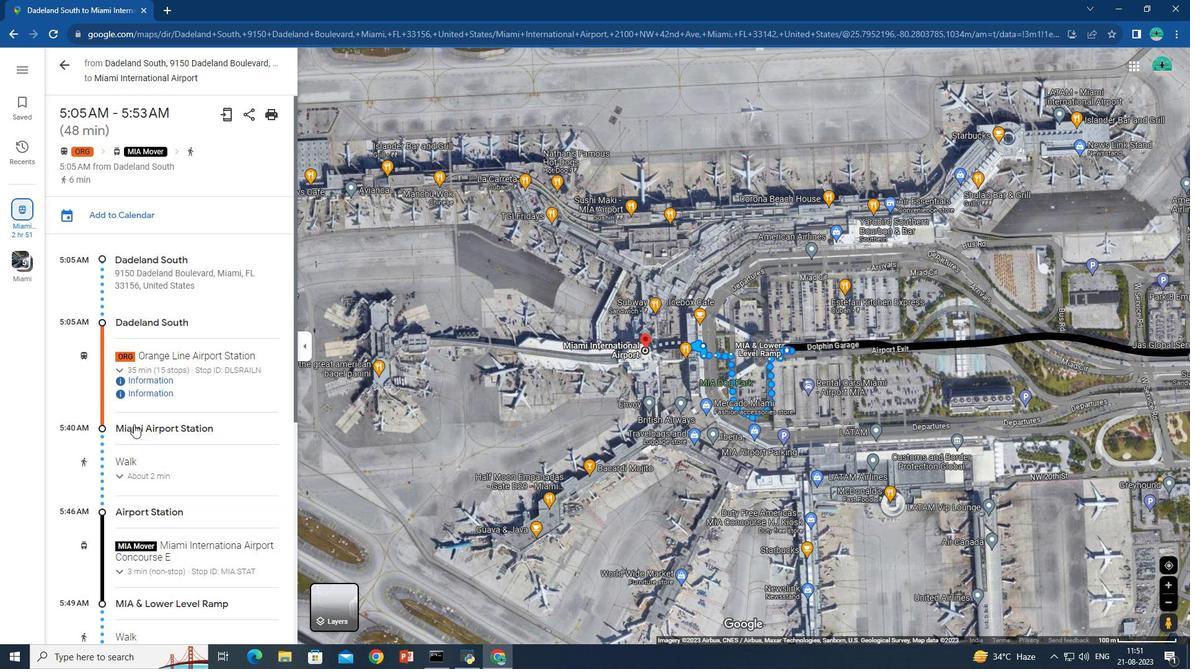 
Action: Mouse scrolled (133, 425) with delta (0, 0)
Screenshot: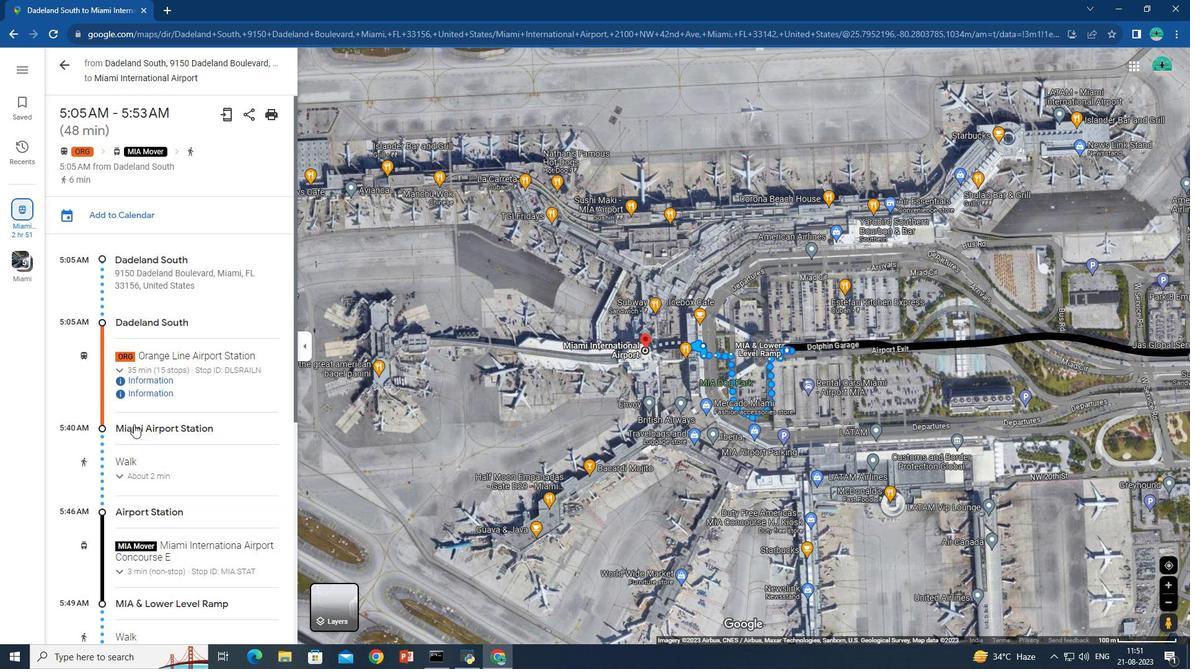 
Action: Mouse scrolled (133, 425) with delta (0, 0)
Screenshot: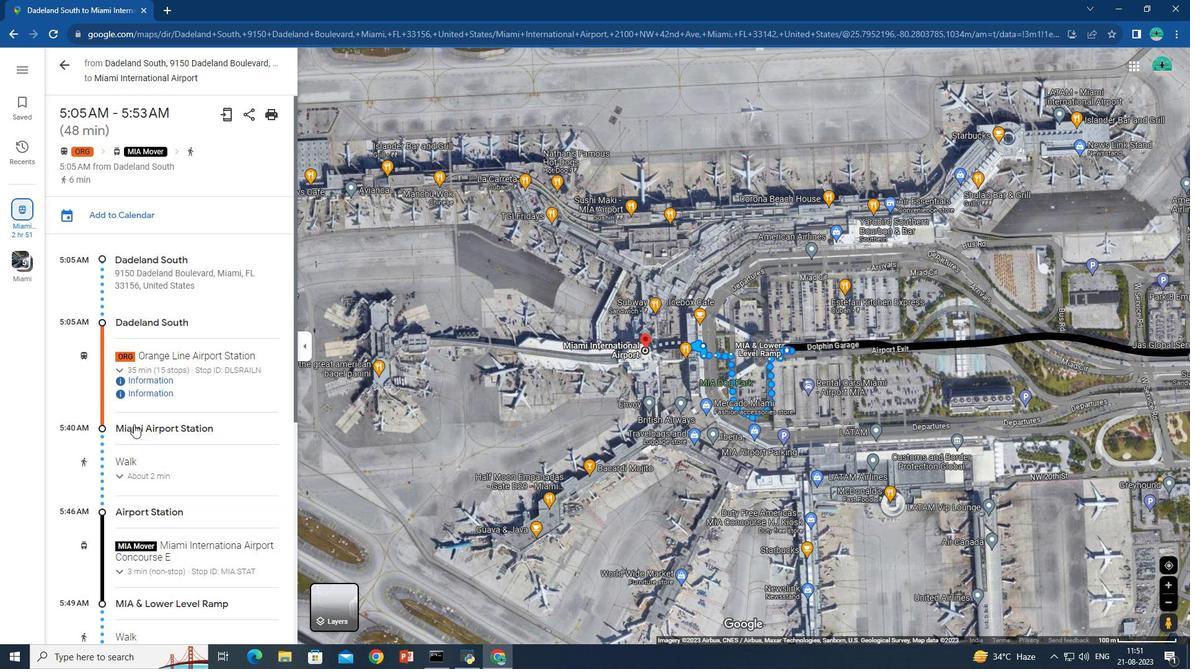 
Action: Mouse scrolled (133, 425) with delta (0, 0)
Screenshot: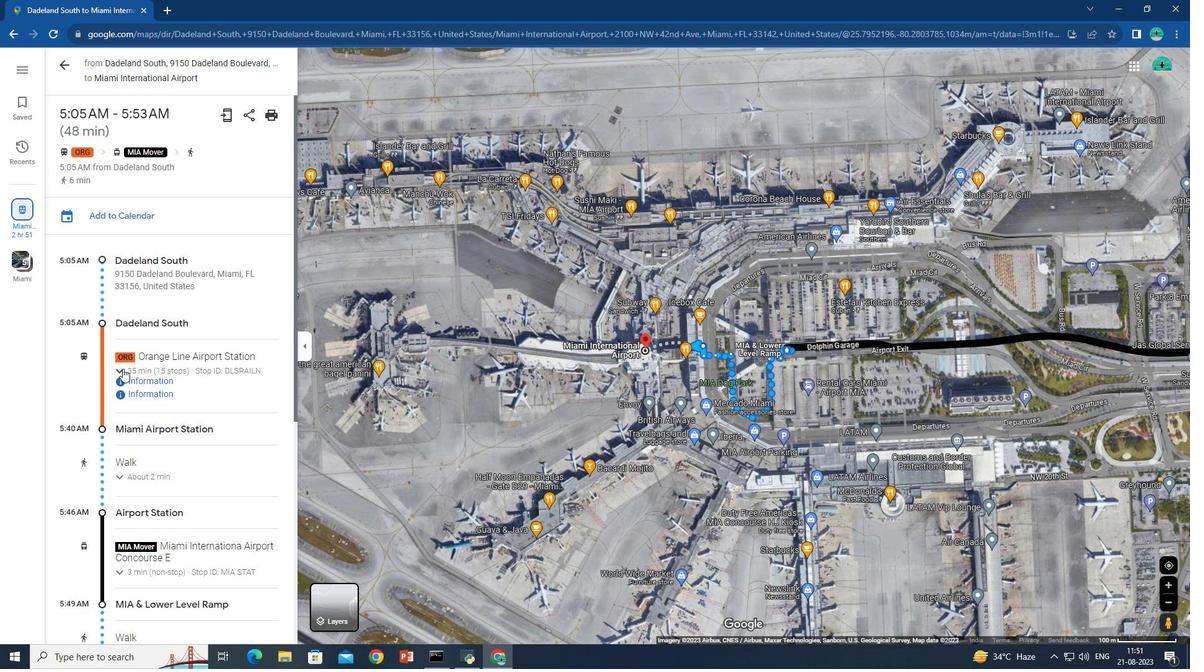 
Action: Mouse moved to (63, 65)
Screenshot: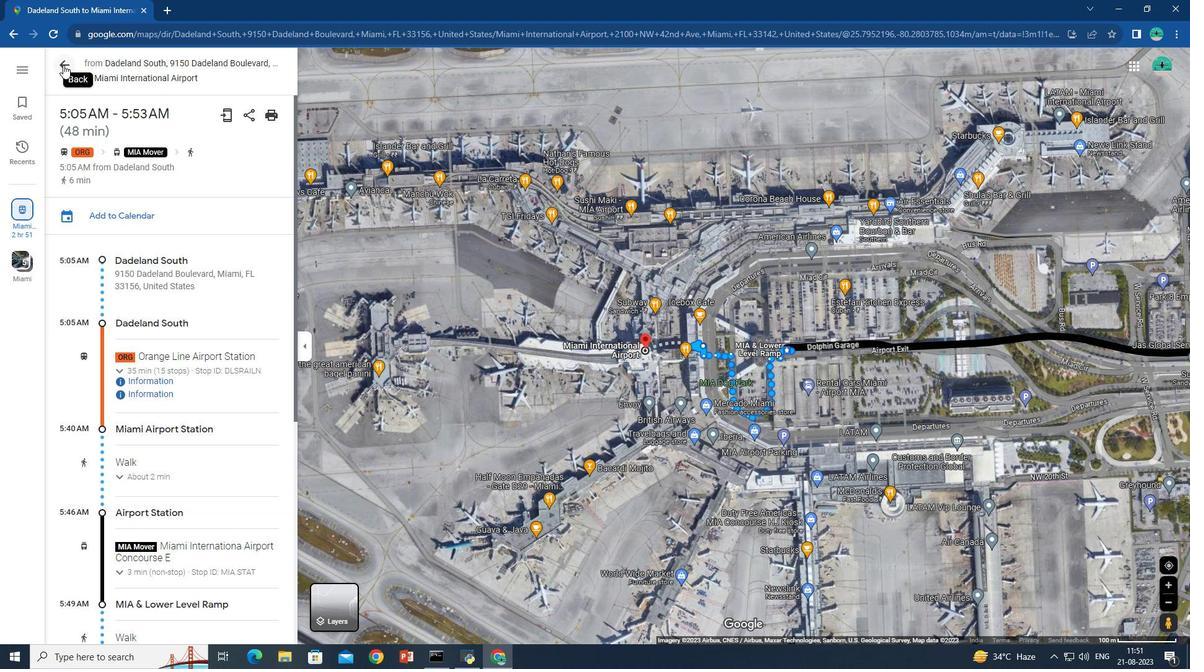 
Action: Mouse pressed left at (63, 65)
Screenshot: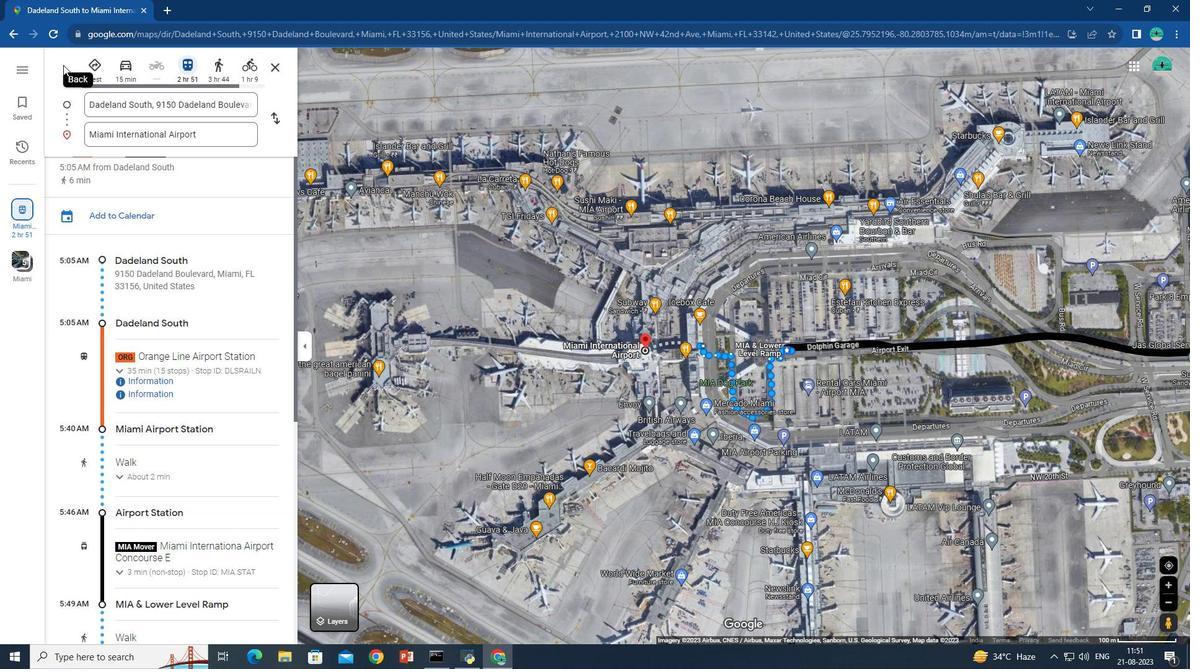 
Action: Mouse moved to (143, 174)
Screenshot: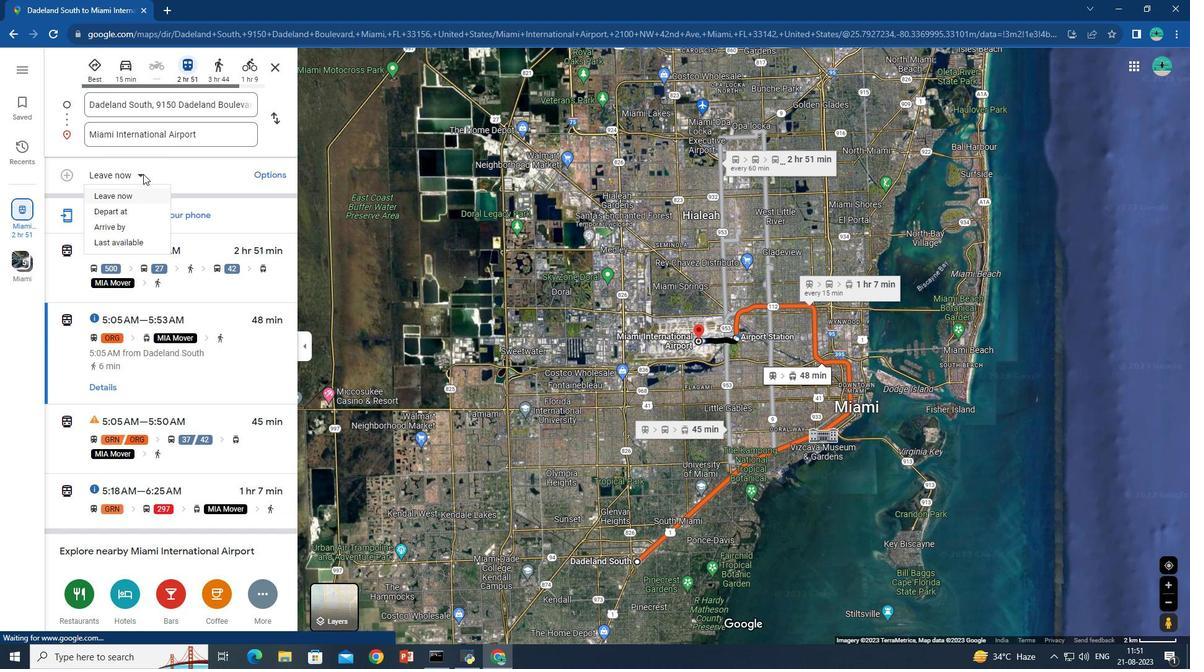 
Action: Mouse pressed left at (143, 174)
Screenshot: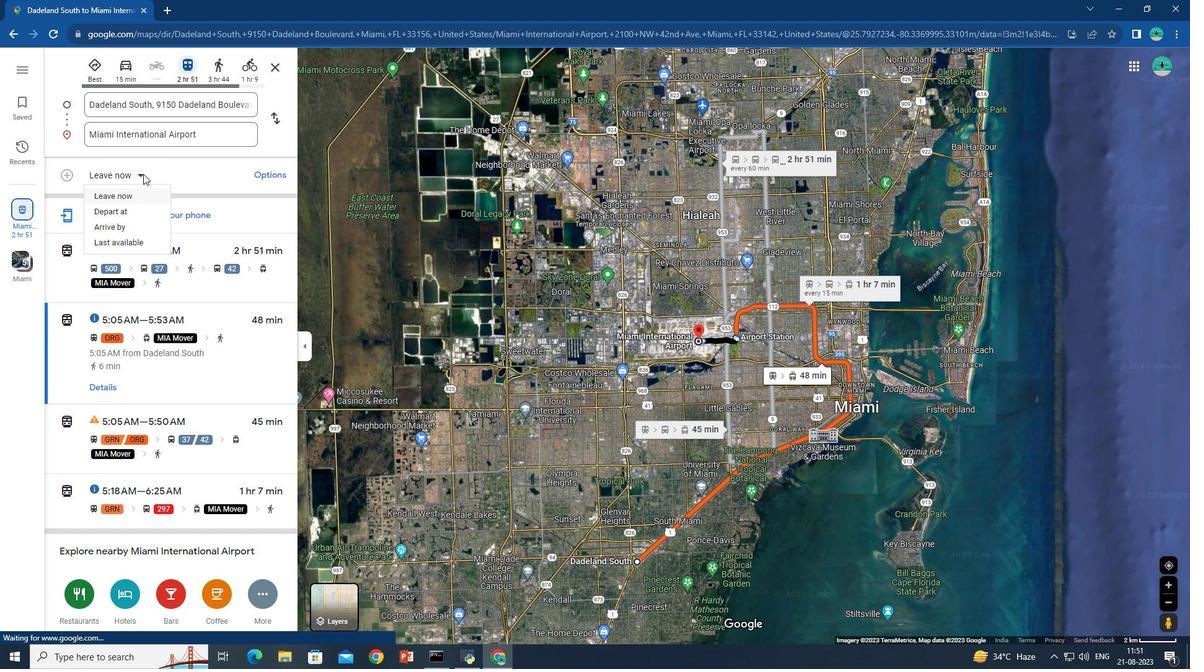 
Action: Mouse moved to (125, 238)
Screenshot: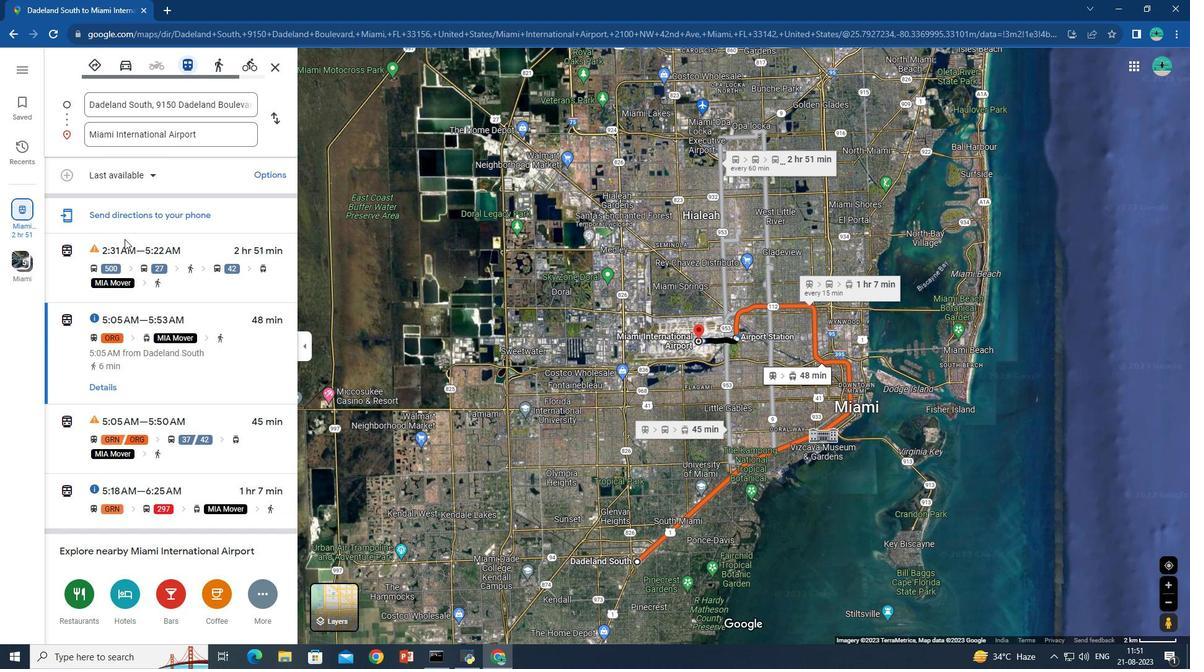 
Action: Mouse pressed left at (125, 238)
Screenshot: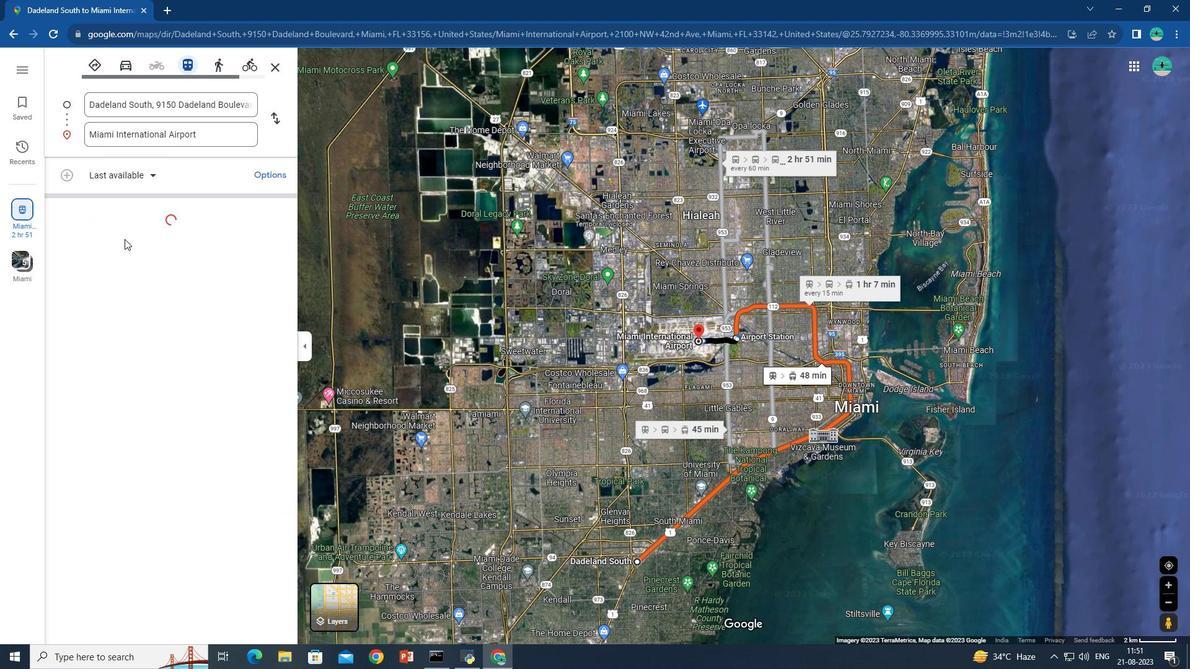 
Action: Mouse moved to (120, 273)
Screenshot: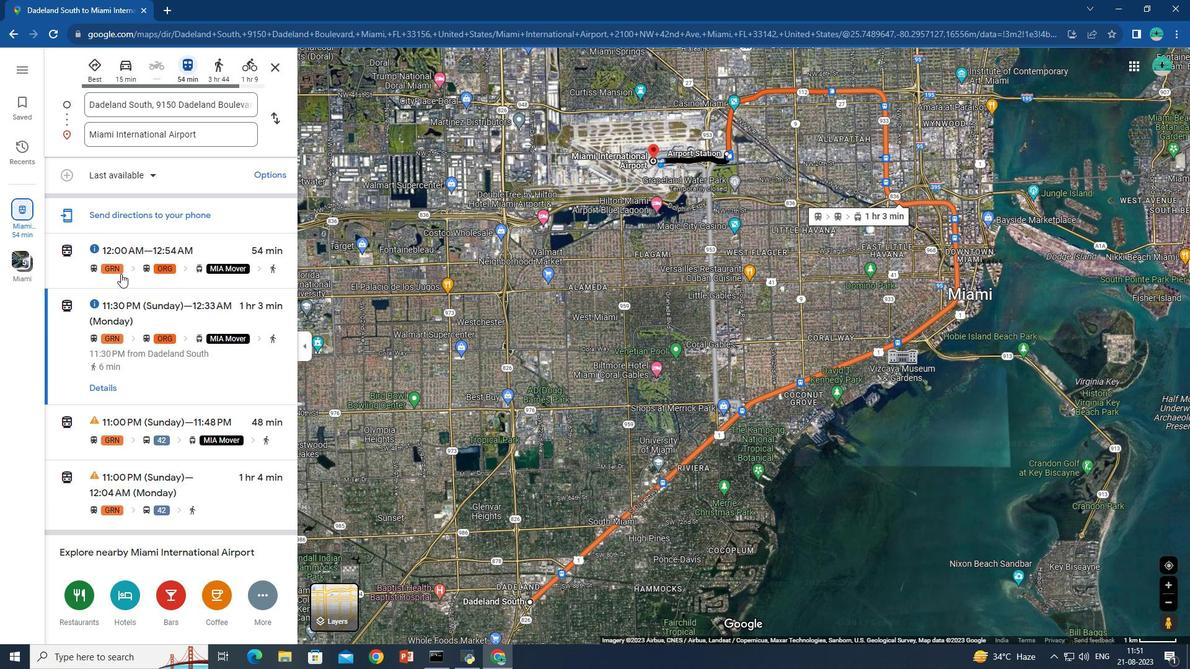 
Action: Mouse pressed left at (120, 273)
Screenshot: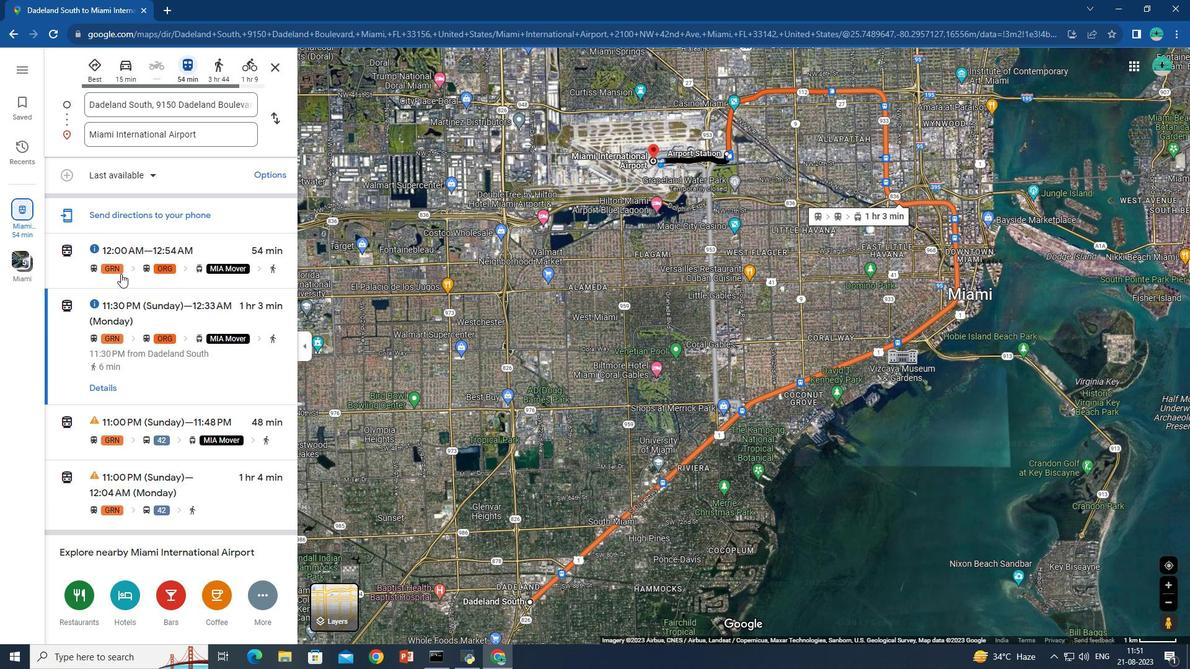 
Action: Mouse moved to (97, 313)
Screenshot: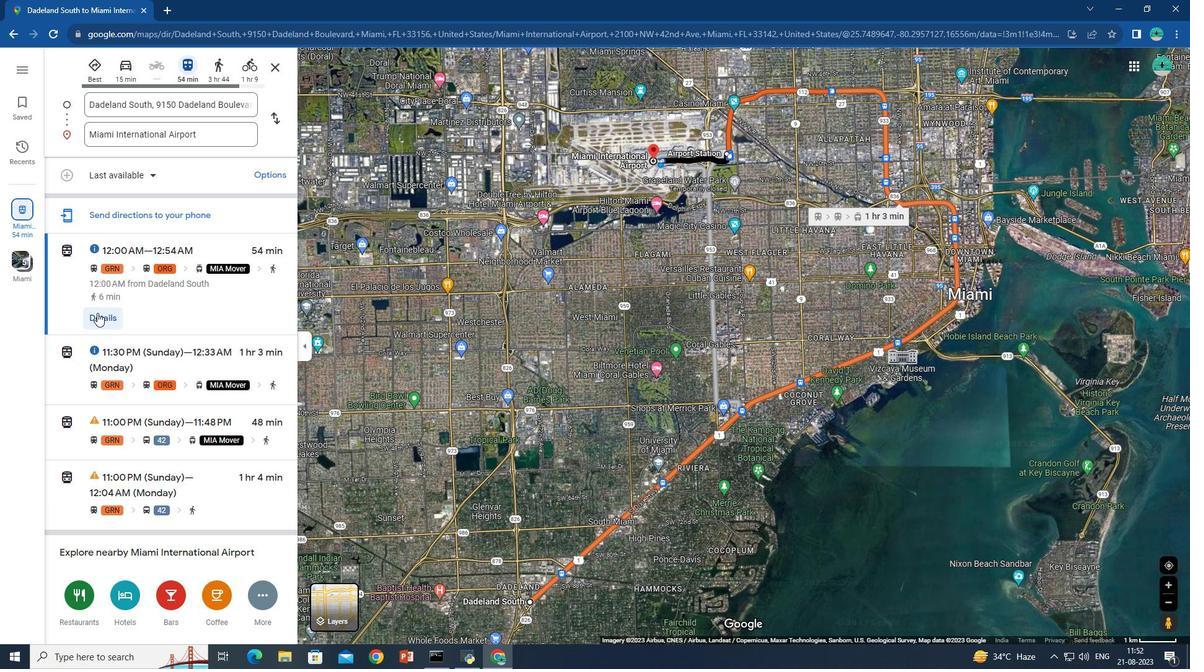 
Action: Mouse pressed left at (97, 313)
Screenshot: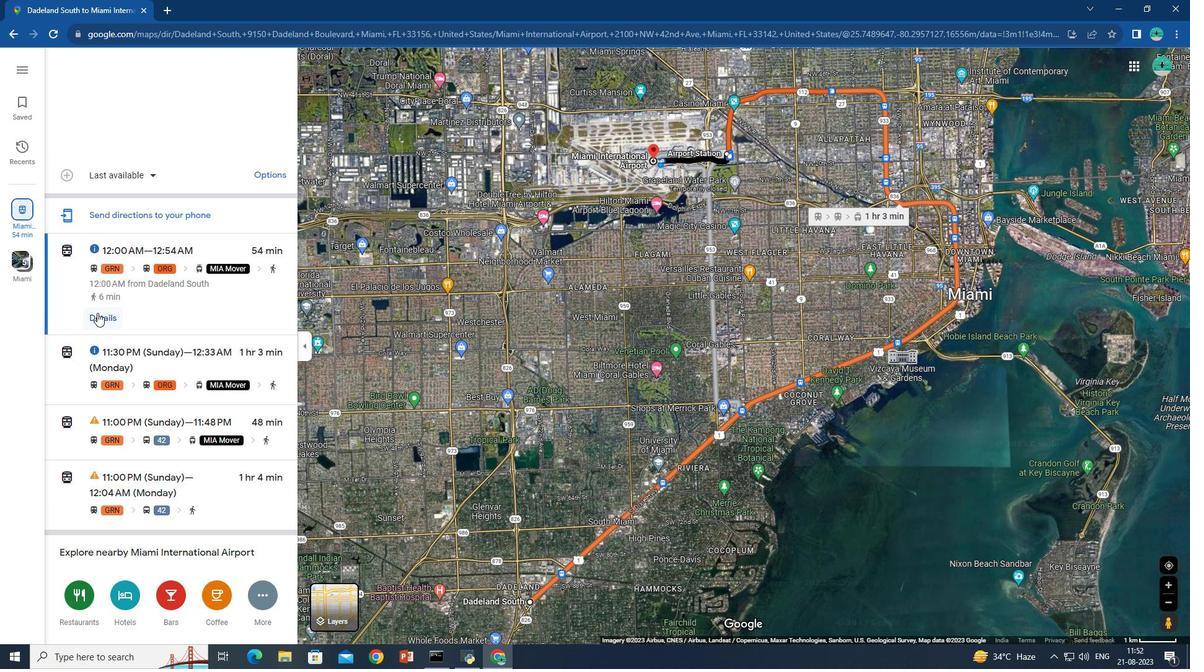 
Action: Mouse moved to (131, 343)
Screenshot: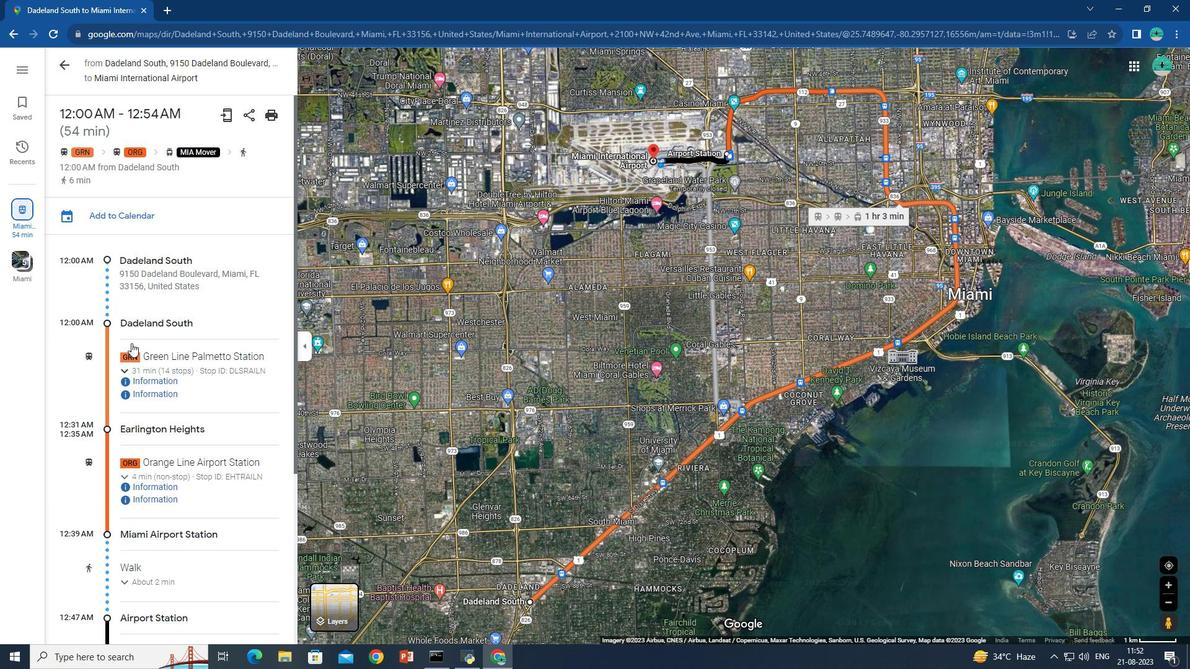 
Action: Mouse scrolled (131, 342) with delta (0, 0)
Screenshot: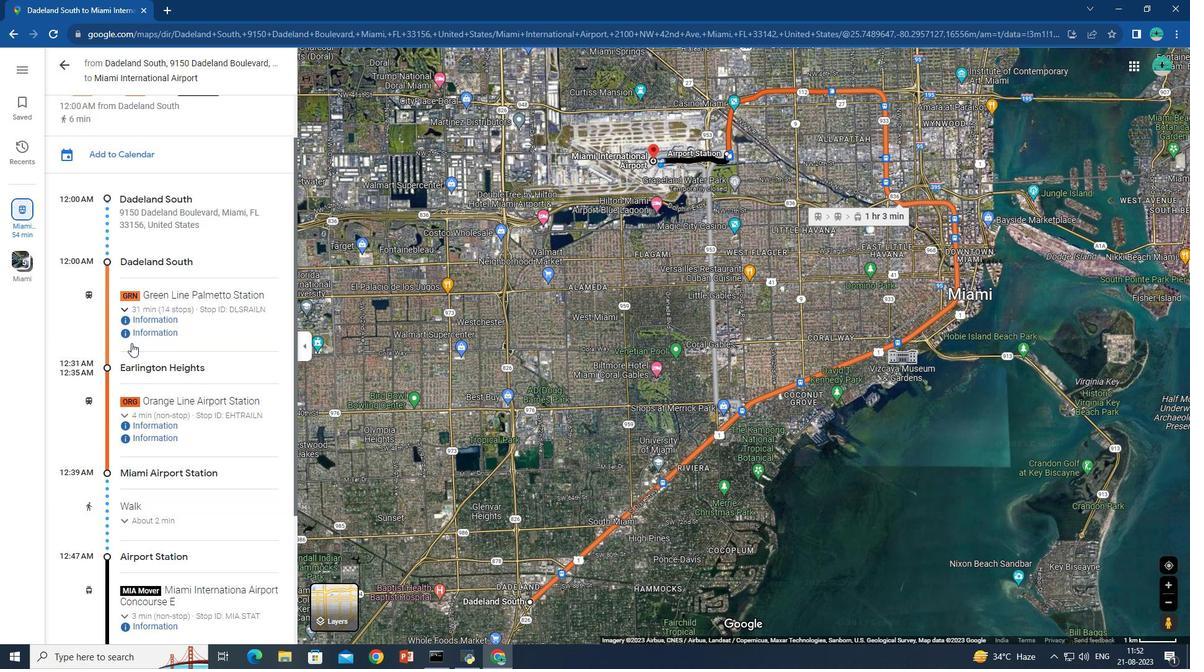
Action: Mouse scrolled (131, 342) with delta (0, 0)
Screenshot: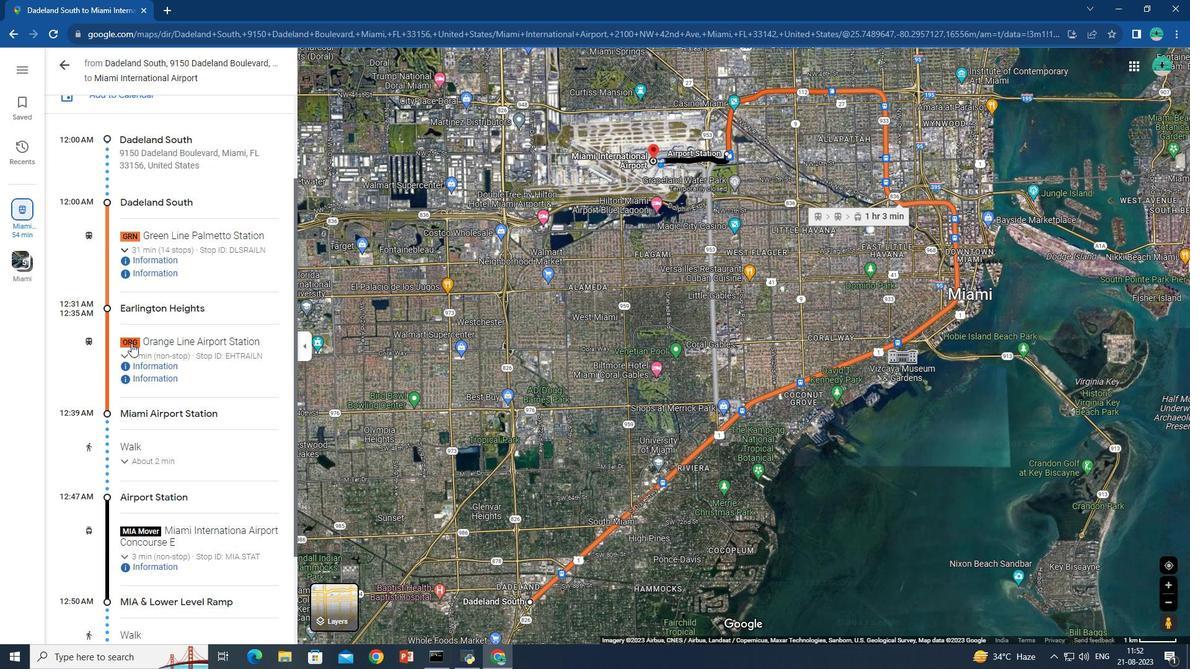 
Action: Mouse scrolled (131, 342) with delta (0, 0)
Screenshot: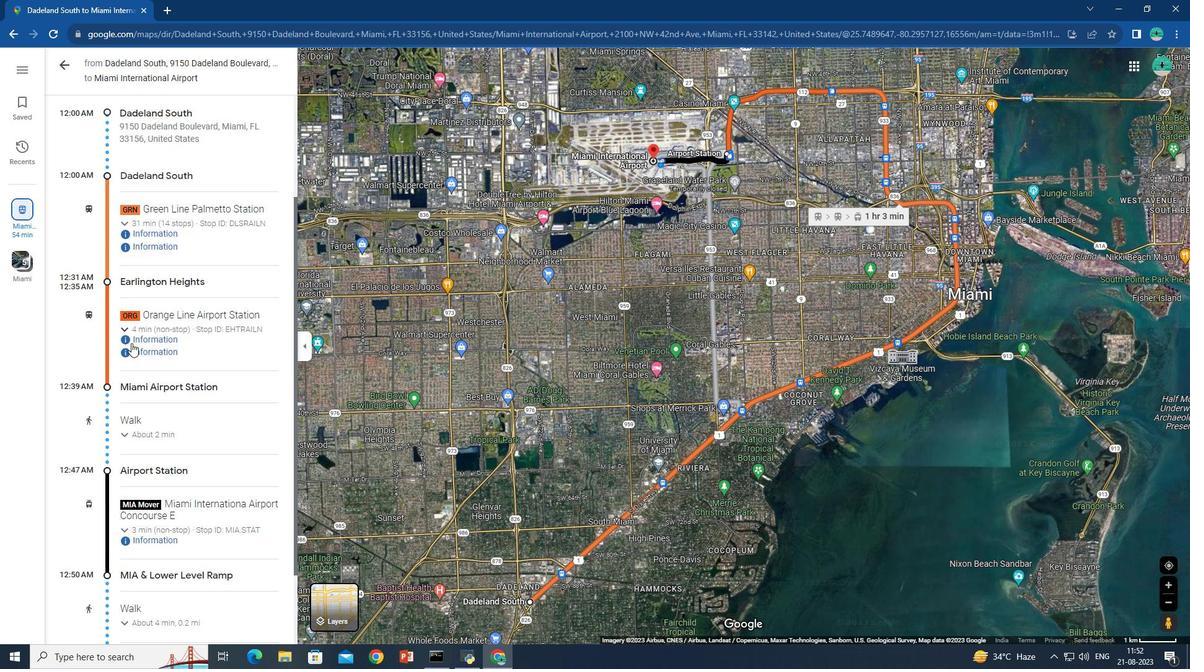 
Action: Mouse scrolled (131, 342) with delta (0, 0)
Screenshot: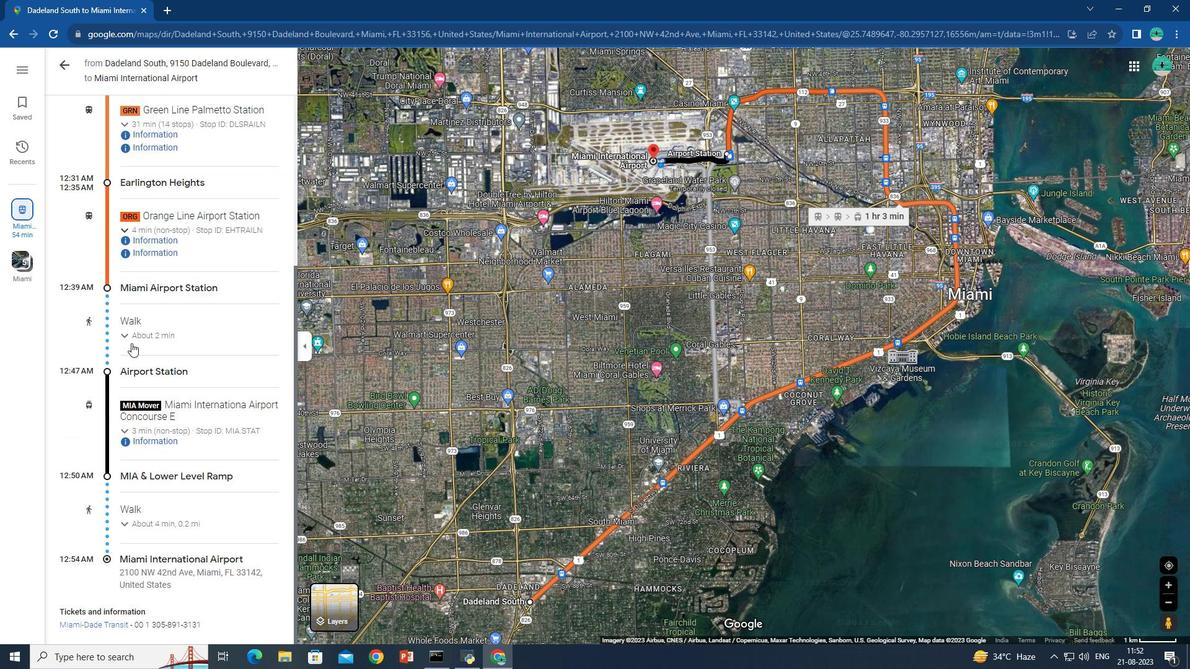 
Action: Mouse scrolled (131, 342) with delta (0, 0)
Screenshot: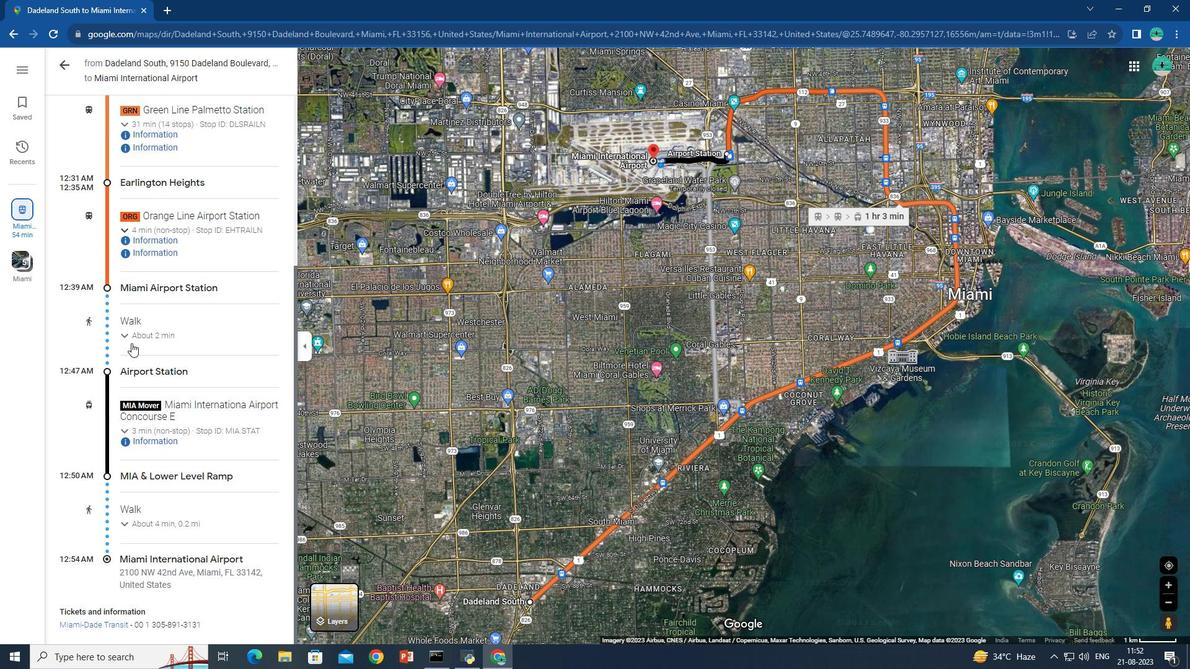
Action: Mouse scrolled (131, 342) with delta (0, 0)
Screenshot: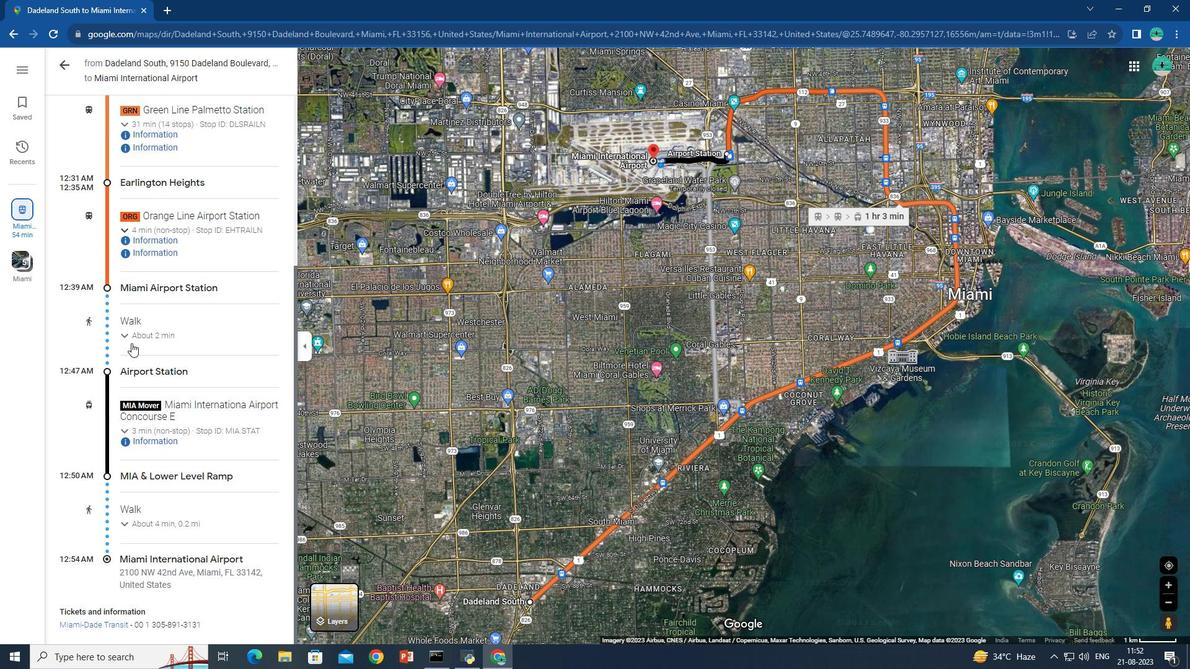 
Action: Mouse scrolled (131, 342) with delta (0, 0)
Screenshot: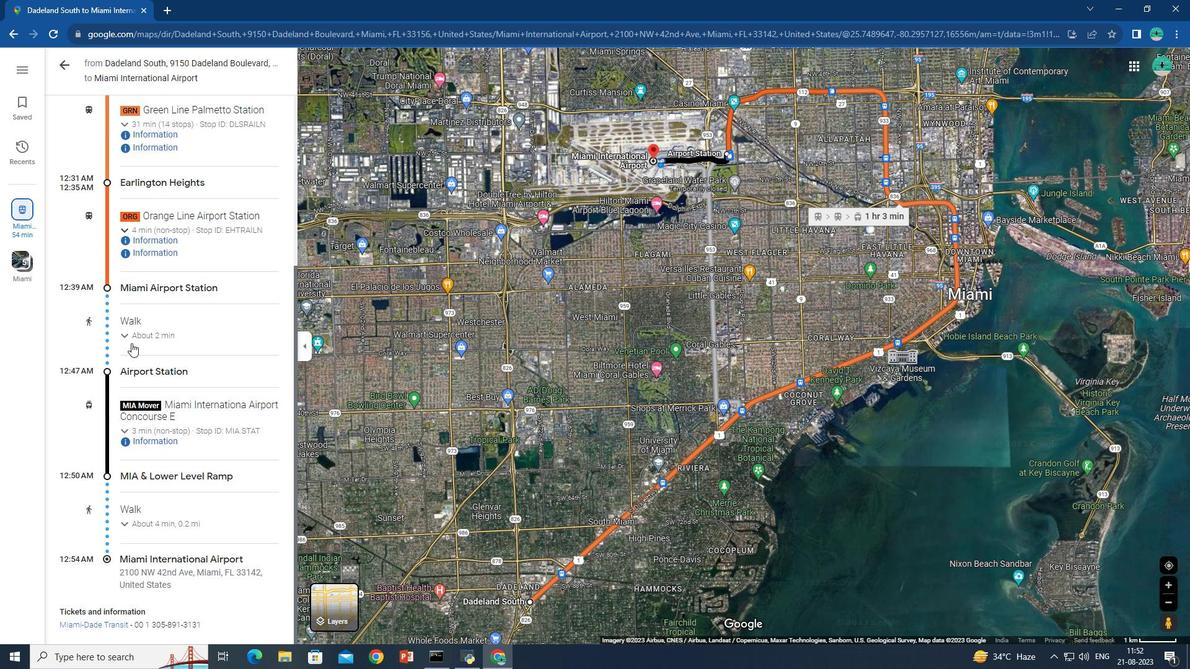 
Action: Mouse scrolled (131, 342) with delta (0, 0)
Screenshot: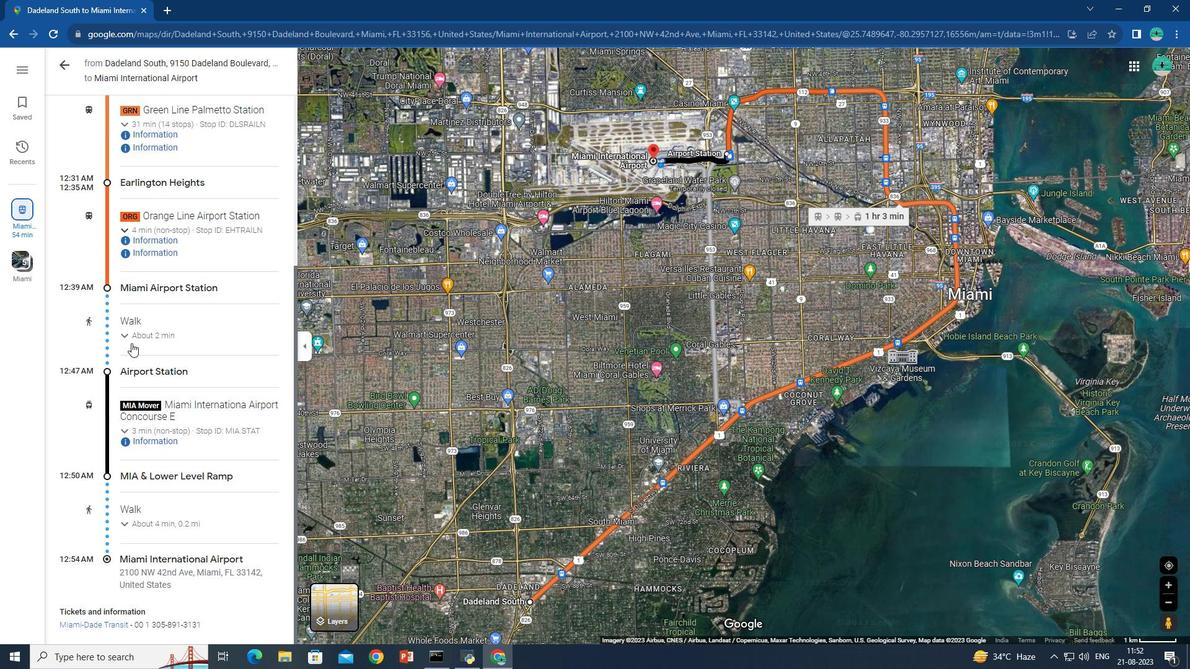 
Action: Mouse moved to (161, 332)
Screenshot: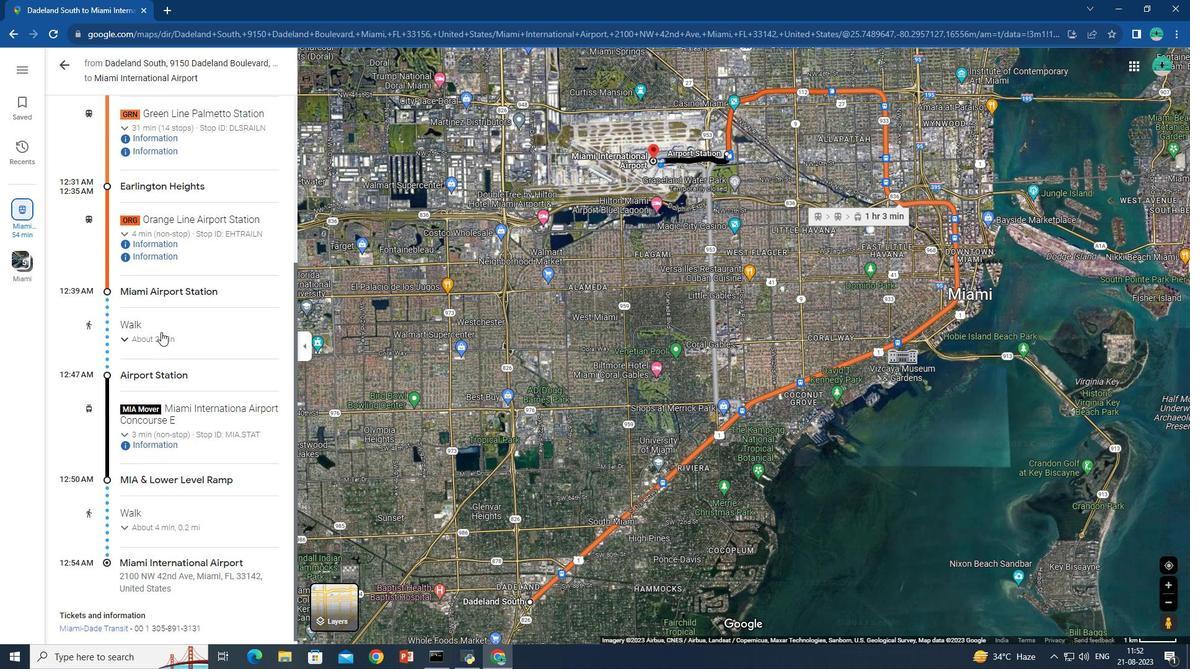 
Action: Mouse scrolled (161, 332) with delta (0, 0)
Screenshot: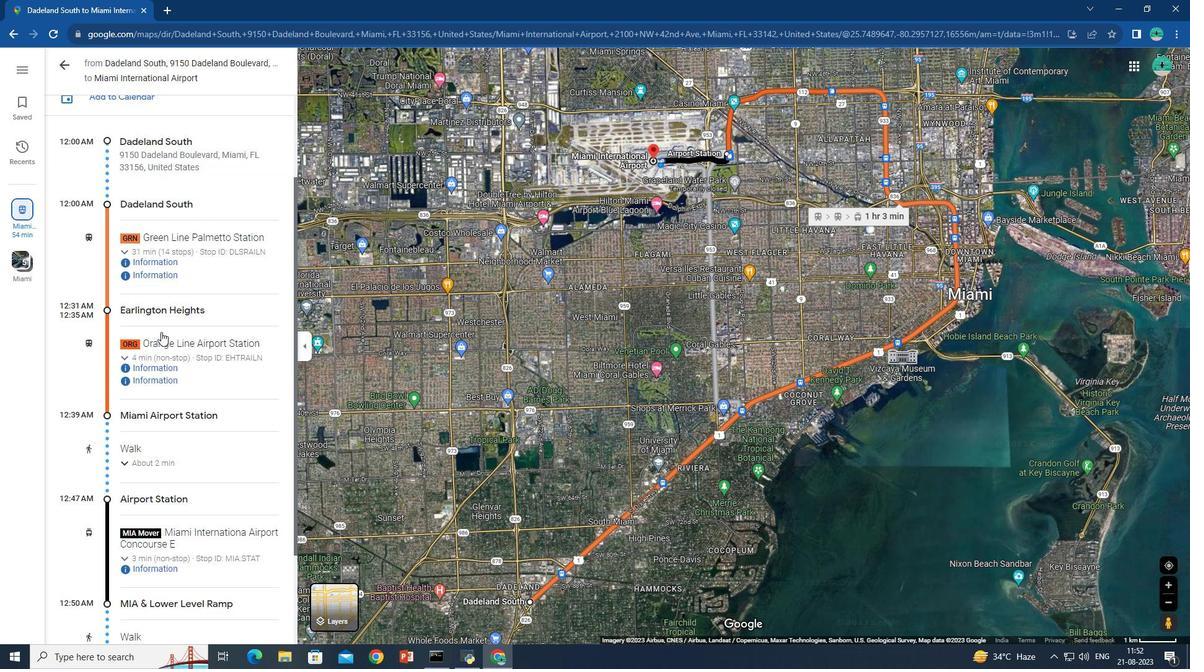 
Action: Mouse scrolled (161, 332) with delta (0, 0)
Screenshot: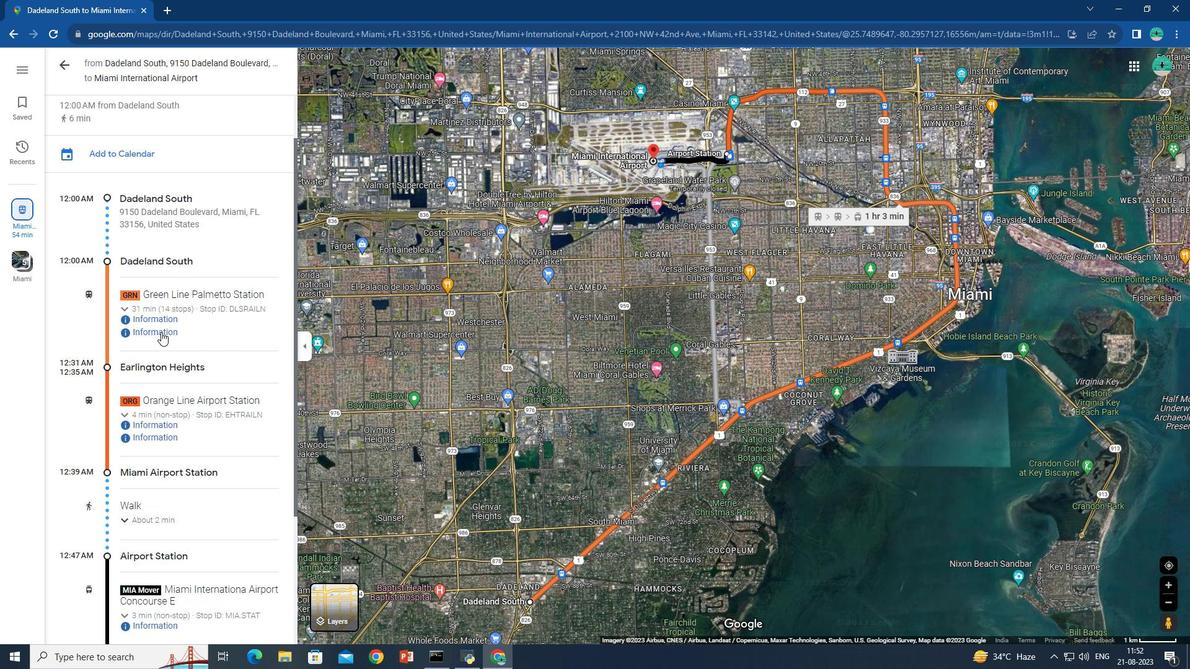 
Action: Mouse scrolled (161, 332) with delta (0, 0)
Screenshot: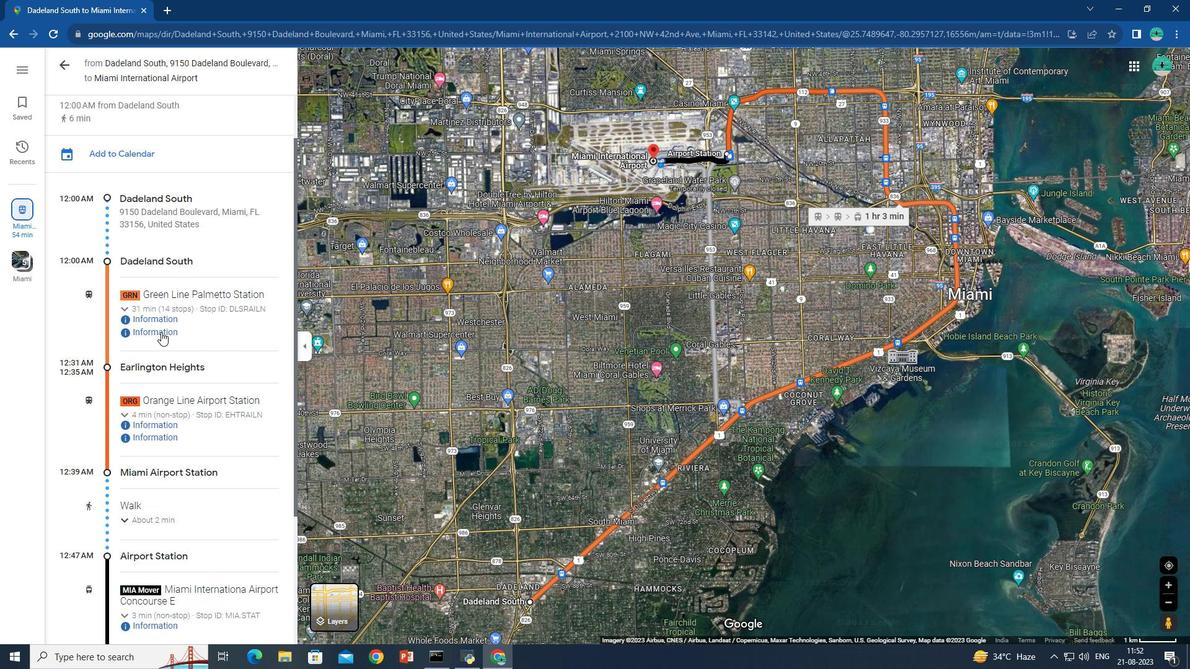 
Action: Mouse moved to (154, 314)
Screenshot: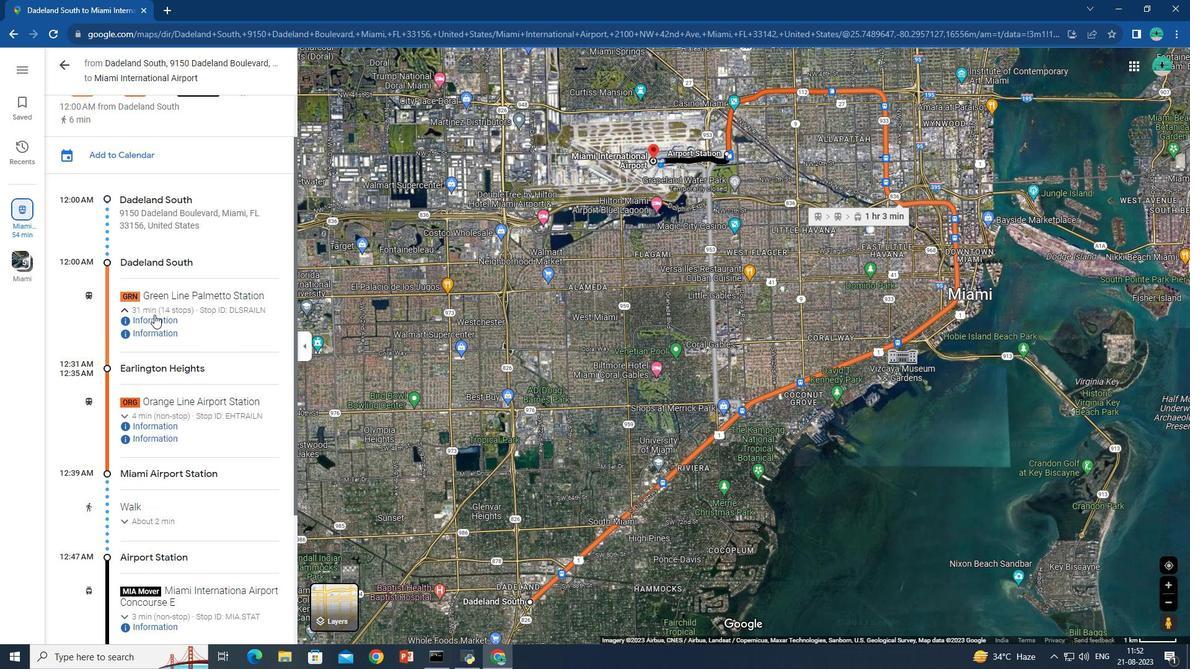 
Action: Mouse pressed left at (154, 314)
Screenshot: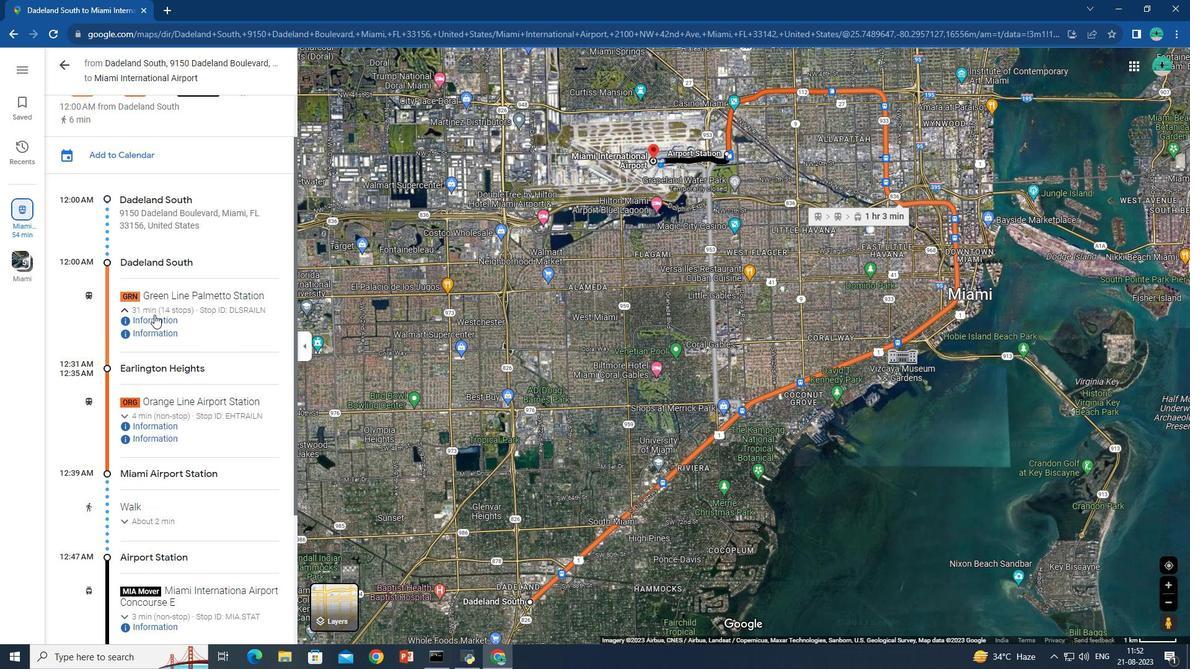 
Action: Mouse moved to (154, 315)
Screenshot: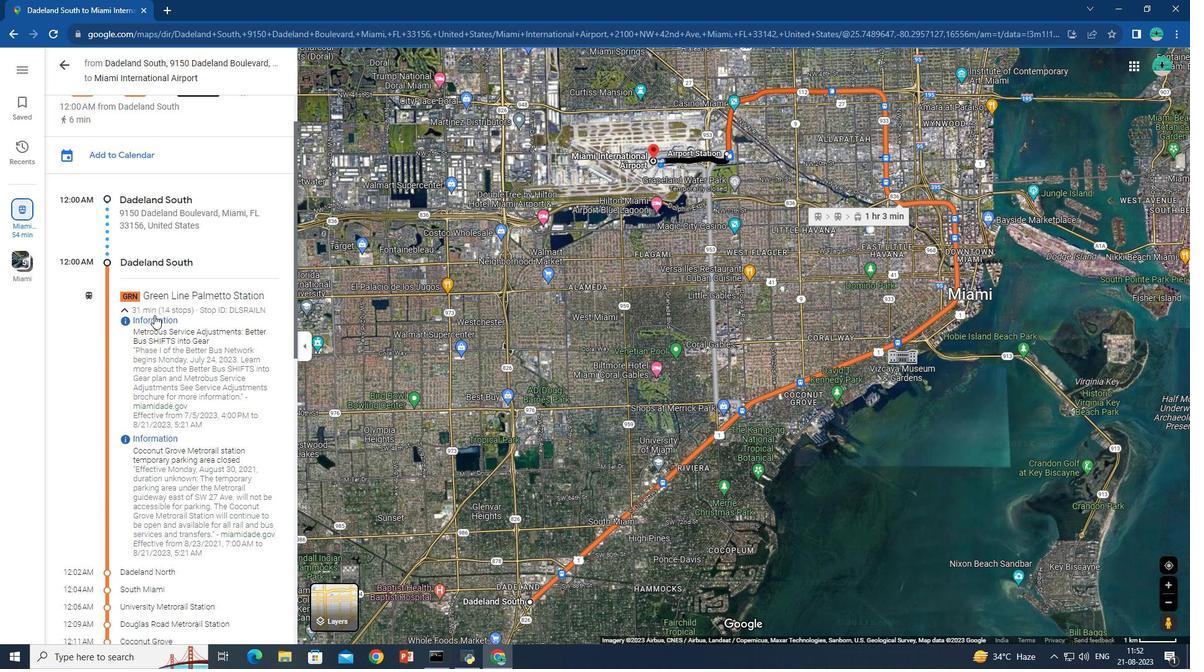 
Action: Mouse scrolled (154, 314) with delta (0, 0)
Screenshot: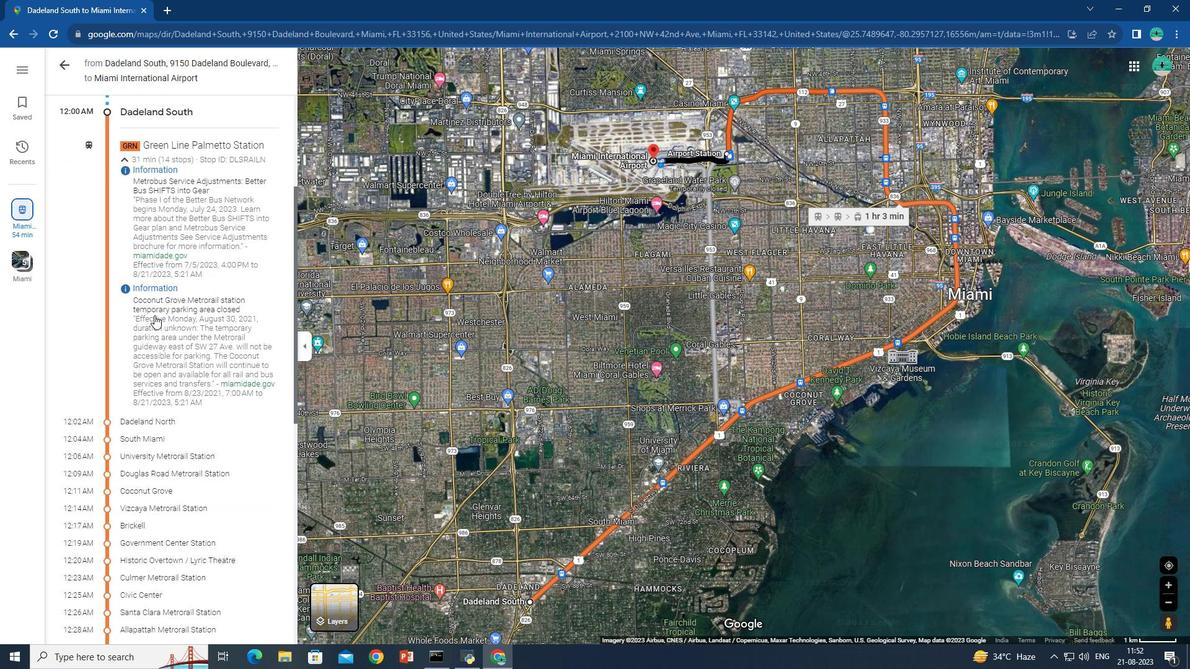 
Action: Mouse scrolled (154, 314) with delta (0, 0)
Screenshot: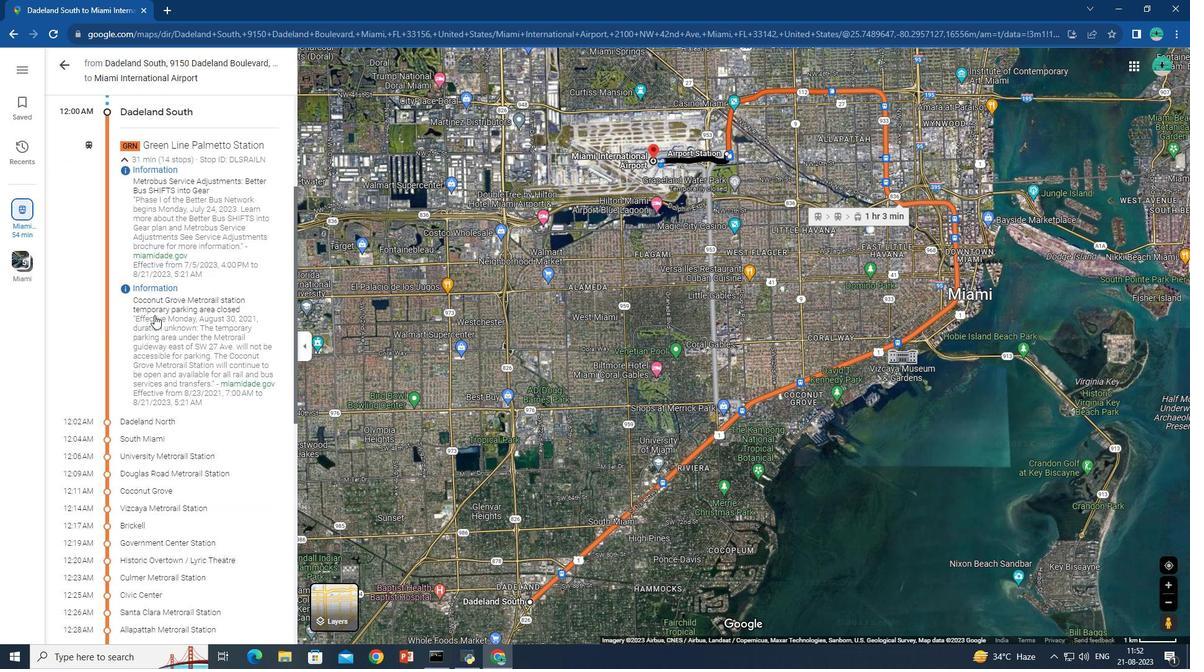 
Action: Mouse scrolled (154, 314) with delta (0, 0)
Screenshot: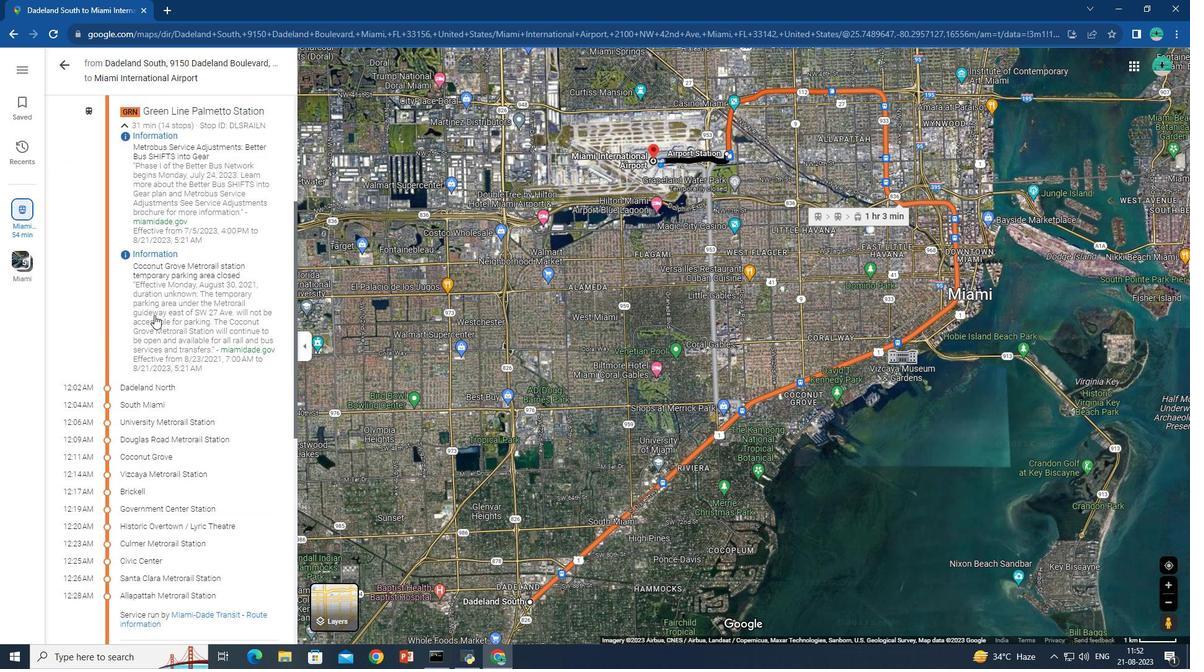 
Action: Mouse scrolled (154, 314) with delta (0, 0)
Screenshot: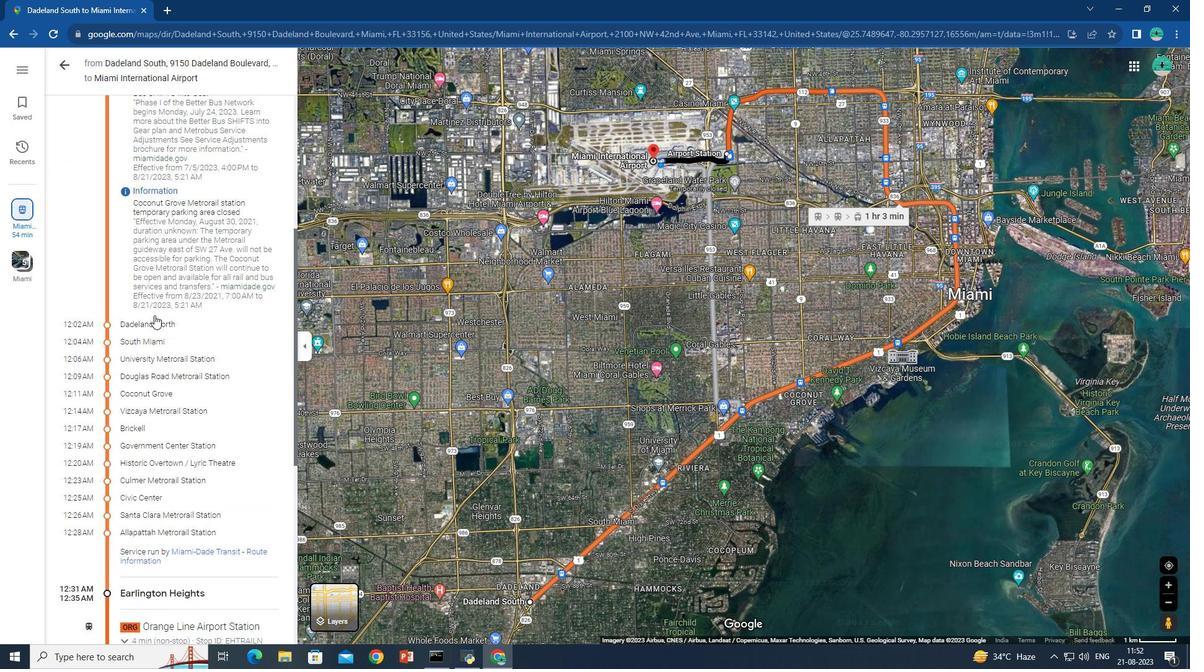 
Action: Mouse scrolled (154, 314) with delta (0, 0)
Screenshot: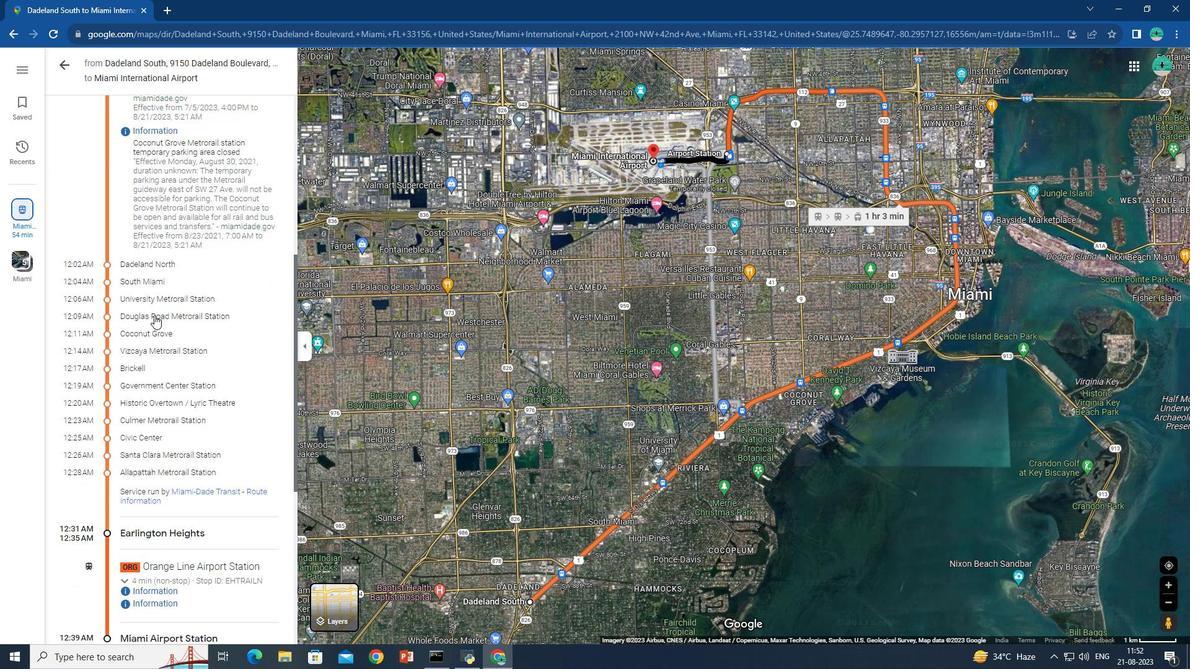 
Action: Mouse moved to (152, 502)
Screenshot: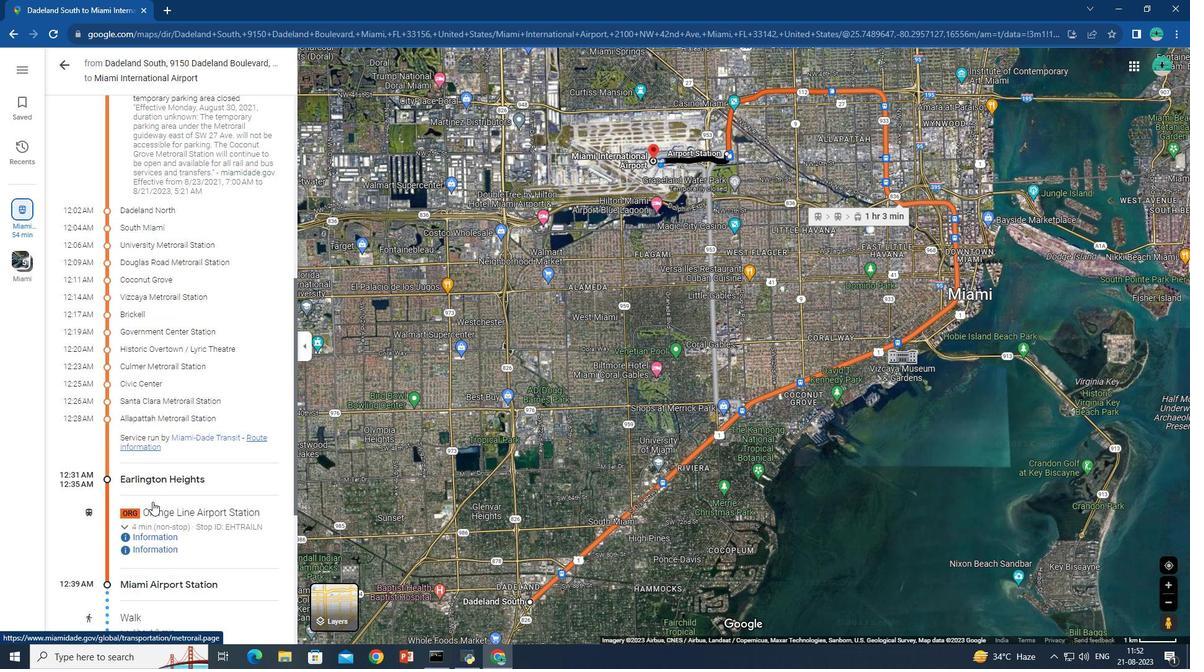 
Action: Mouse scrolled (152, 501) with delta (0, 0)
Screenshot: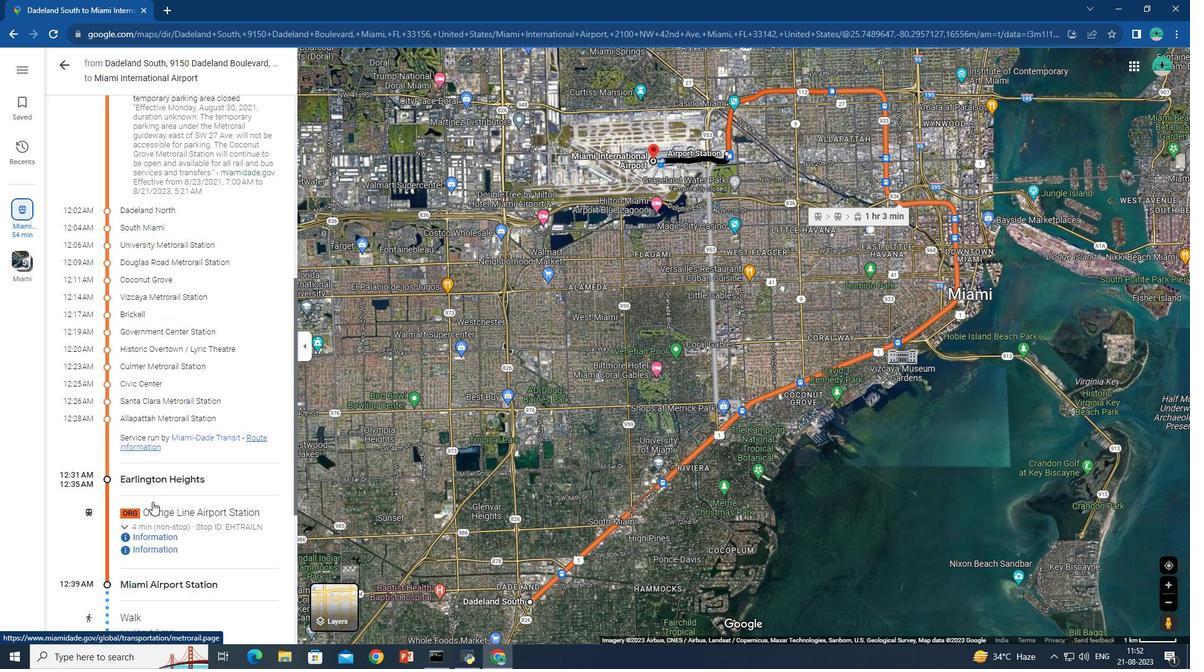 
Action: Mouse scrolled (152, 501) with delta (0, 0)
Screenshot: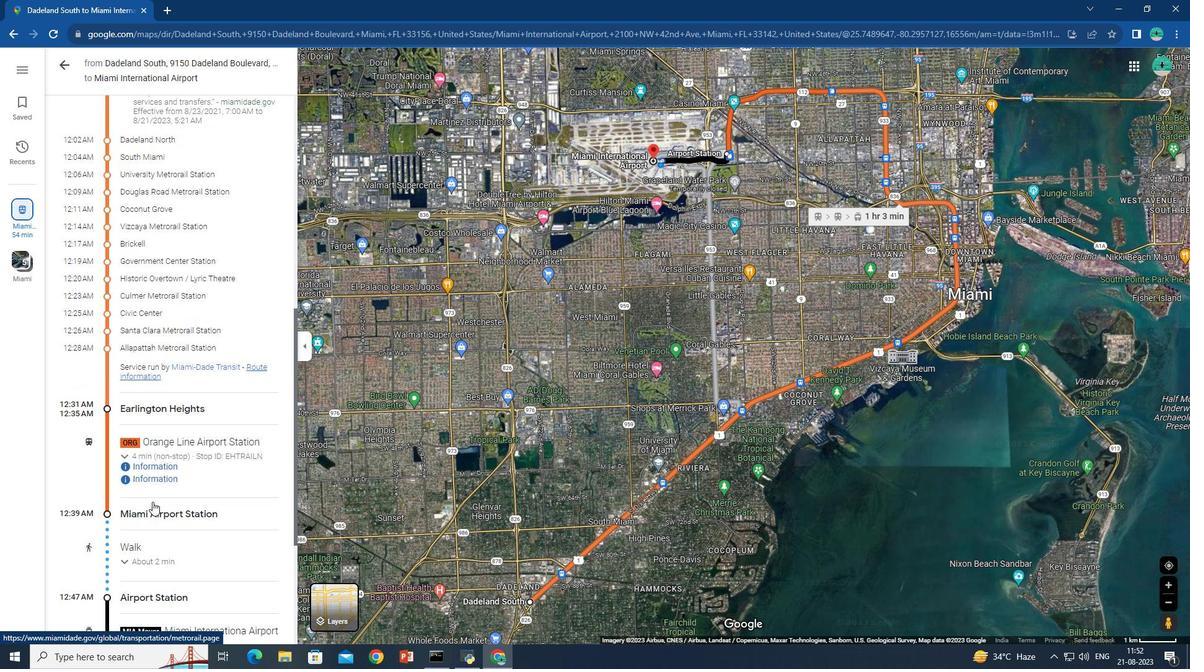 
Action: Mouse moved to (153, 467)
Screenshot: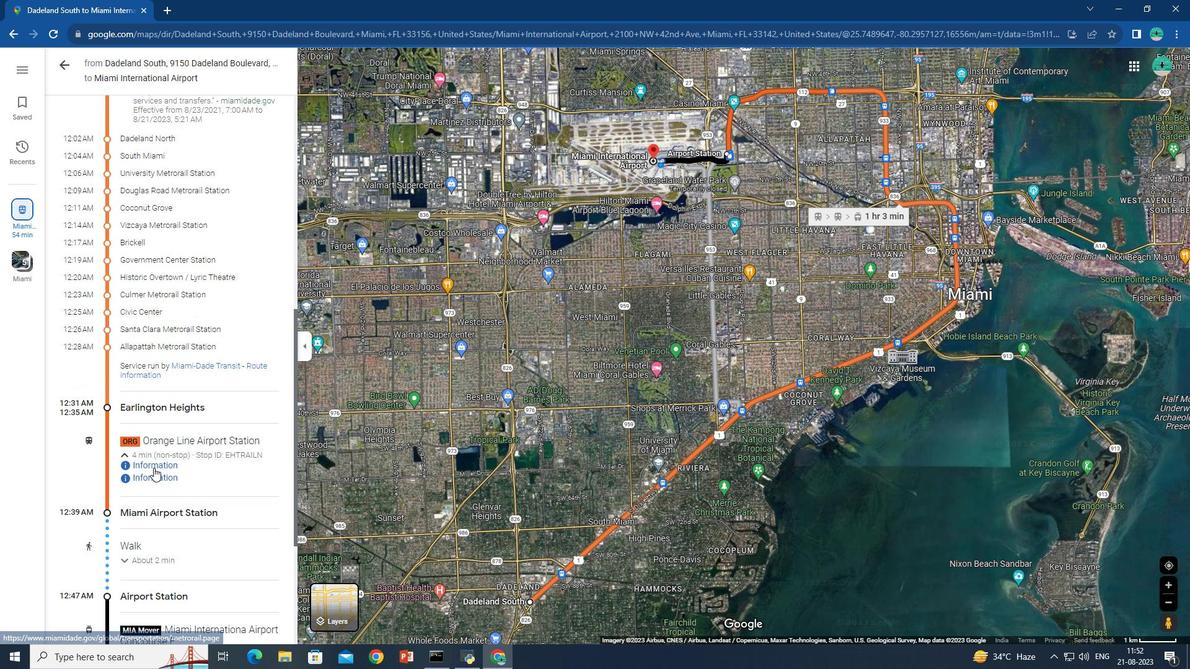 
Action: Mouse pressed left at (153, 467)
Screenshot: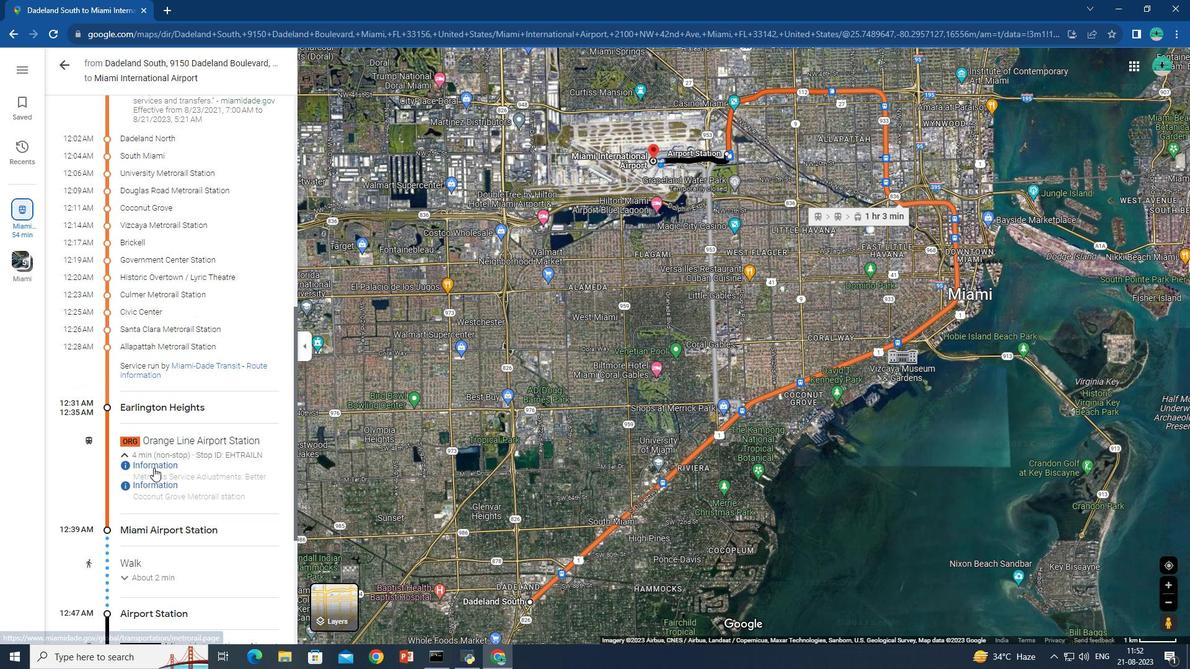 
Action: Mouse scrolled (153, 467) with delta (0, 0)
Screenshot: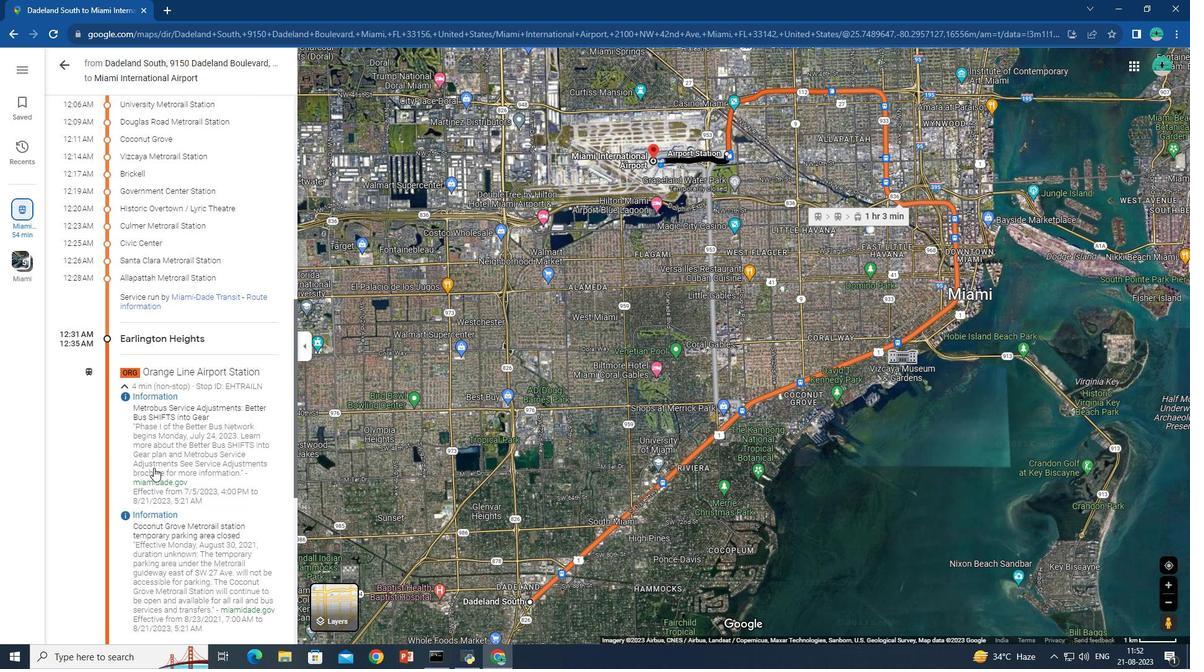 
Action: Mouse scrolled (153, 467) with delta (0, 0)
Screenshot: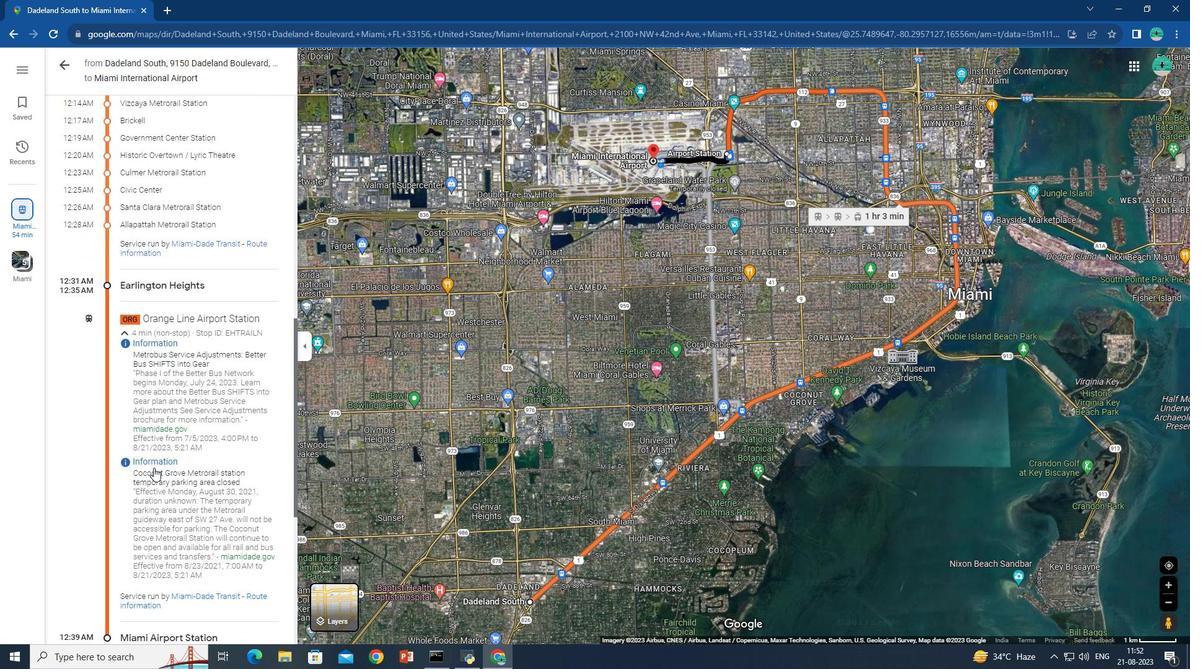 
Action: Mouse scrolled (153, 467) with delta (0, 0)
Screenshot: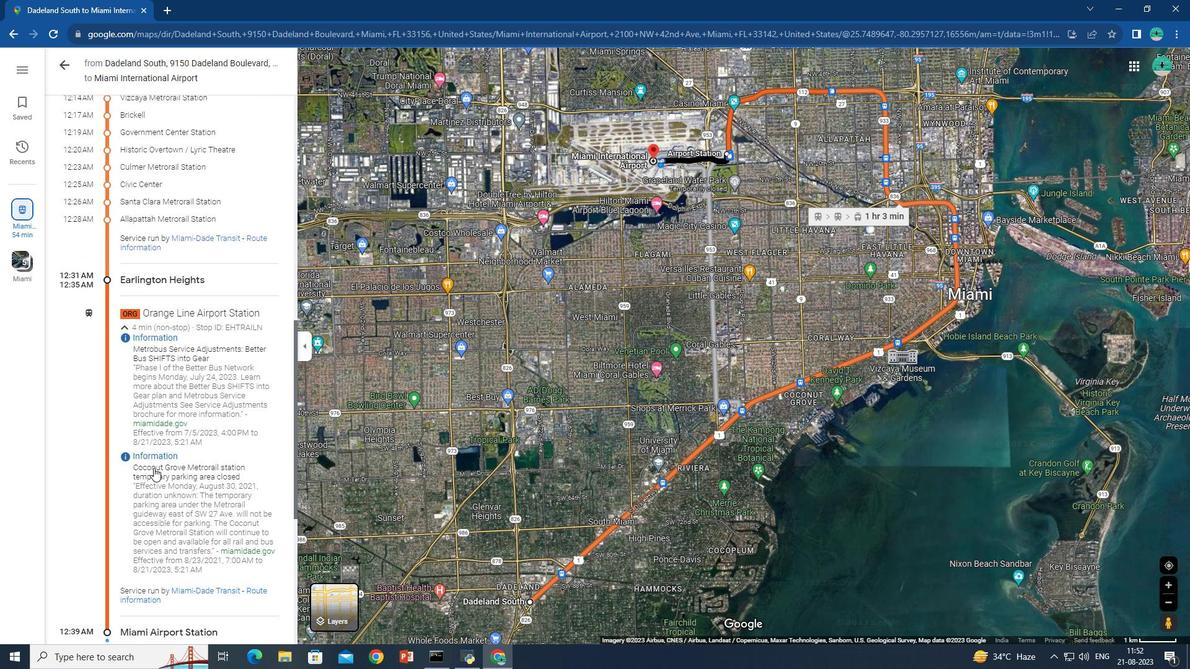 
Action: Mouse scrolled (153, 467) with delta (0, 0)
Screenshot: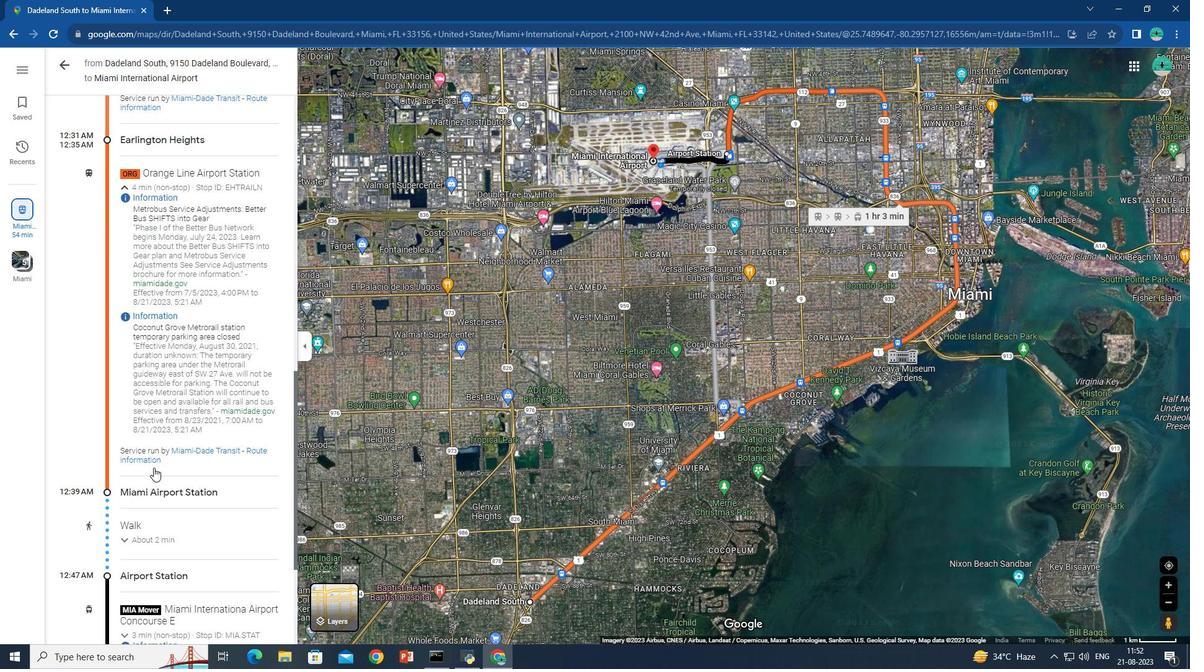 
Action: Mouse scrolled (153, 467) with delta (0, 0)
Screenshot: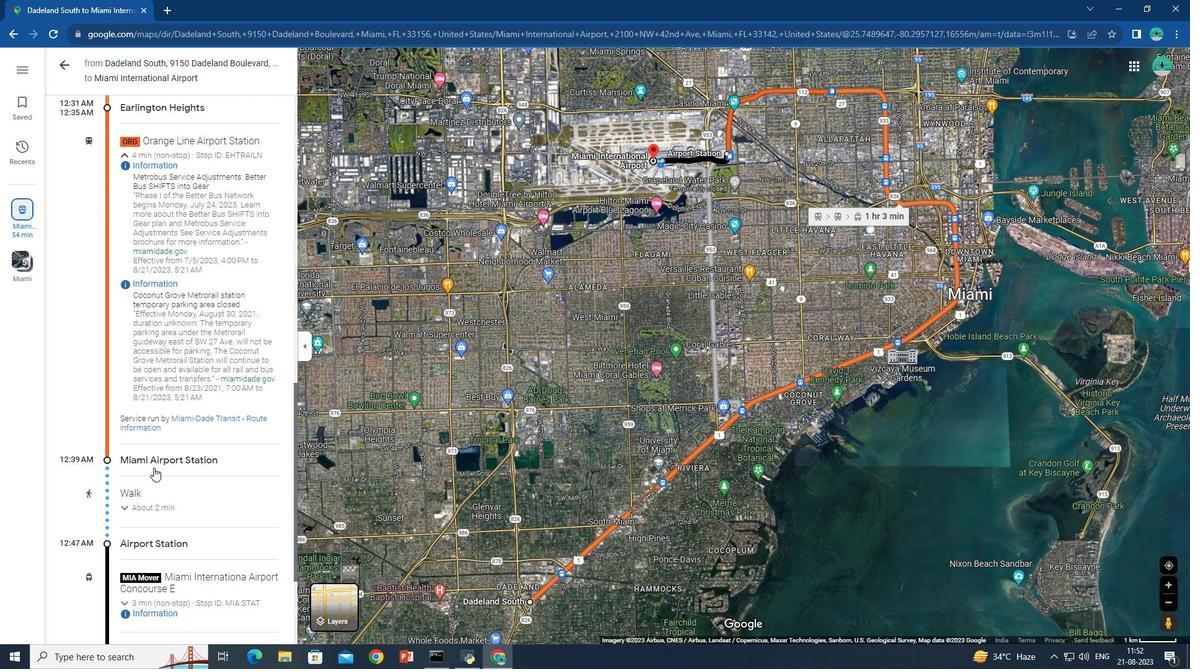 
Action: Mouse scrolled (153, 467) with delta (0, 0)
Screenshot: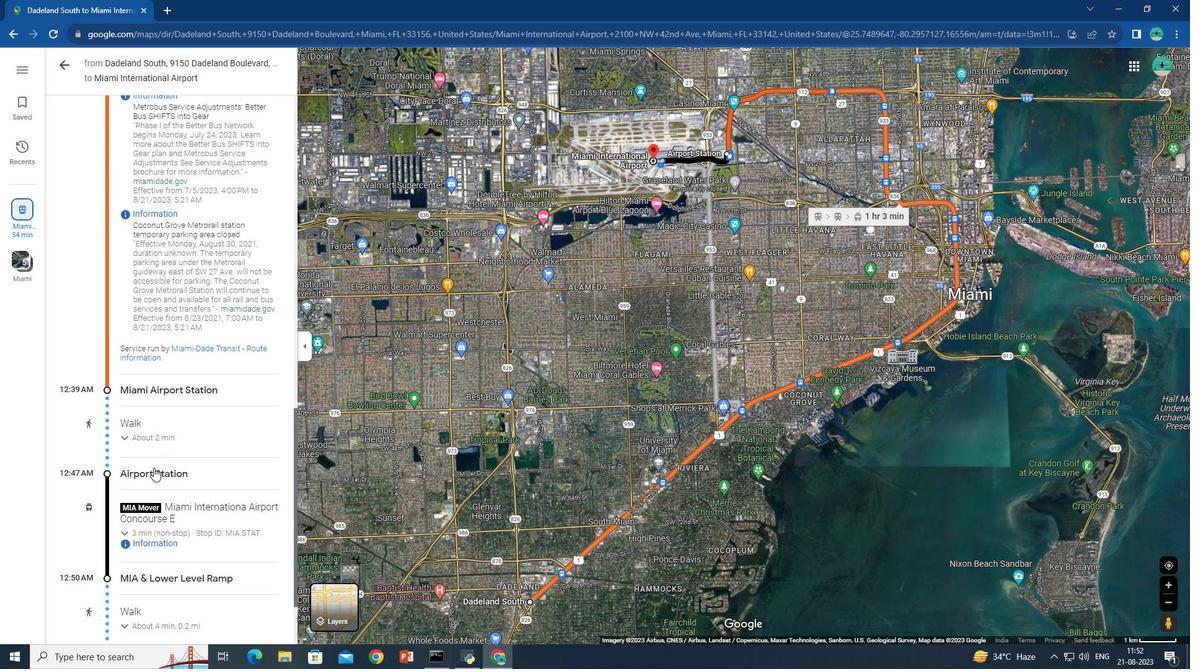 
Action: Mouse moved to (159, 418)
Screenshot: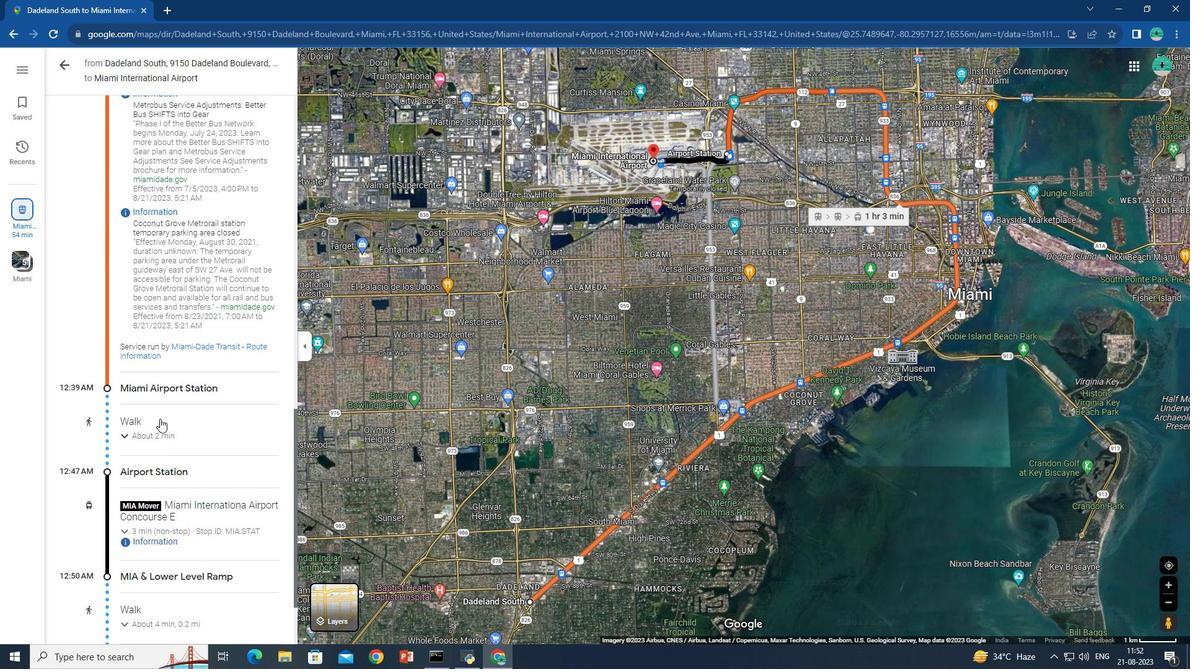 
Action: Mouse pressed left at (159, 418)
Screenshot: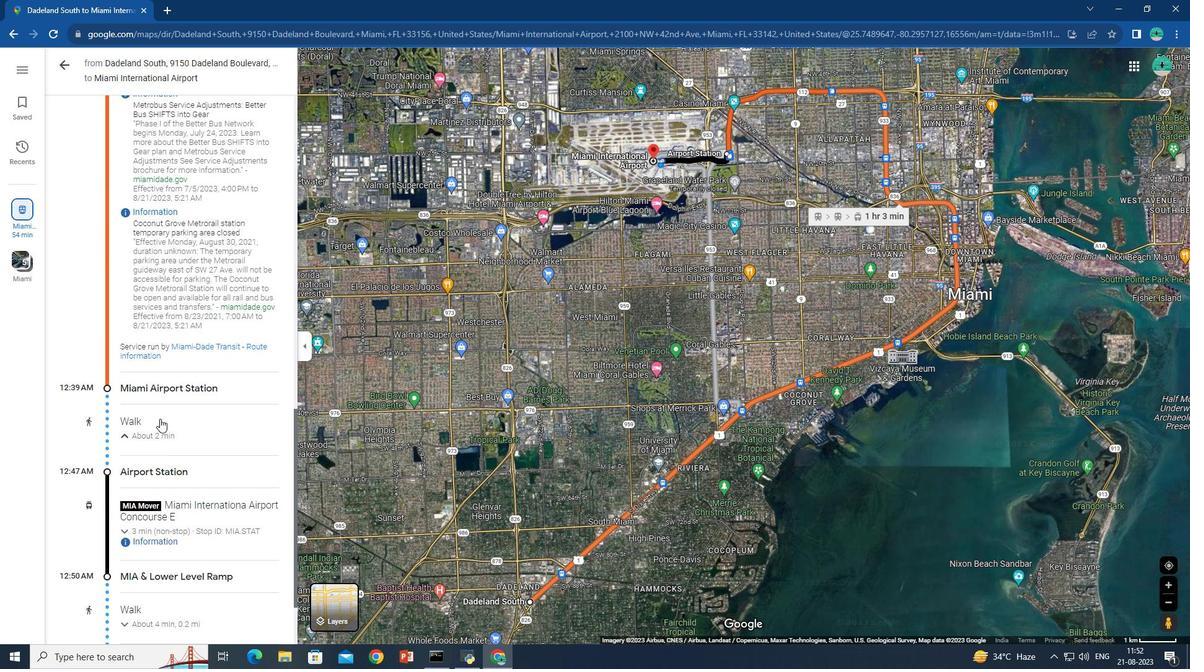 
Action: Mouse scrolled (159, 418) with delta (0, 0)
Screenshot: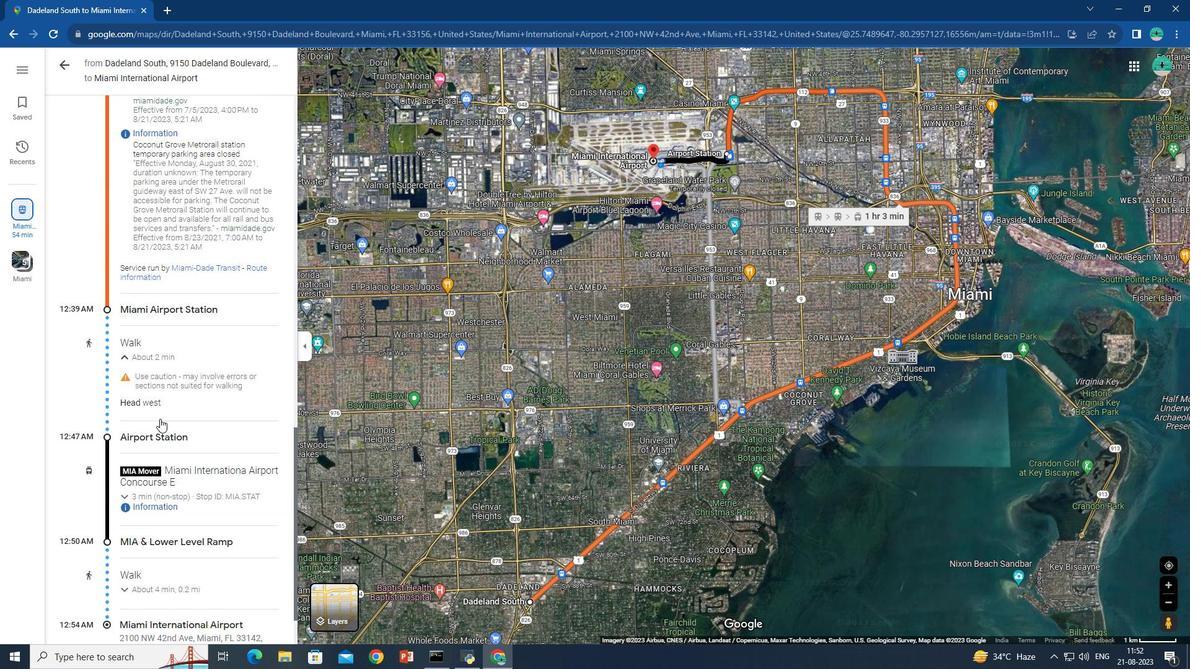 
Action: Mouse scrolled (159, 418) with delta (0, 0)
Screenshot: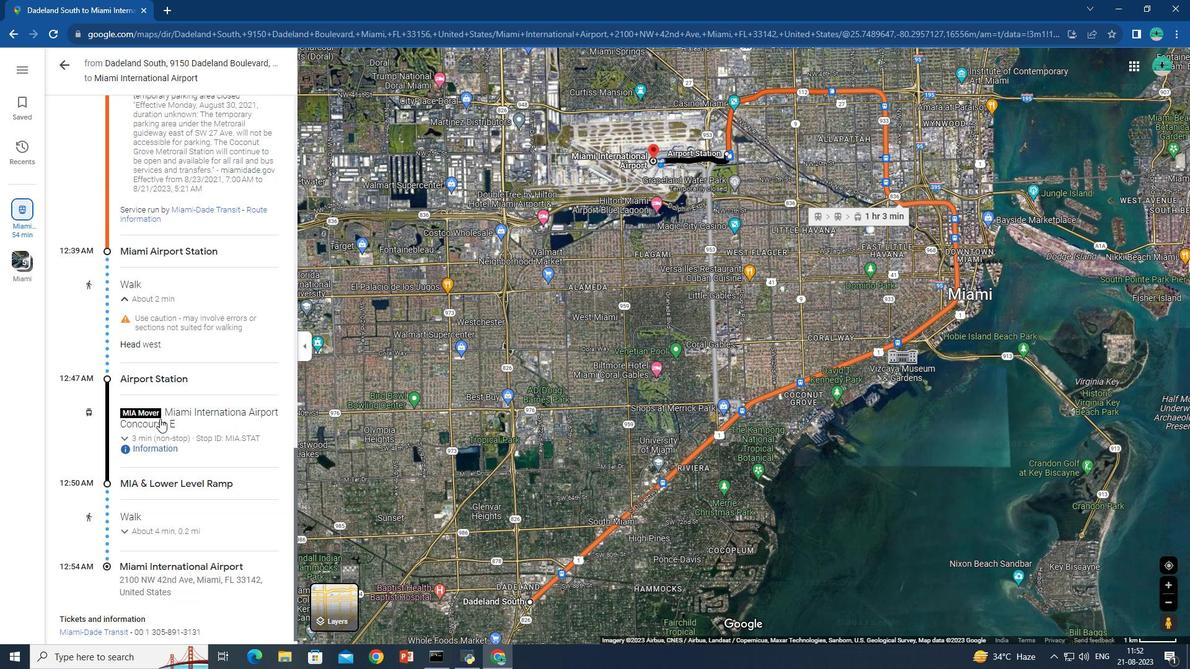 
Action: Mouse scrolled (159, 418) with delta (0, 0)
Screenshot: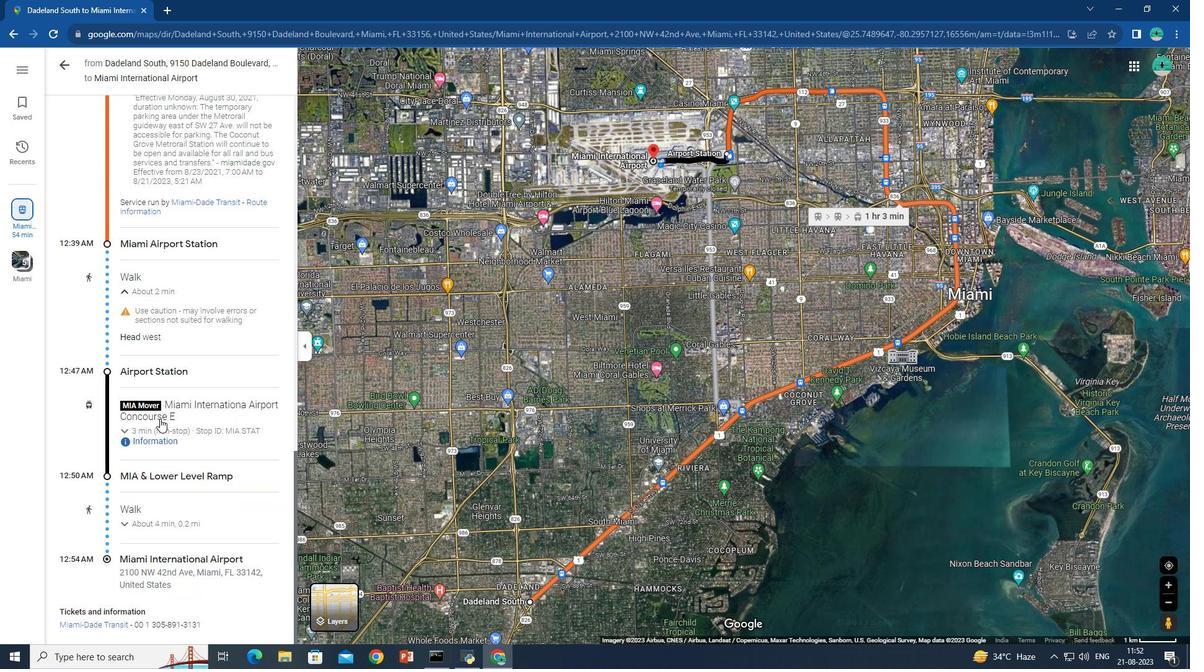 
Action: Mouse pressed left at (159, 418)
Screenshot: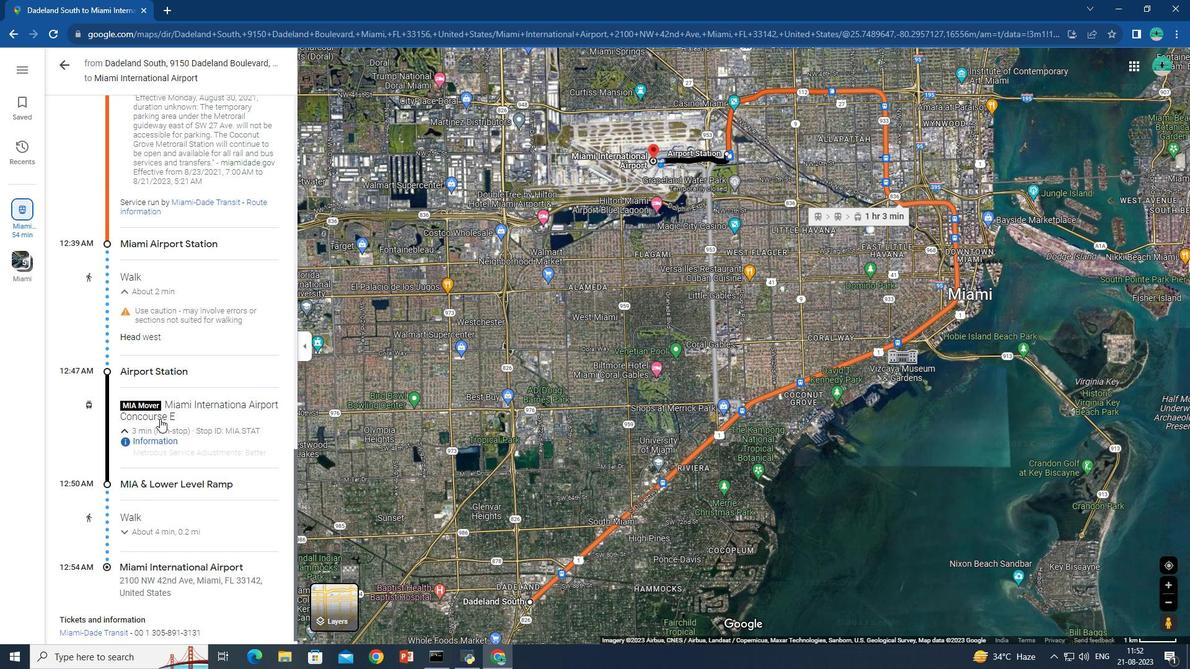 
Action: Mouse scrolled (159, 418) with delta (0, 0)
Screenshot: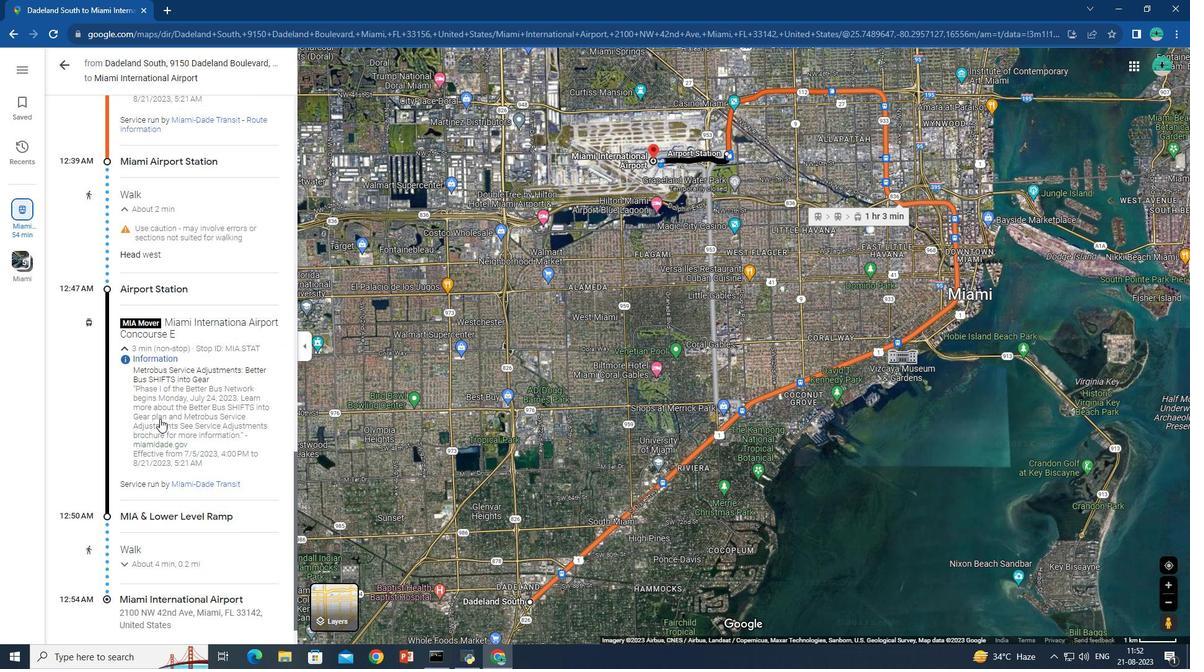 
Action: Mouse scrolled (159, 418) with delta (0, 0)
Screenshot: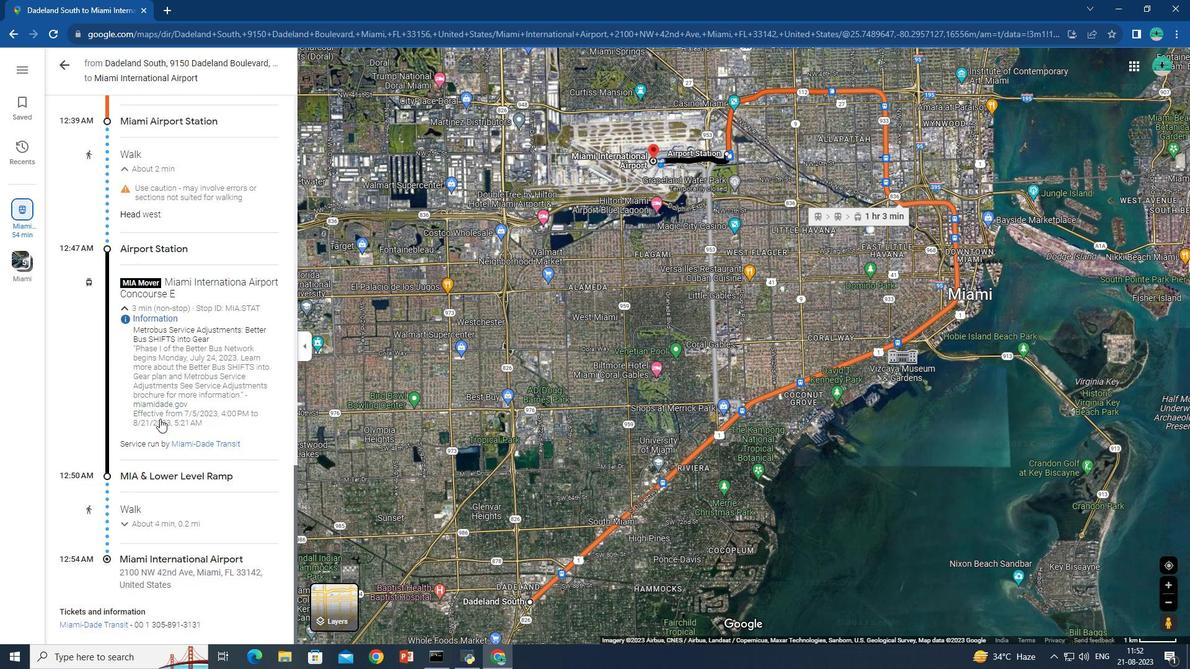 
Action: Mouse scrolled (159, 418) with delta (0, 0)
Screenshot: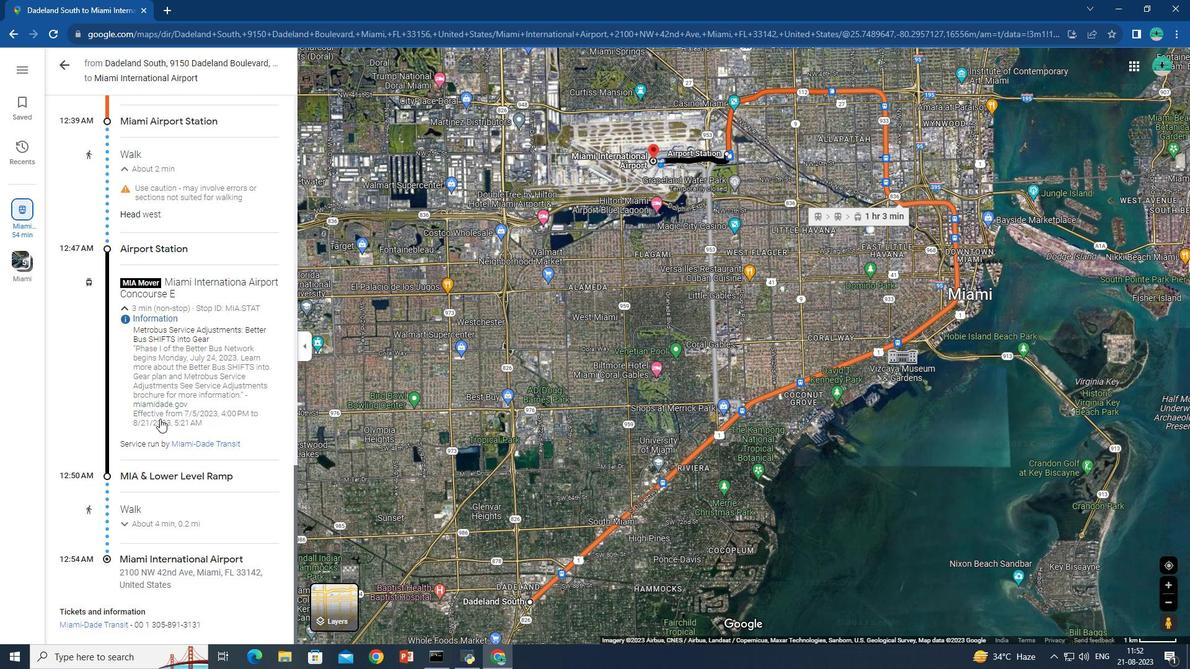 
Action: Mouse scrolled (159, 418) with delta (0, 0)
Screenshot: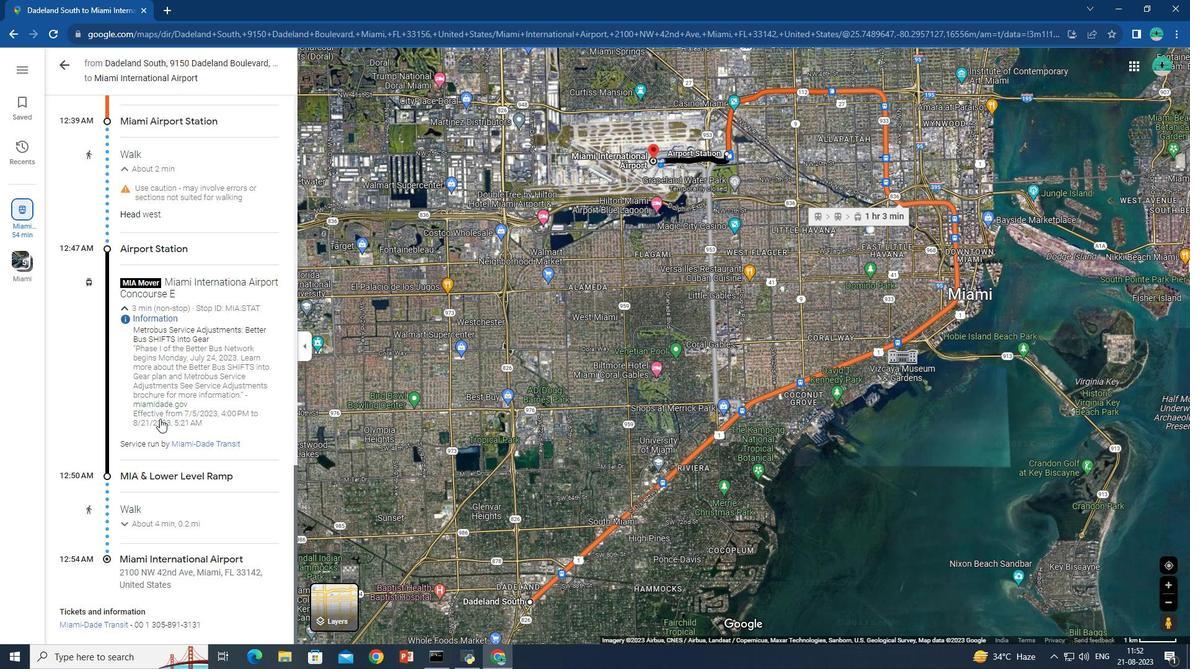 
Action: Mouse scrolled (159, 418) with delta (0, 0)
Screenshot: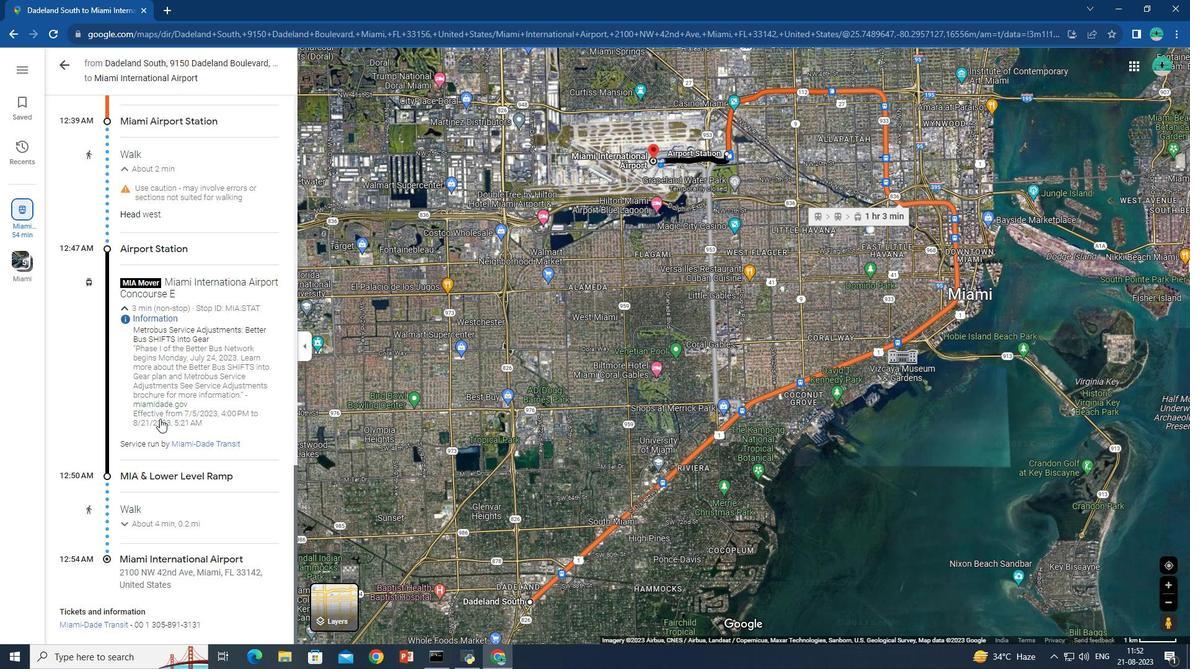 
Action: Mouse moved to (163, 511)
Screenshot: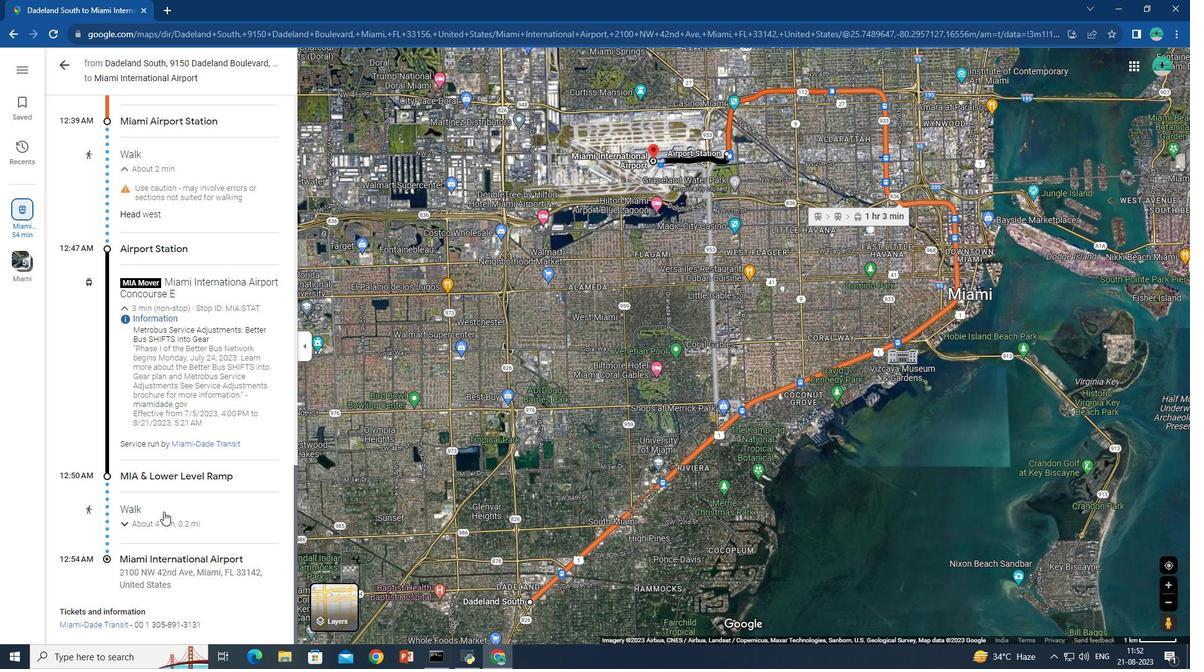 
Action: Mouse pressed left at (163, 511)
Screenshot: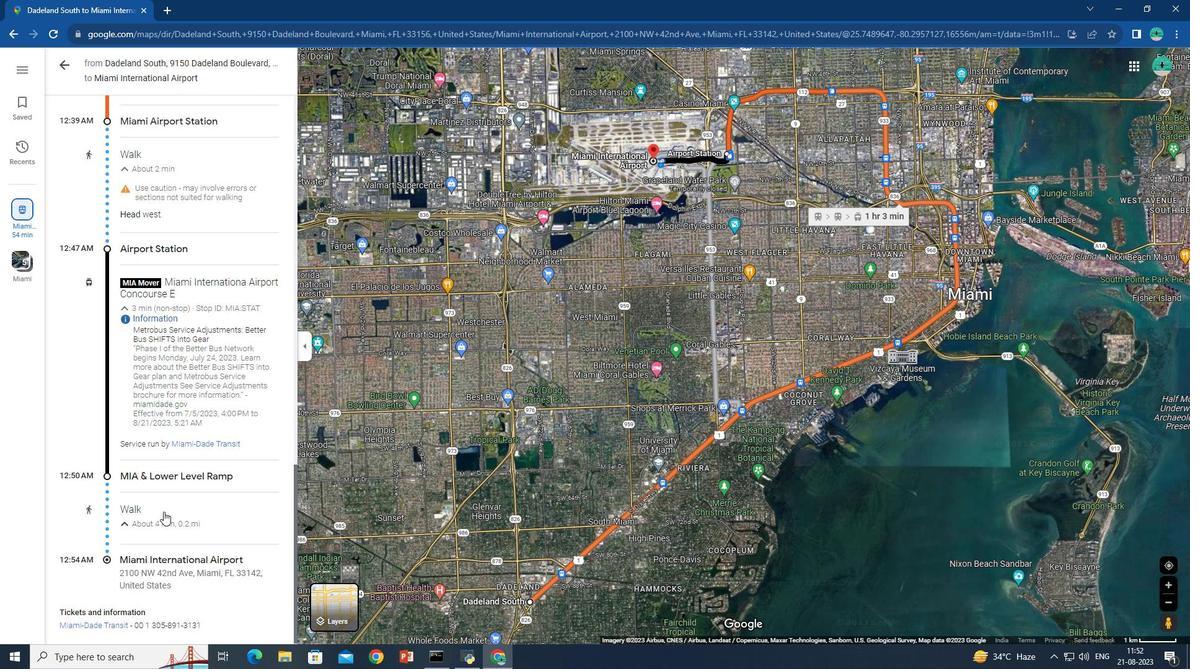 
Action: Mouse scrolled (163, 511) with delta (0, 0)
Screenshot: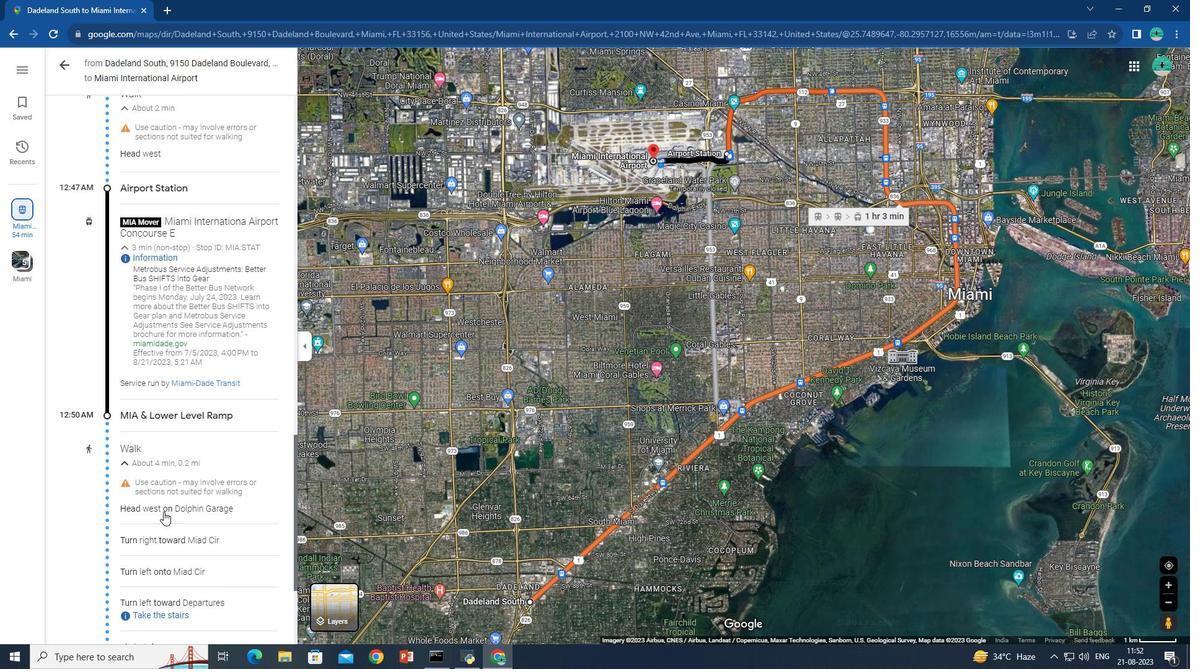 
Action: Mouse scrolled (163, 511) with delta (0, 0)
Screenshot: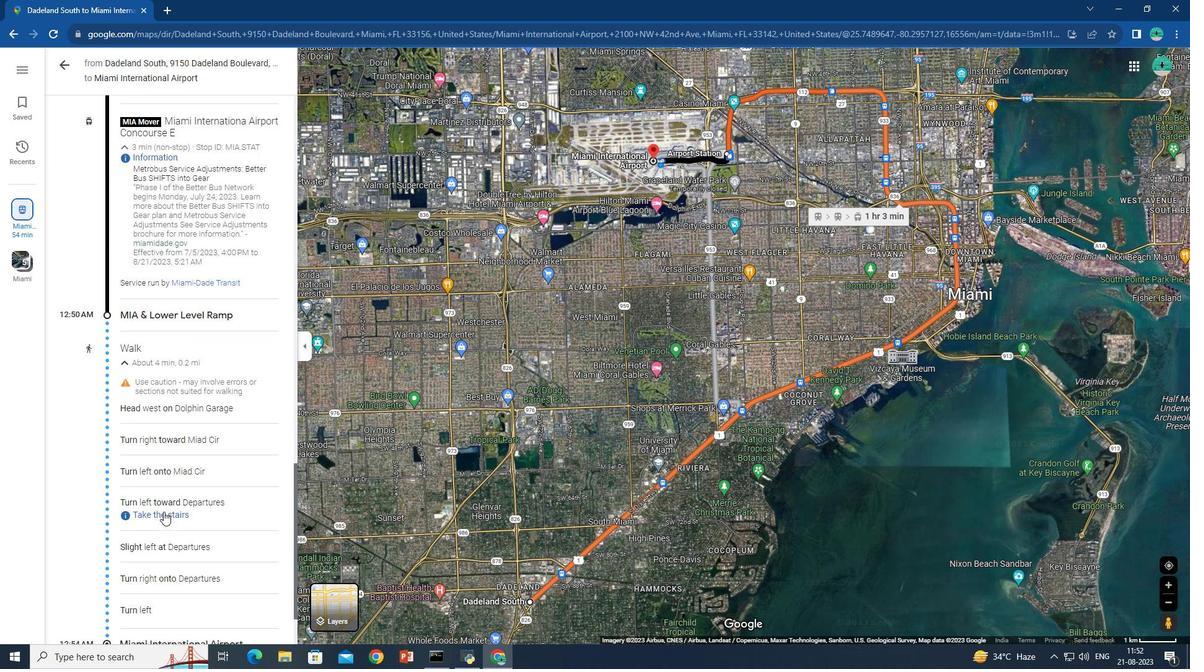 
Action: Mouse scrolled (163, 511) with delta (0, 0)
Screenshot: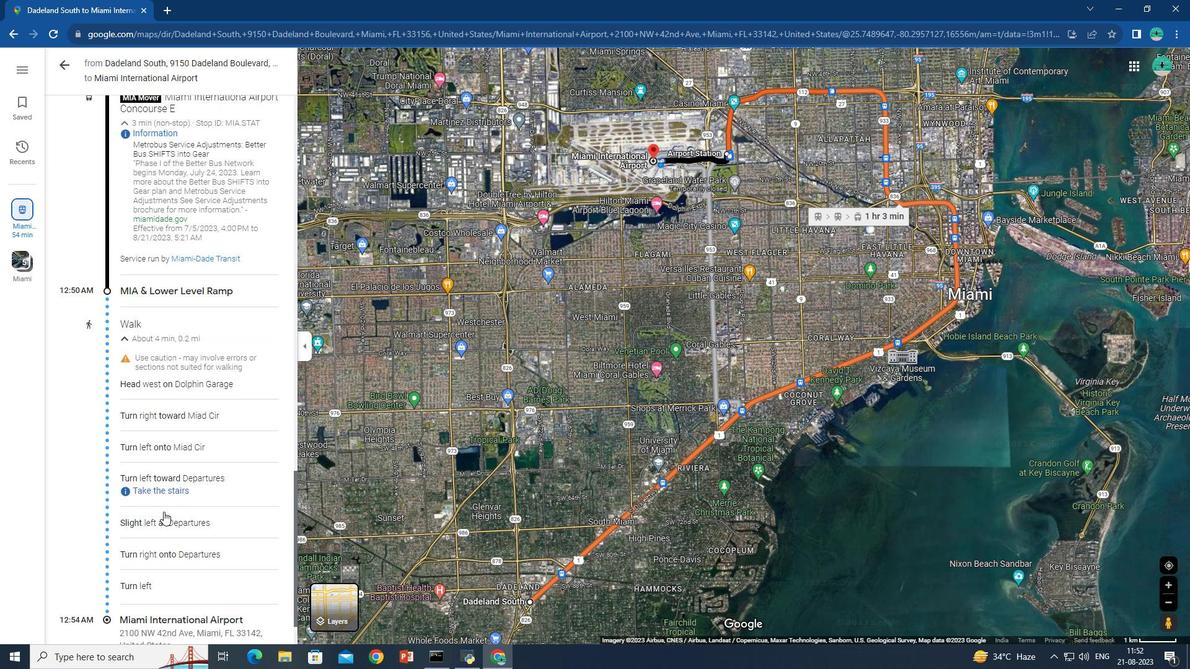 
Action: Mouse scrolled (163, 511) with delta (0, 0)
Screenshot: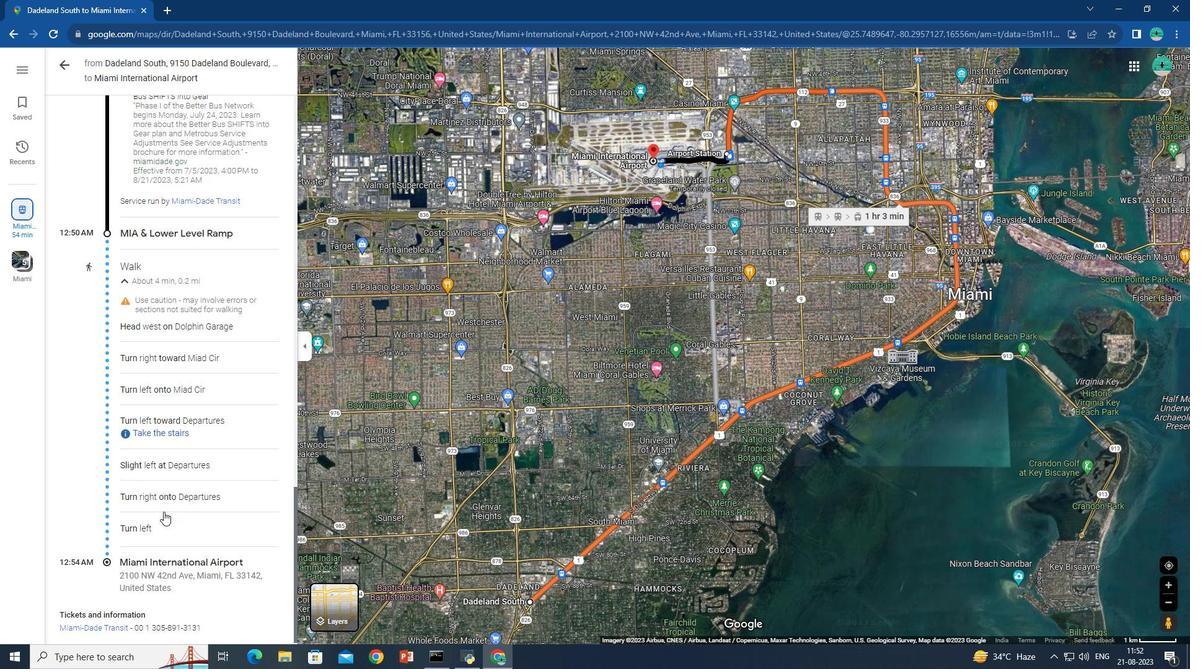 
Action: Mouse scrolled (163, 511) with delta (0, 0)
Screenshot: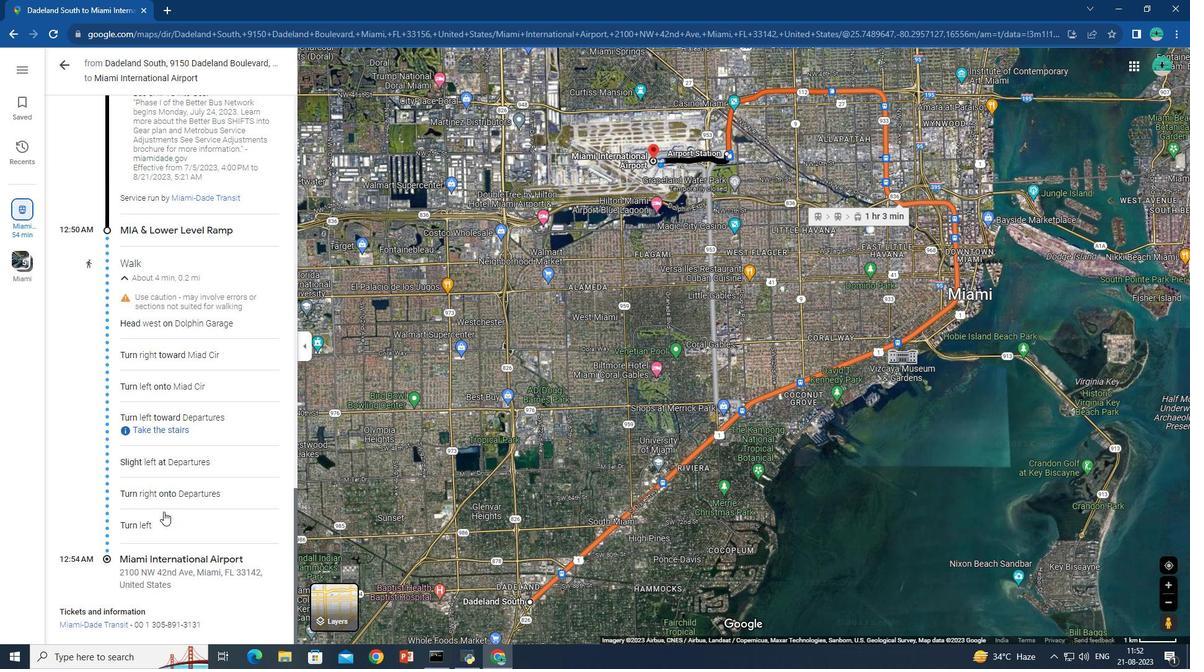 
Action: Mouse scrolled (163, 511) with delta (0, 0)
Screenshot: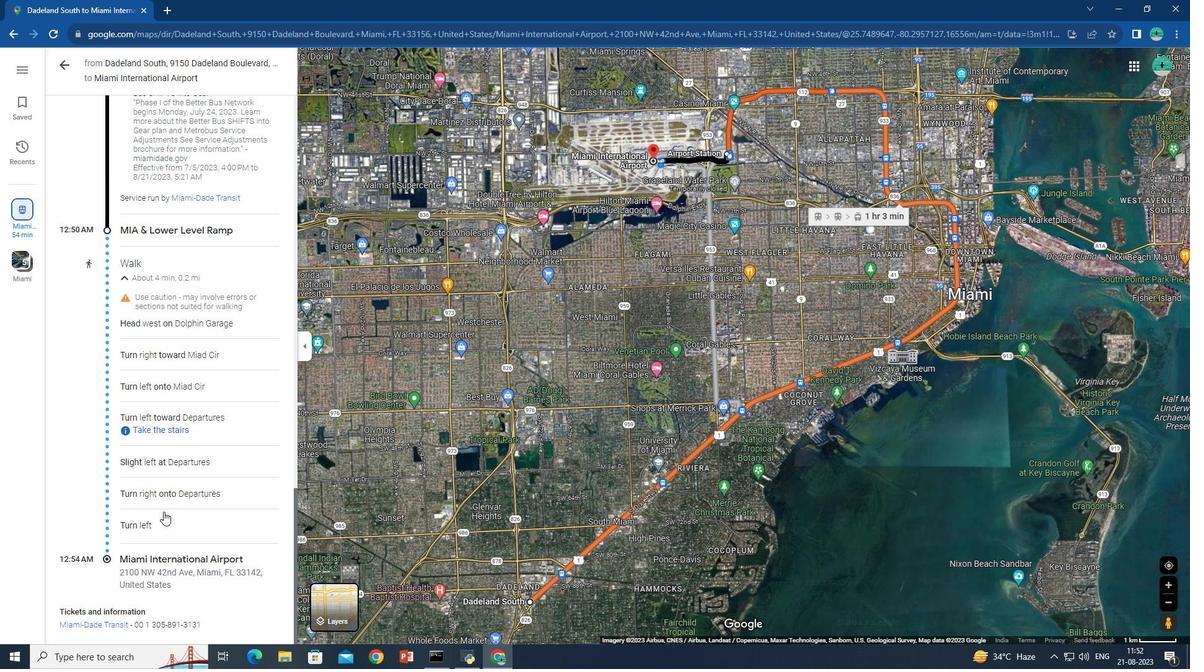 
Action: Mouse scrolled (163, 511) with delta (0, 0)
Screenshot: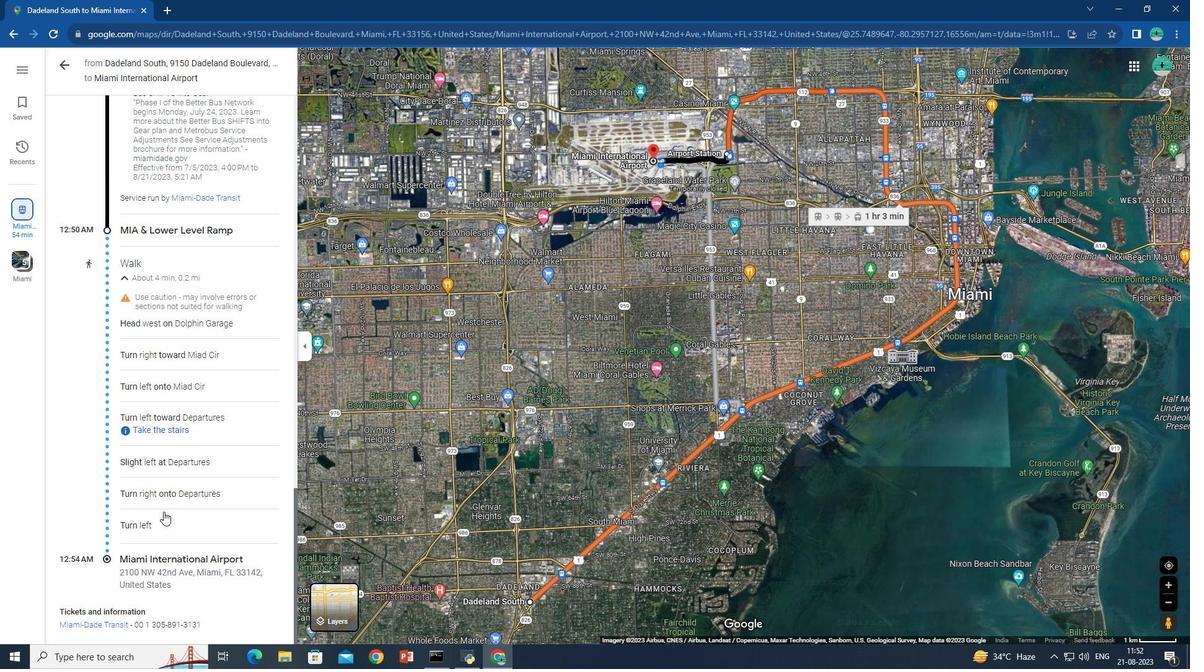 
Action: Mouse scrolled (163, 511) with delta (0, 0)
Screenshot: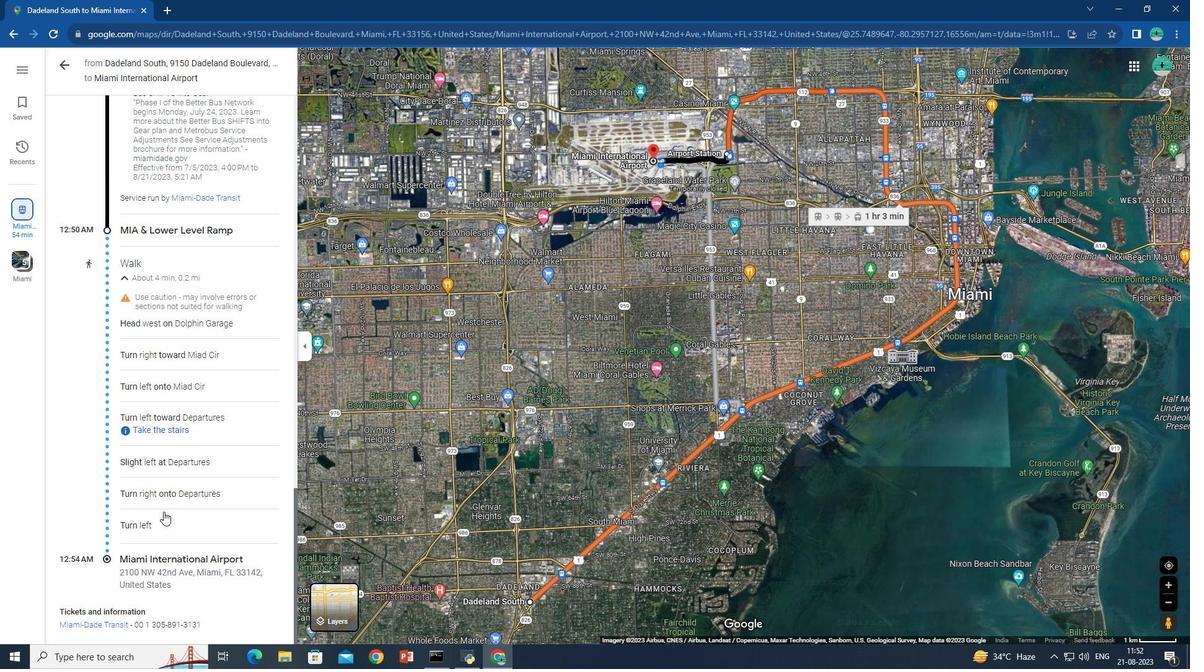 
Action: Mouse moved to (250, 476)
Screenshot: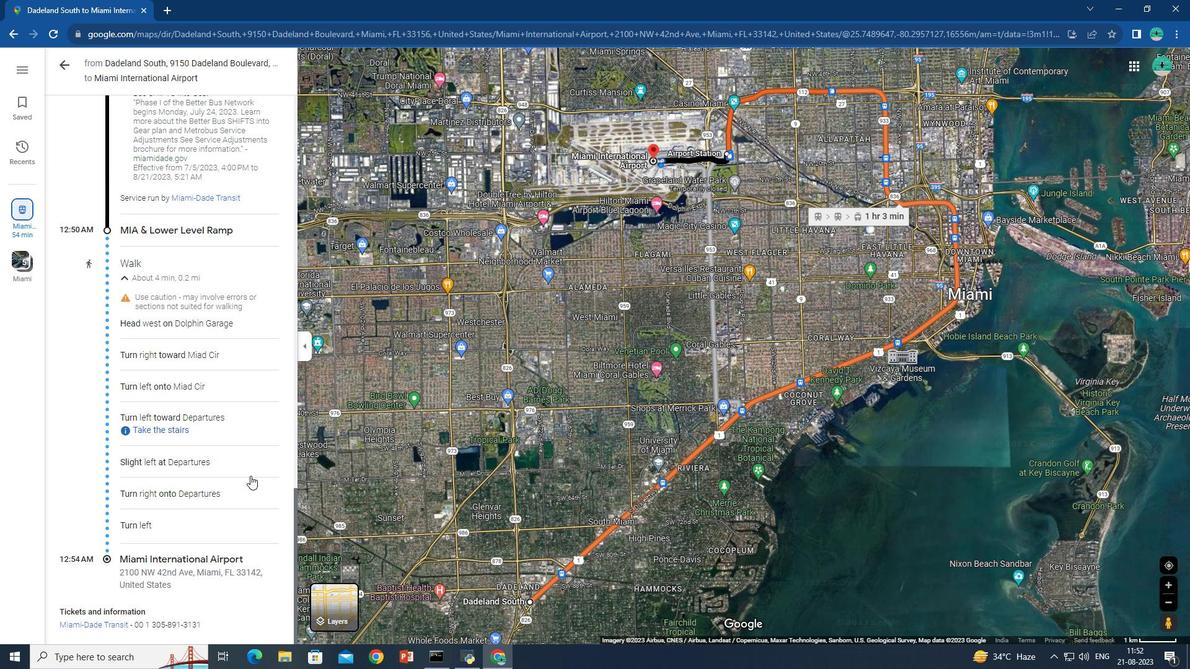 
